 Task: Mix vocals in mono while adding stereo delay for a spacious effect.
Action: Mouse moved to (8, 11)
Screenshot: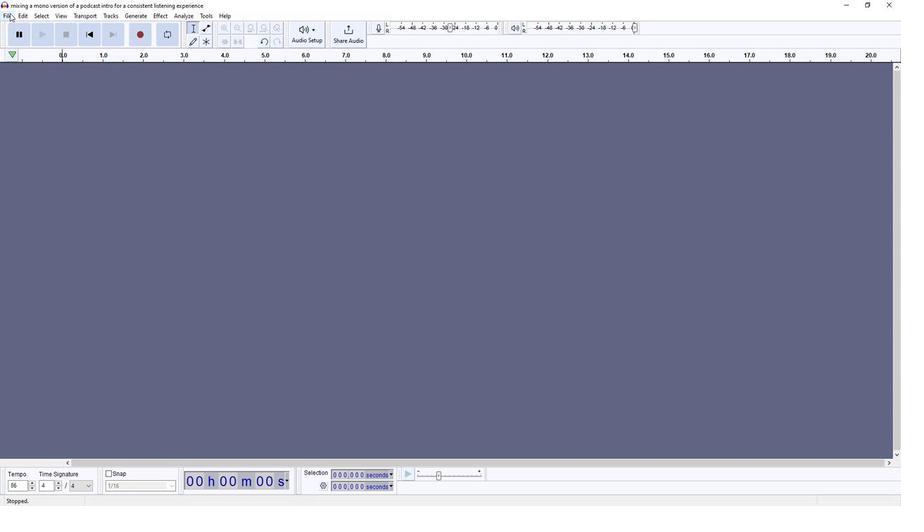 
Action: Mouse pressed left at (8, 11)
Screenshot: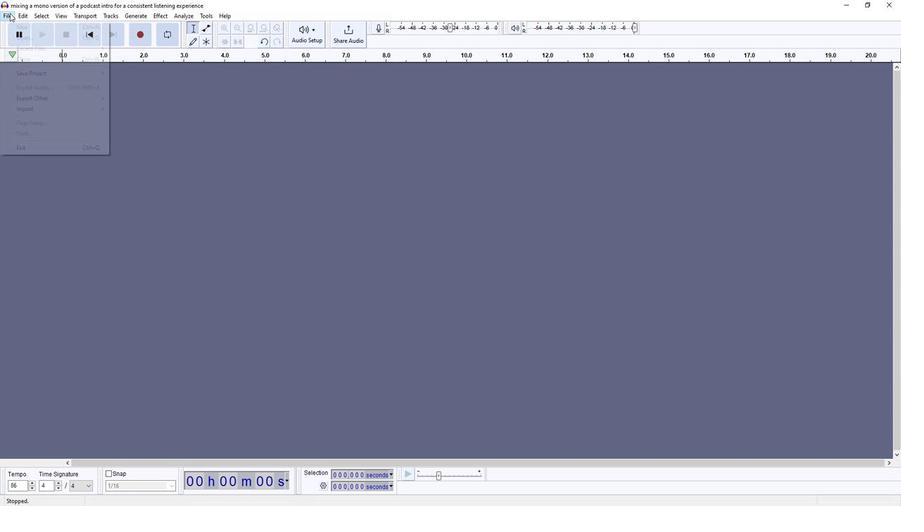 
Action: Mouse moved to (36, 109)
Screenshot: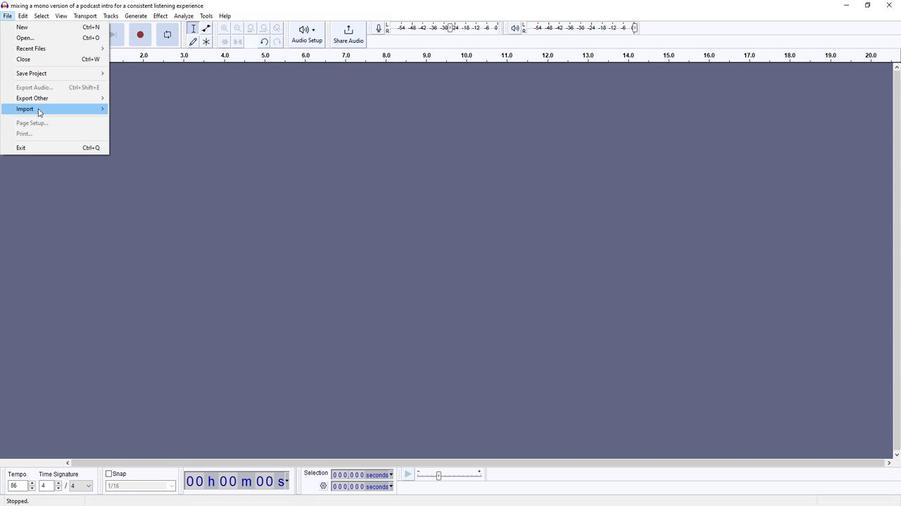 
Action: Mouse pressed left at (36, 109)
Screenshot: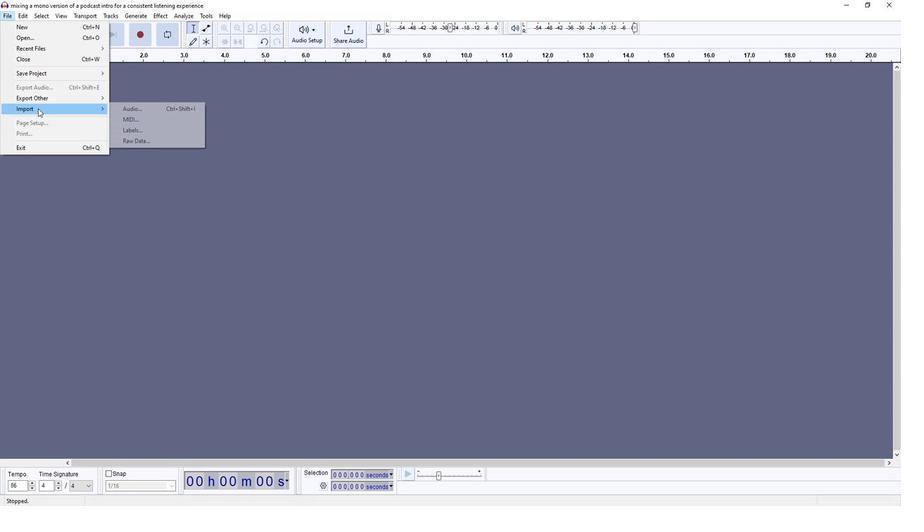 
Action: Mouse moved to (122, 112)
Screenshot: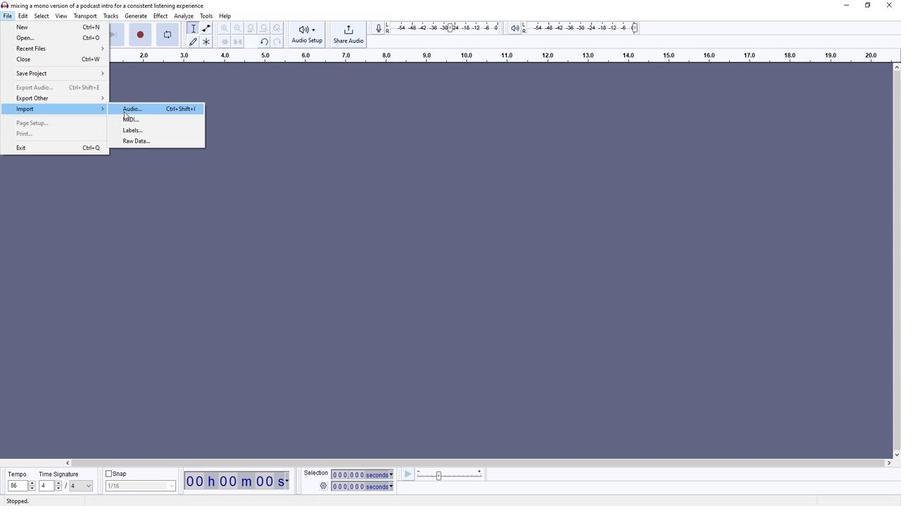 
Action: Mouse pressed left at (122, 112)
Screenshot: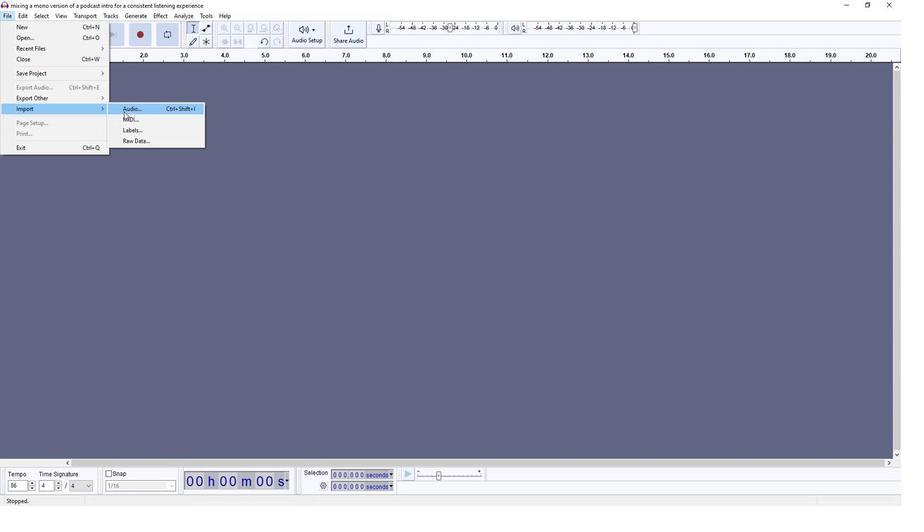 
Action: Mouse moved to (133, 81)
Screenshot: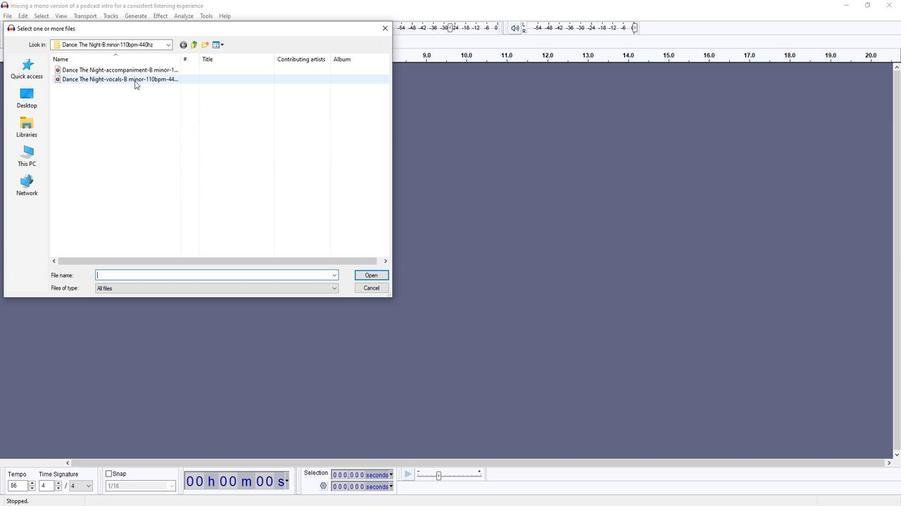 
Action: Mouse pressed left at (133, 81)
Screenshot: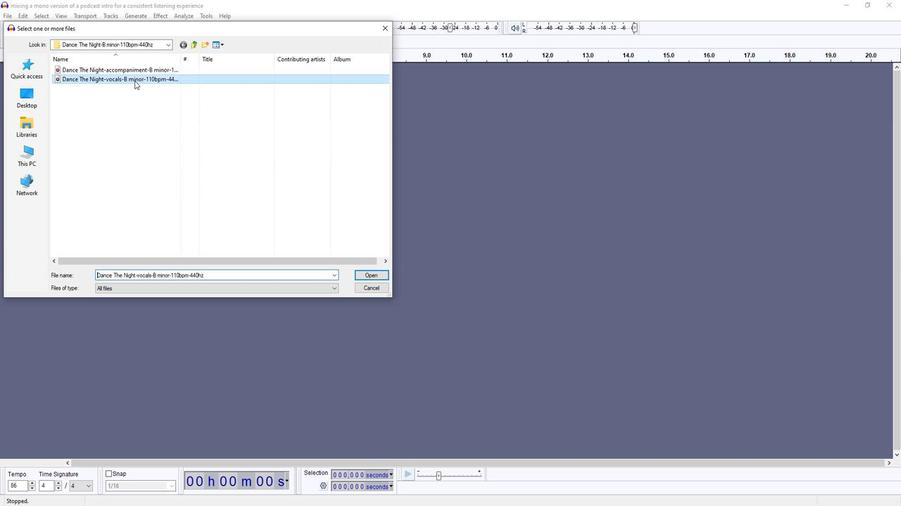 
Action: Mouse moved to (381, 278)
Screenshot: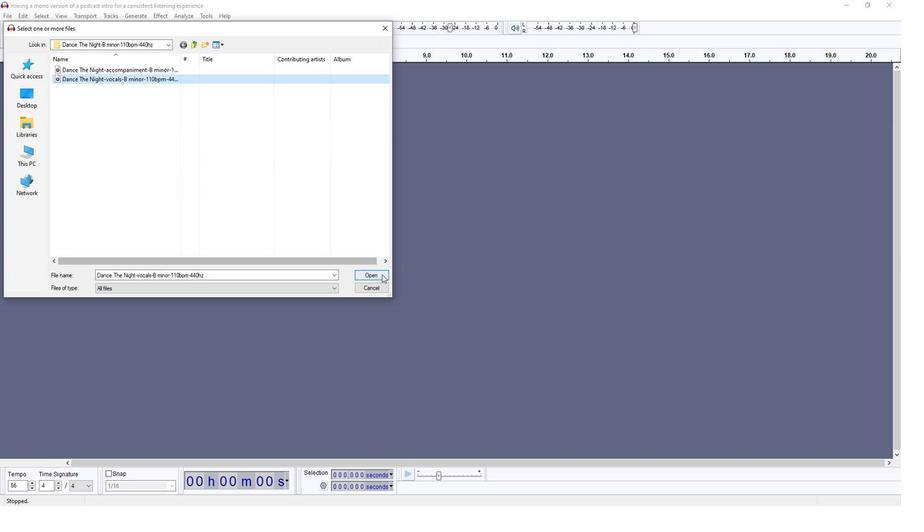 
Action: Mouse pressed left at (381, 278)
Screenshot: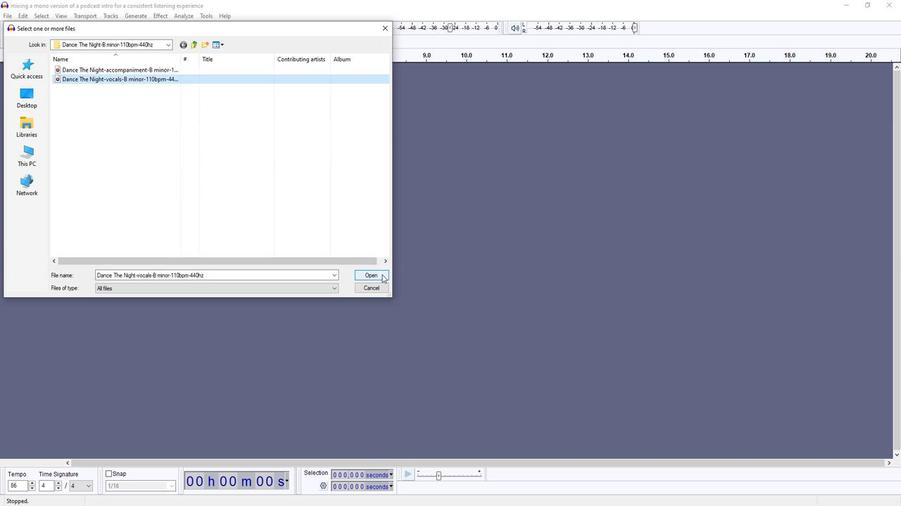 
Action: Mouse moved to (172, 116)
Screenshot: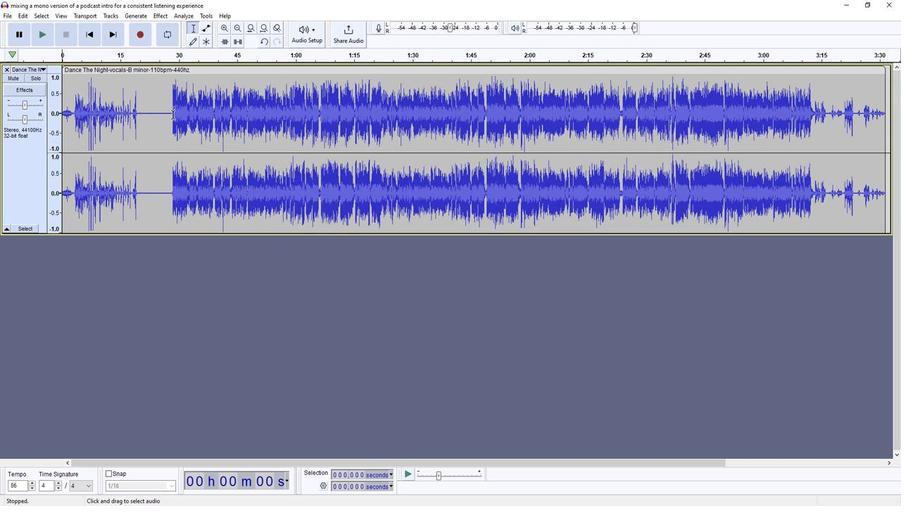 
Action: Mouse pressed left at (172, 116)
Screenshot: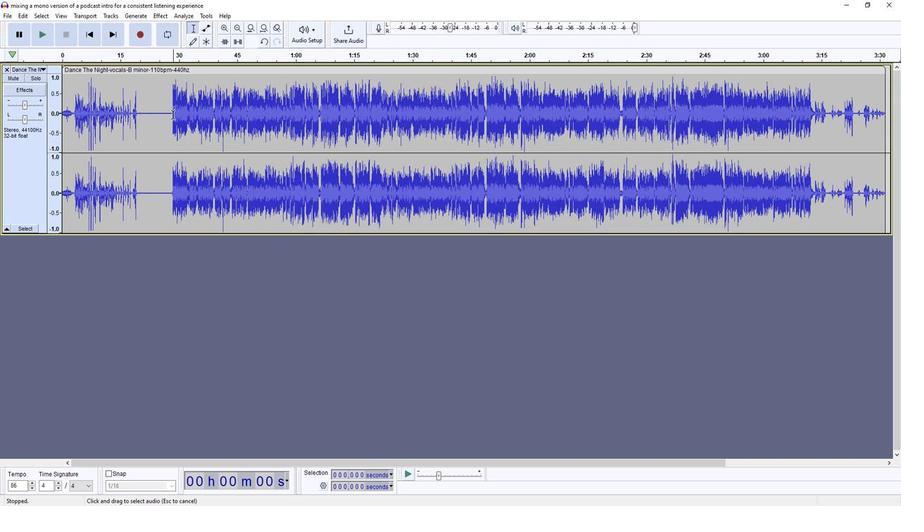 
Action: Mouse moved to (23, 14)
Screenshot: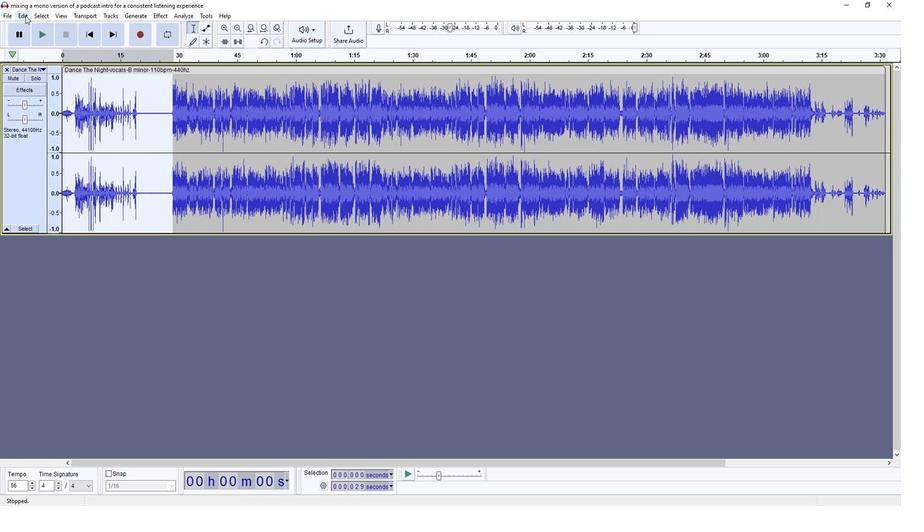
Action: Mouse pressed left at (23, 14)
Screenshot: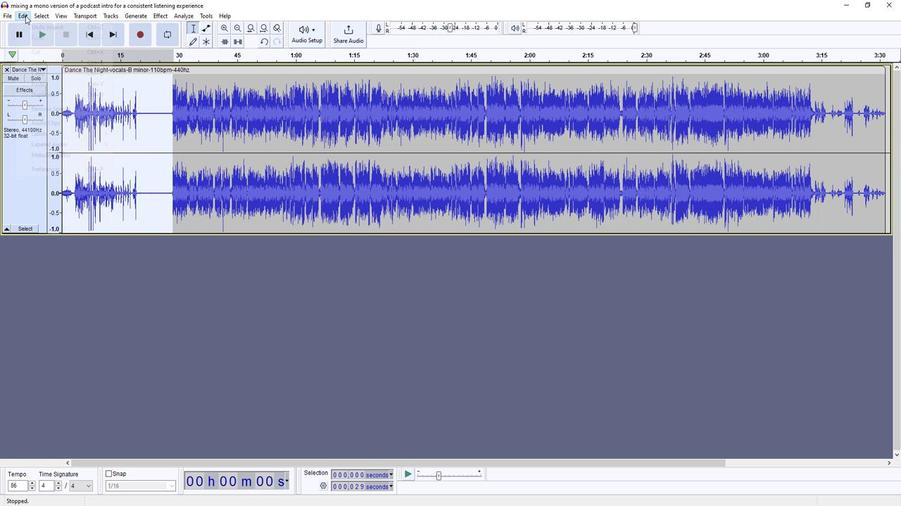 
Action: Mouse moved to (35, 52)
Screenshot: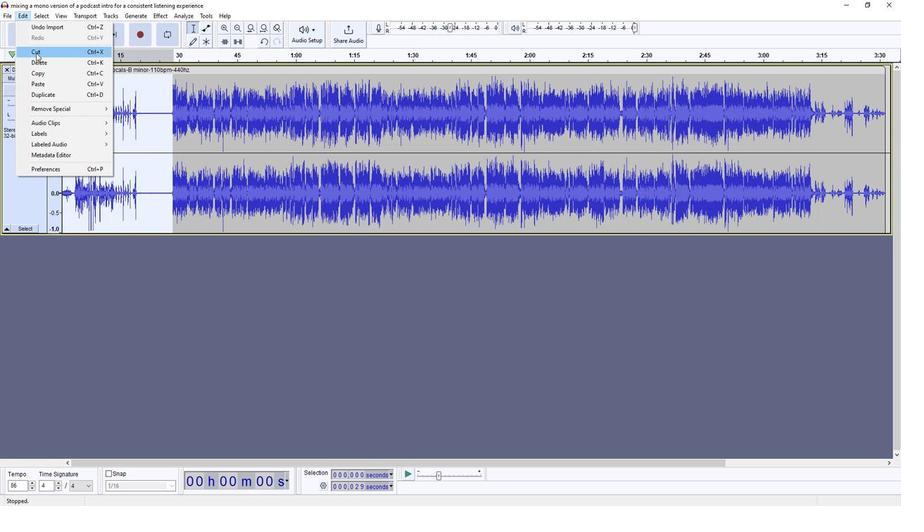 
Action: Mouse pressed left at (35, 52)
Screenshot: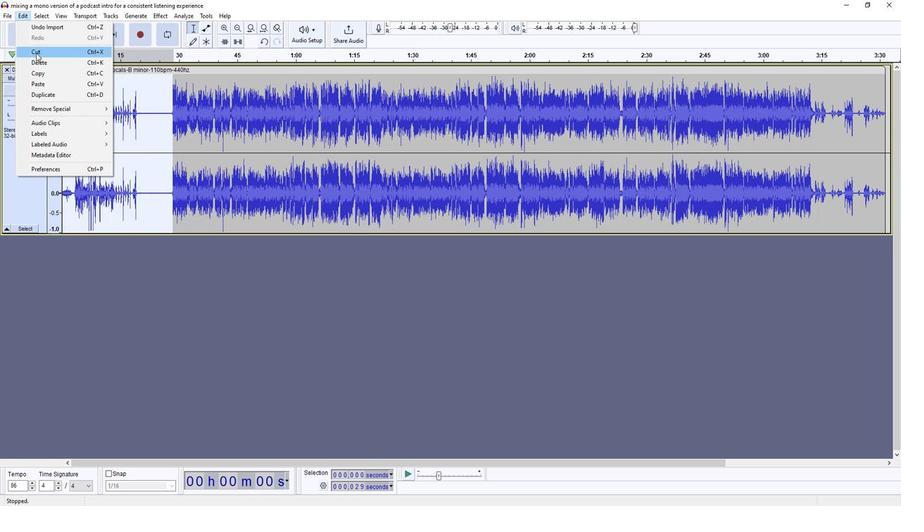 
Action: Mouse moved to (773, 86)
Screenshot: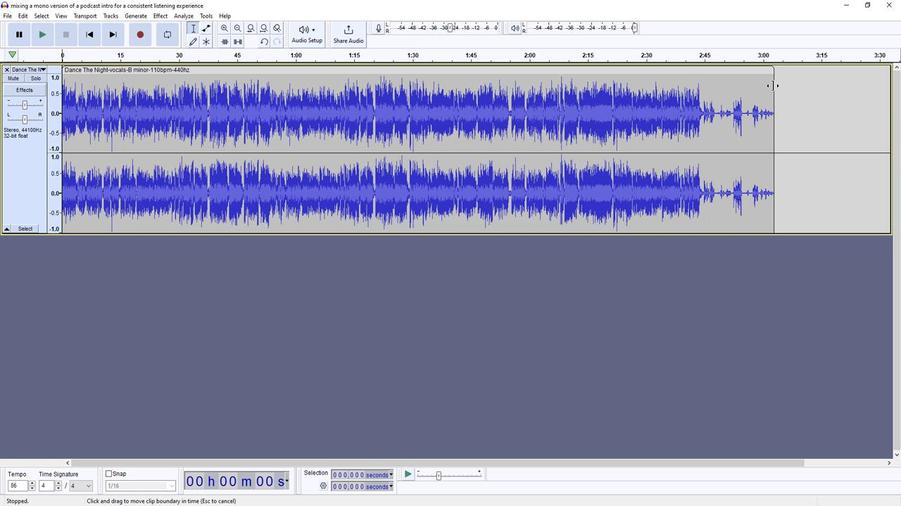 
Action: Mouse pressed left at (773, 86)
Screenshot: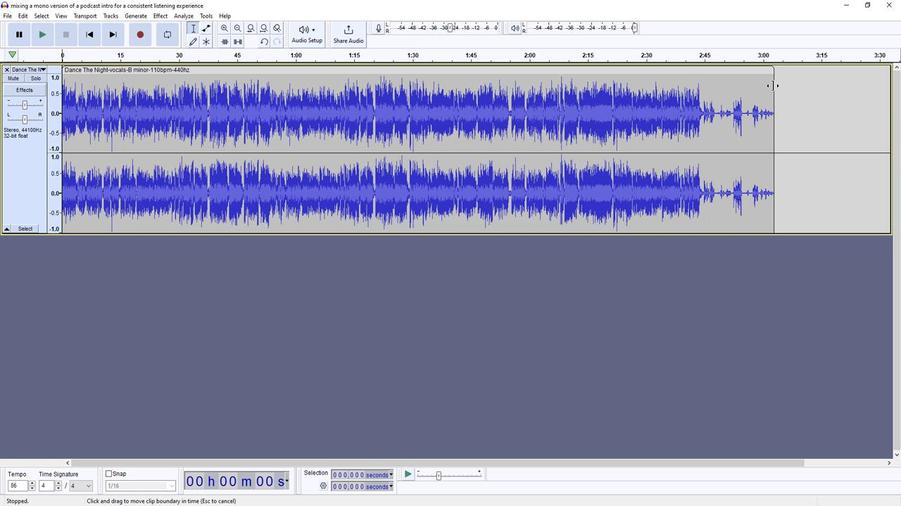 
Action: Mouse moved to (223, 23)
Screenshot: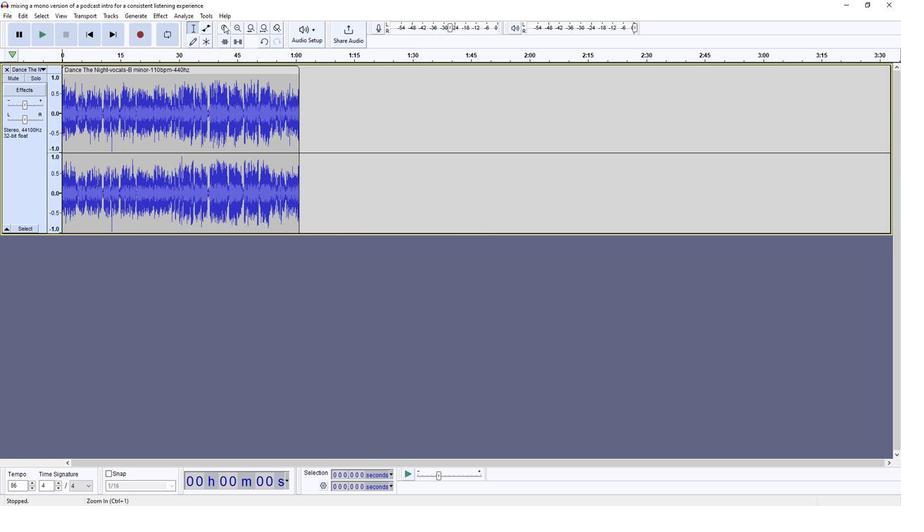 
Action: Mouse pressed left at (223, 23)
Screenshot: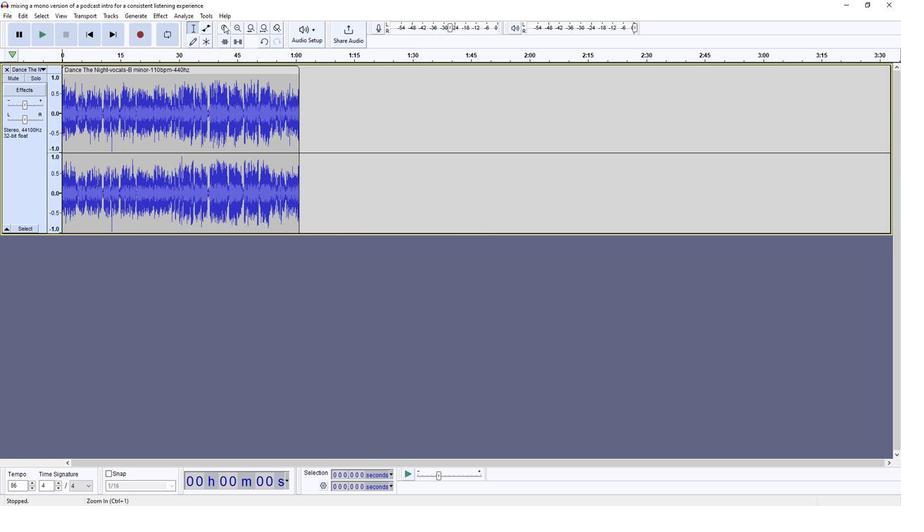 
Action: Mouse moved to (548, 210)
Screenshot: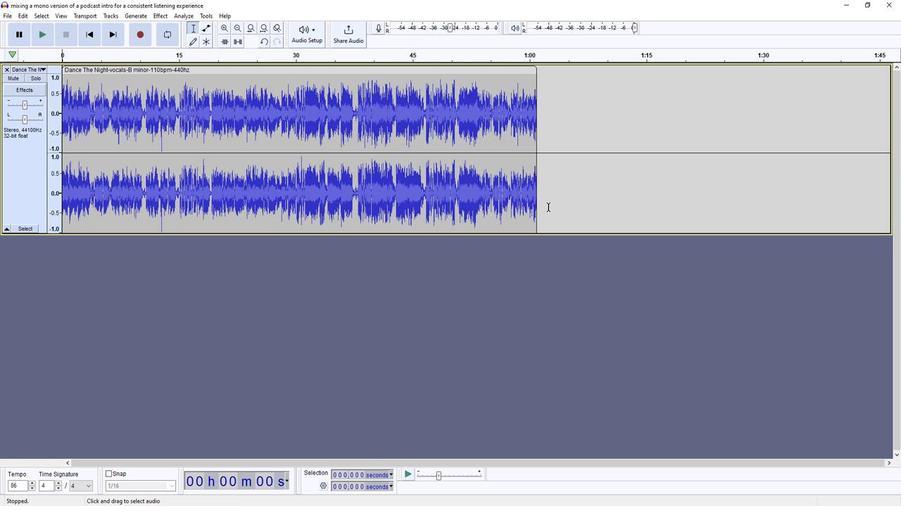 
Action: Mouse pressed left at (548, 210)
Screenshot: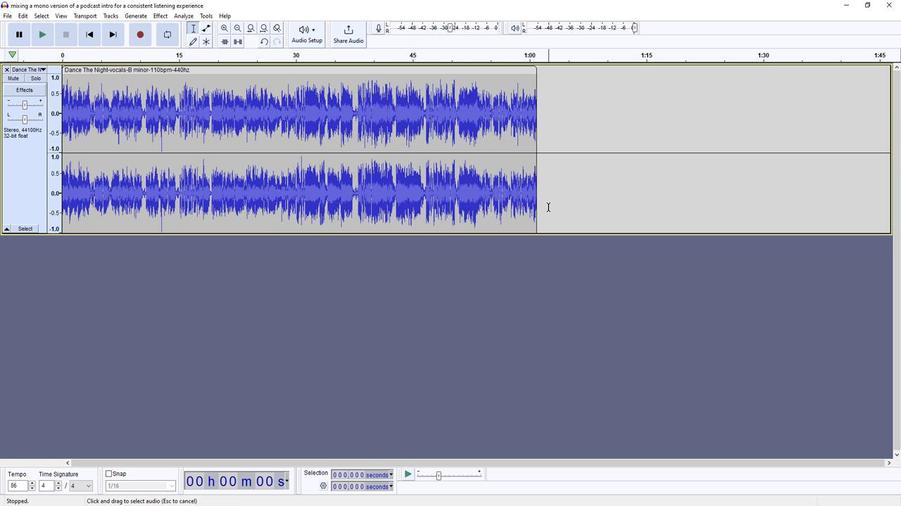 
Action: Mouse moved to (36, 26)
Screenshot: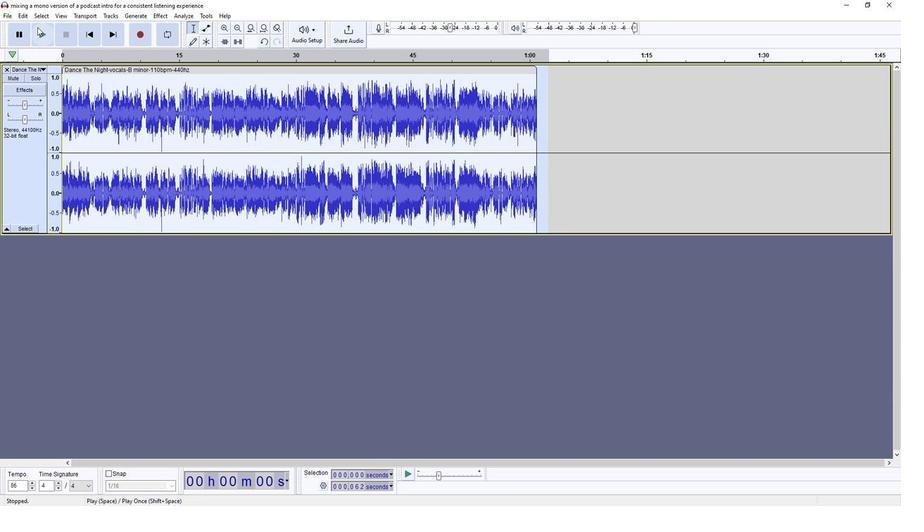 
Action: Mouse pressed left at (36, 26)
Screenshot: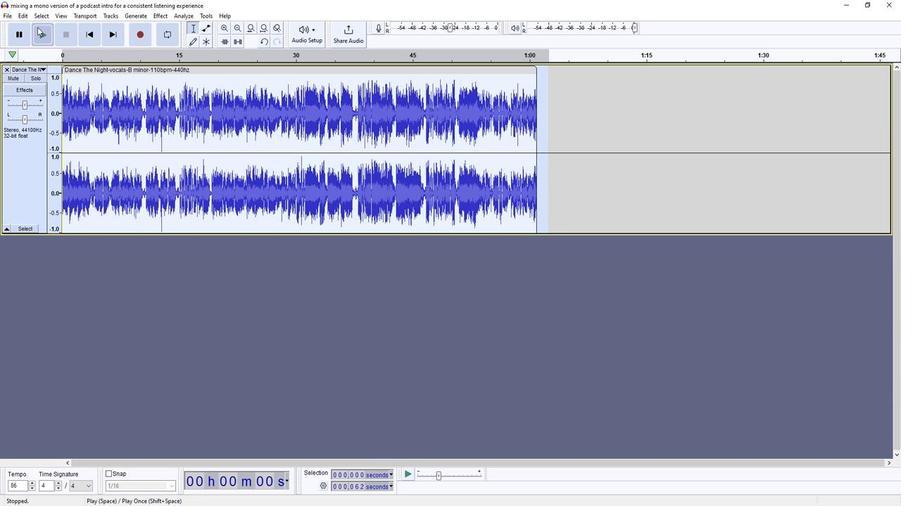 
Action: Mouse moved to (60, 26)
Screenshot: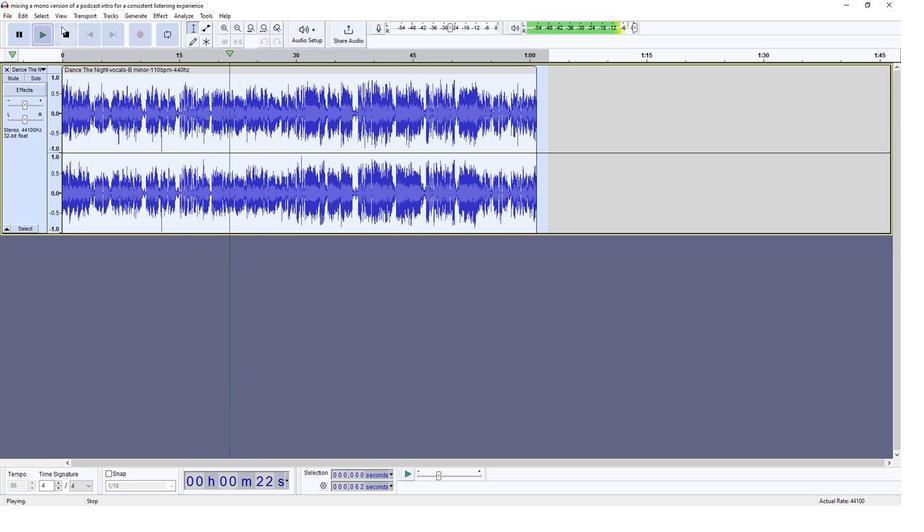 
Action: Mouse pressed left at (60, 26)
Screenshot: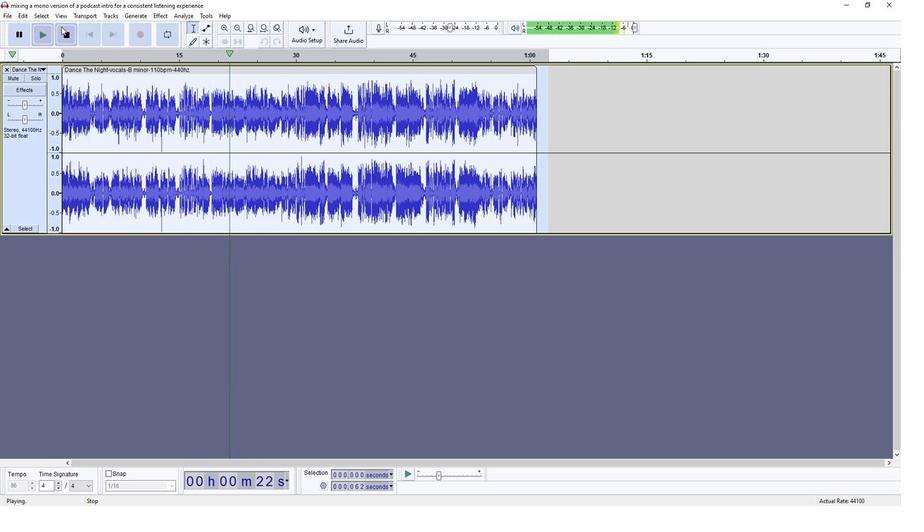 
Action: Mouse moved to (158, 14)
Screenshot: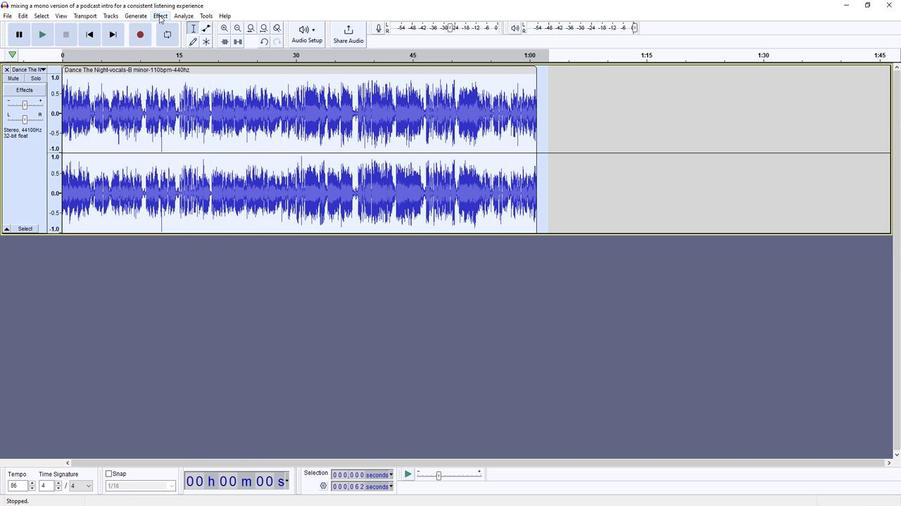 
Action: Mouse pressed left at (158, 14)
Screenshot: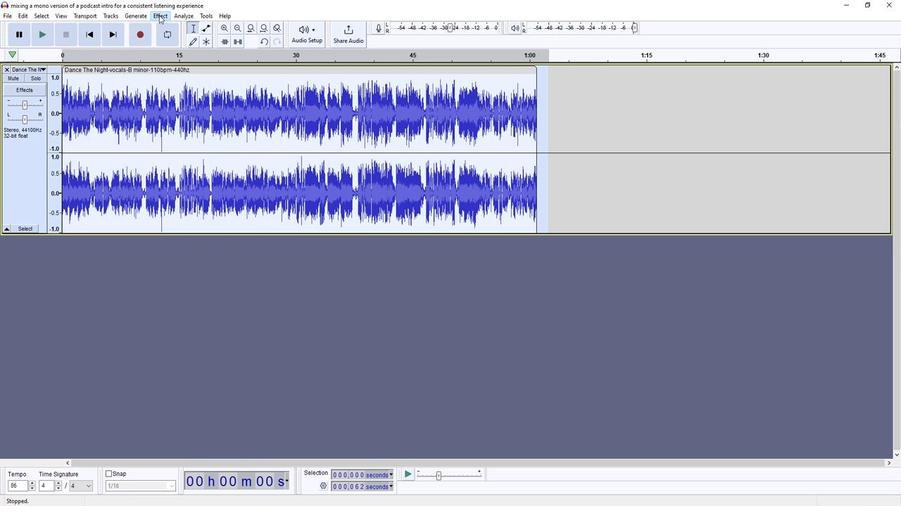 
Action: Mouse moved to (304, 113)
Screenshot: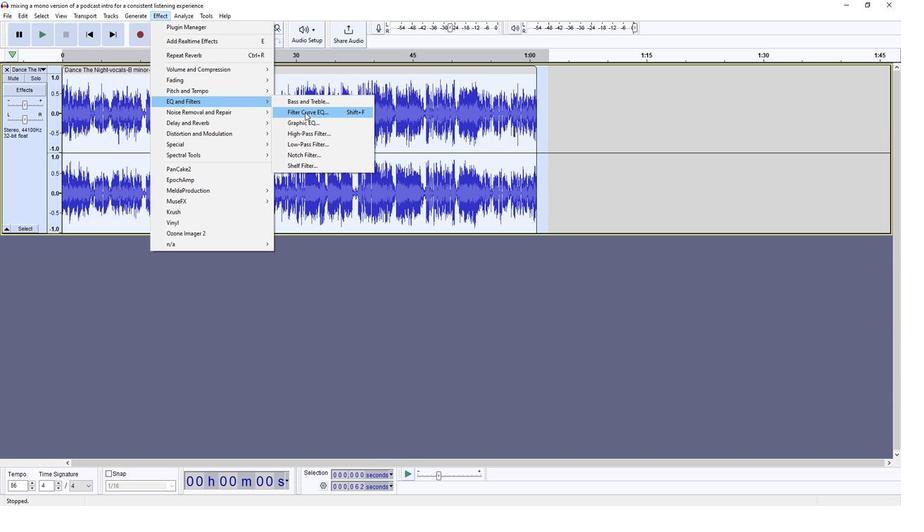 
Action: Mouse pressed left at (304, 113)
Screenshot: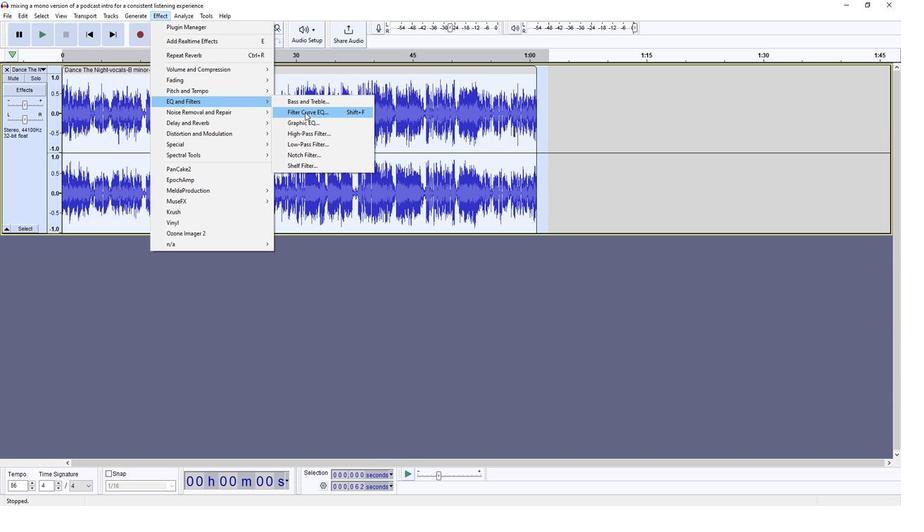 
Action: Mouse moved to (352, 257)
Screenshot: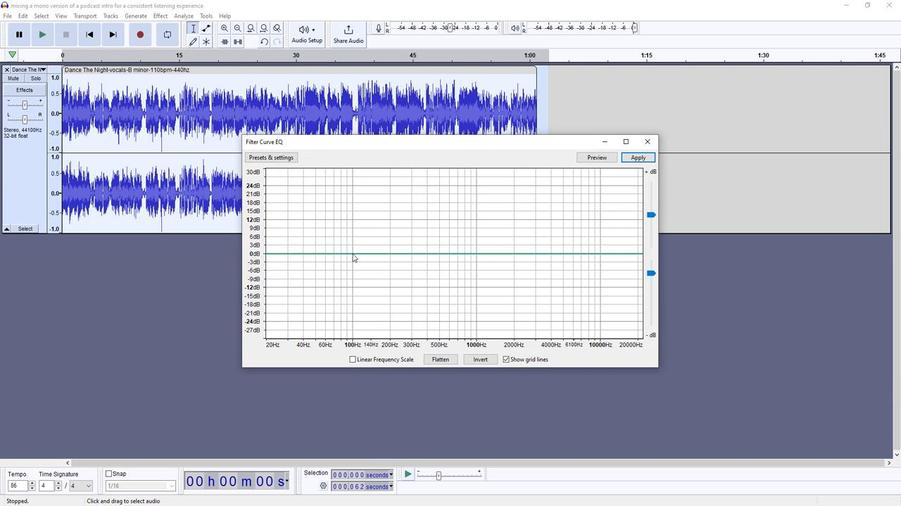 
Action: Mouse pressed left at (352, 257)
Screenshot: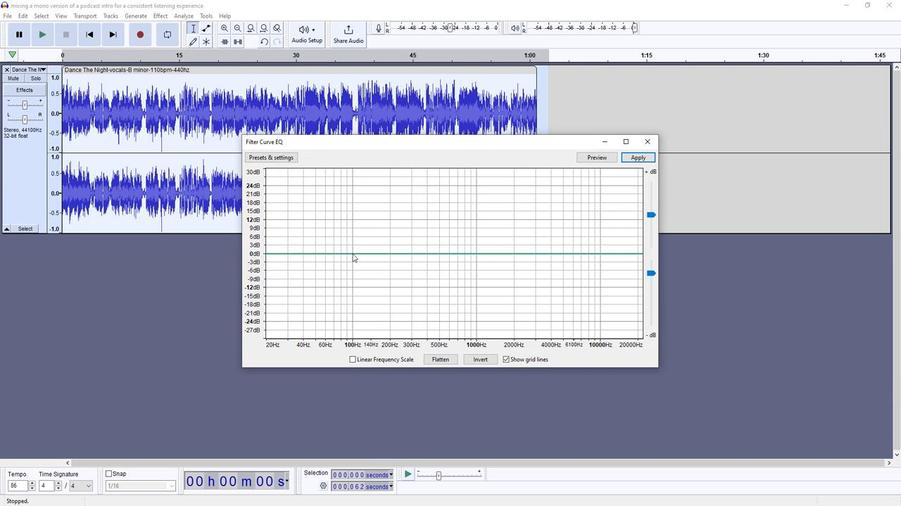 
Action: Mouse moved to (265, 258)
Screenshot: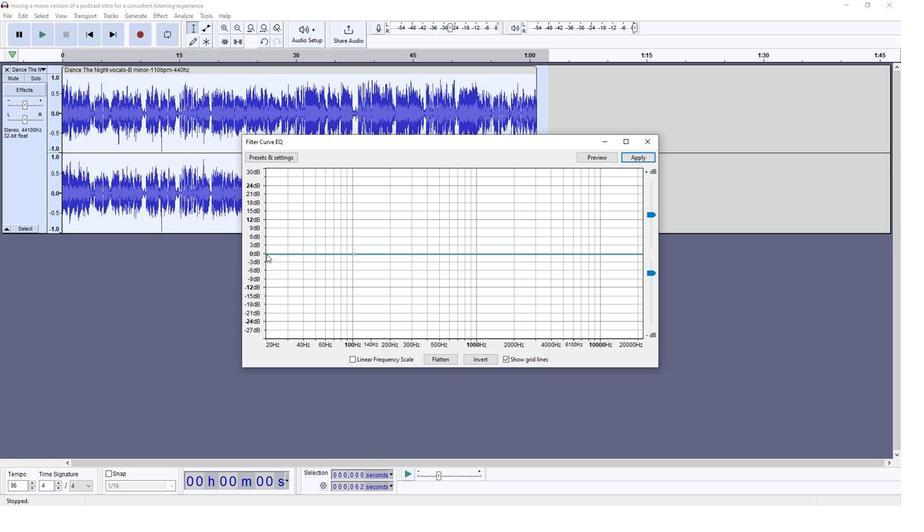 
Action: Mouse pressed left at (265, 258)
Screenshot: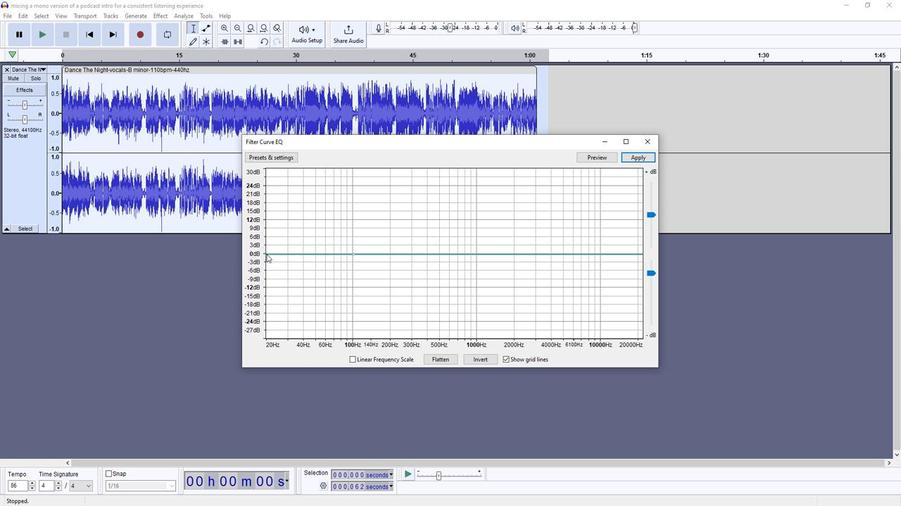 
Action: Mouse moved to (352, 259)
Screenshot: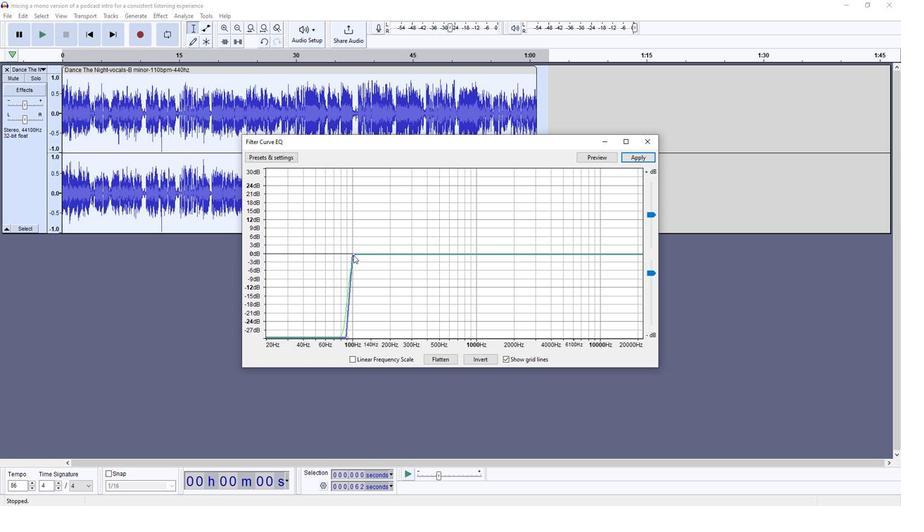
Action: Mouse pressed left at (352, 259)
Screenshot: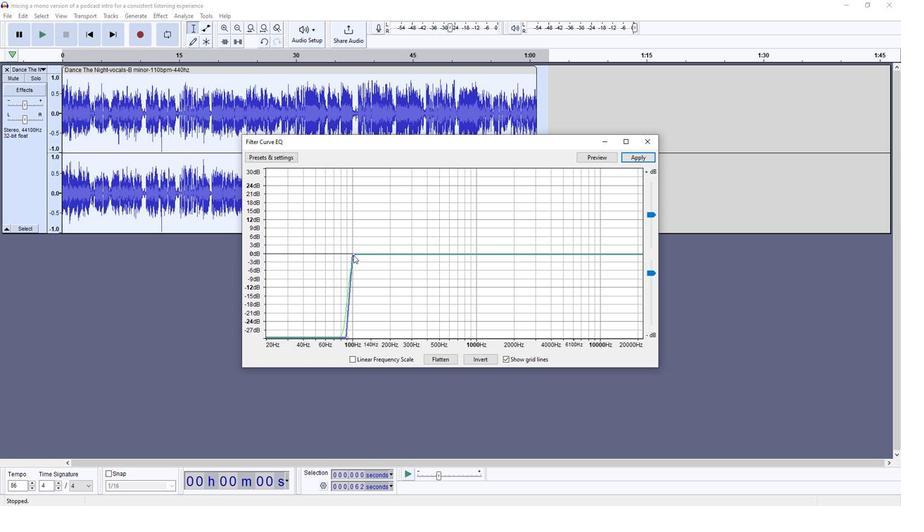 
Action: Mouse moved to (364, 256)
Screenshot: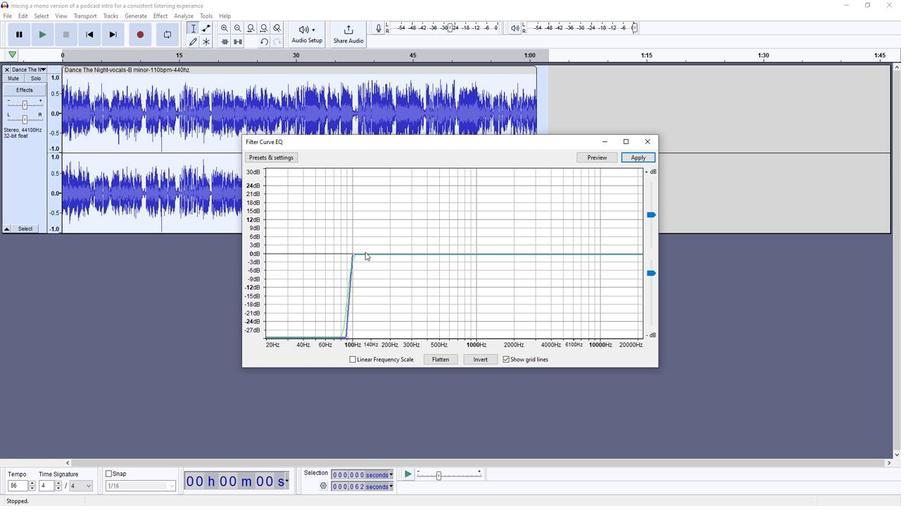 
Action: Mouse pressed left at (364, 256)
Screenshot: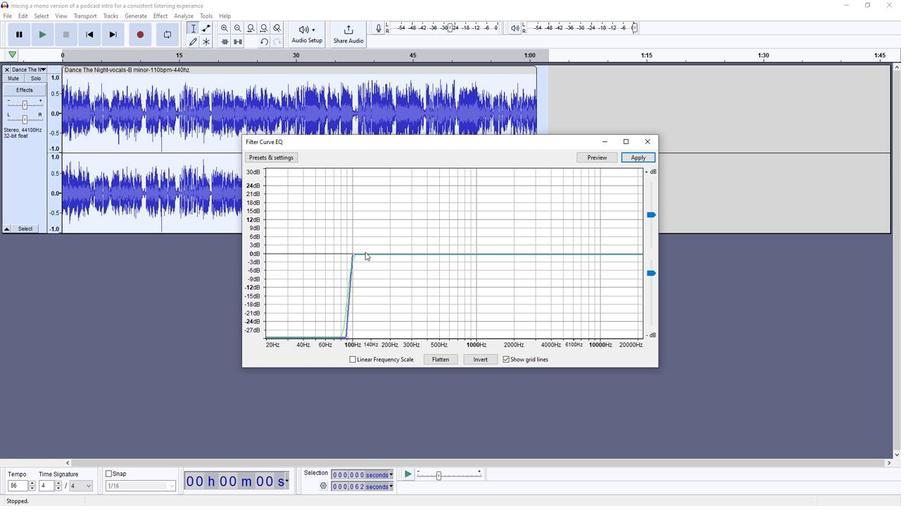
Action: Mouse moved to (391, 256)
Screenshot: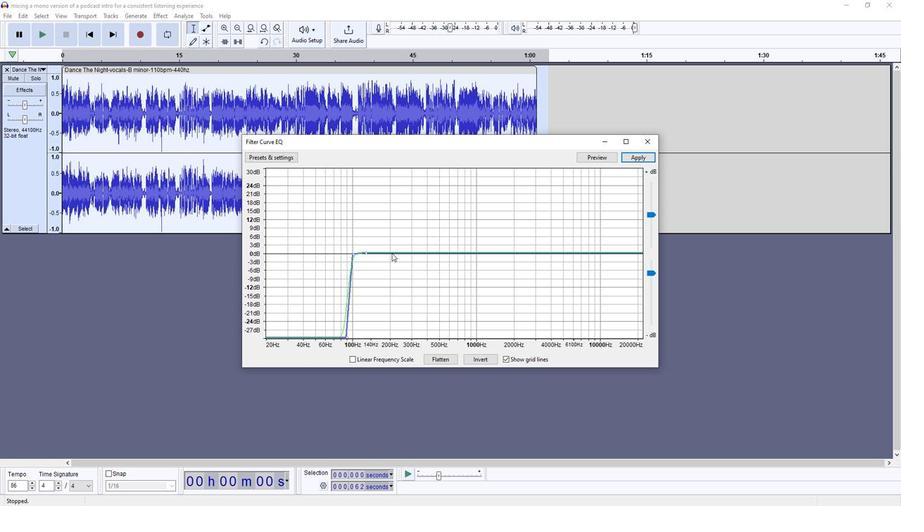 
Action: Mouse pressed left at (391, 256)
Screenshot: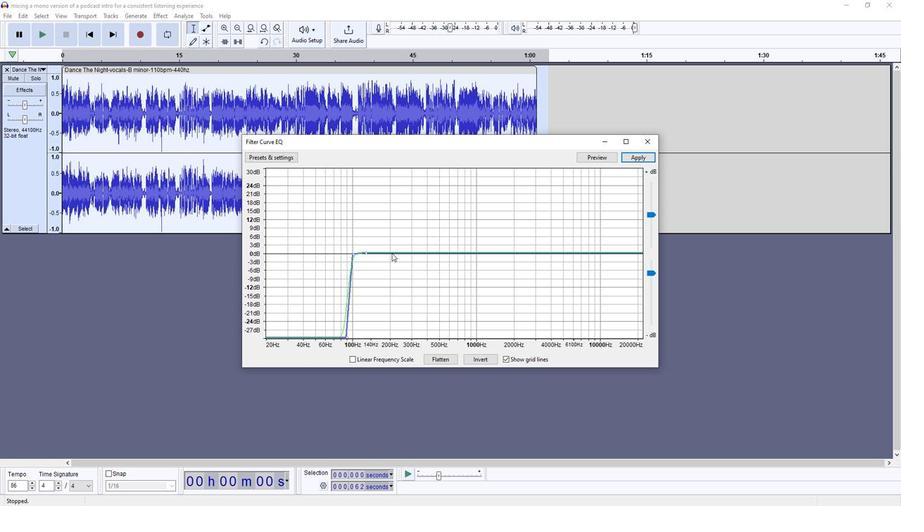 
Action: Mouse moved to (377, 255)
Screenshot: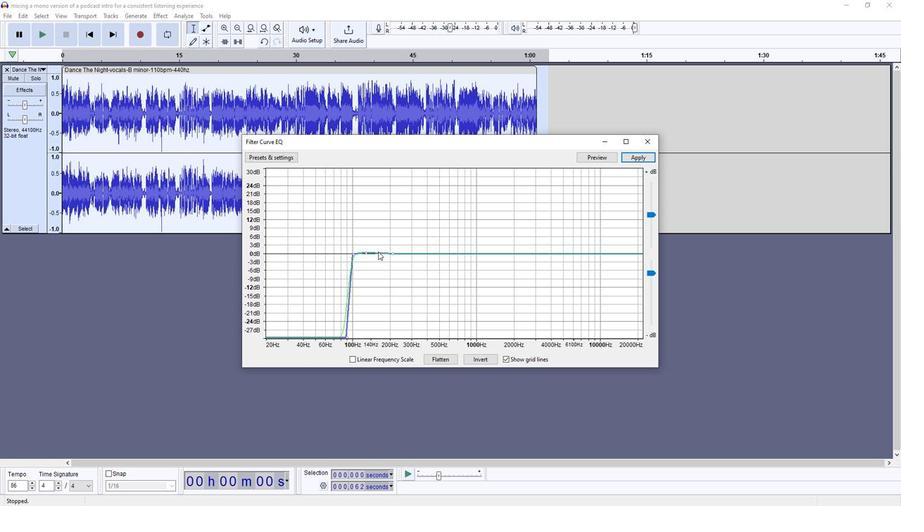 
Action: Mouse pressed left at (377, 255)
Screenshot: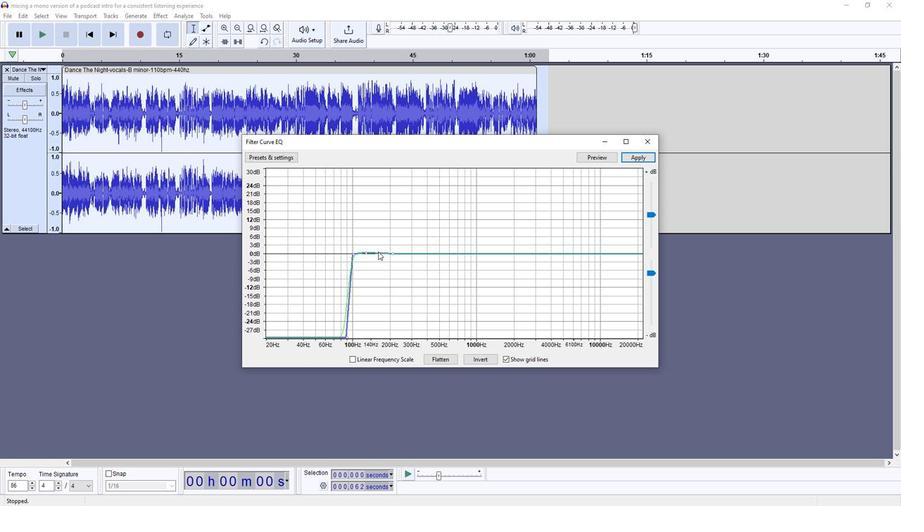 
Action: Mouse moved to (384, 261)
Screenshot: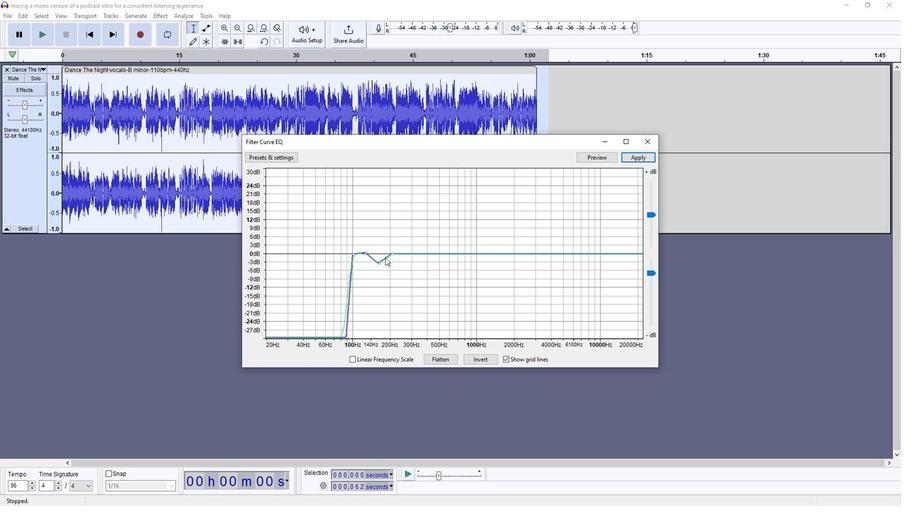 
Action: Mouse pressed left at (384, 261)
Screenshot: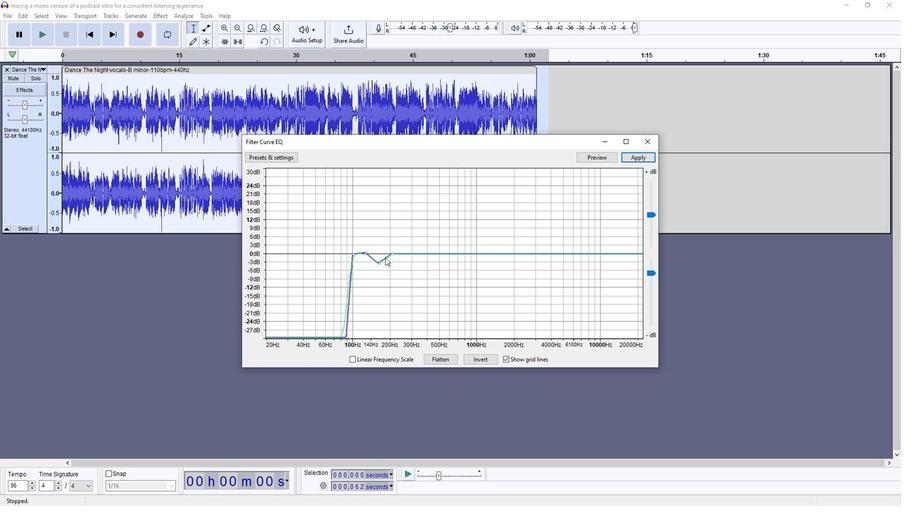 
Action: Mouse moved to (370, 260)
Screenshot: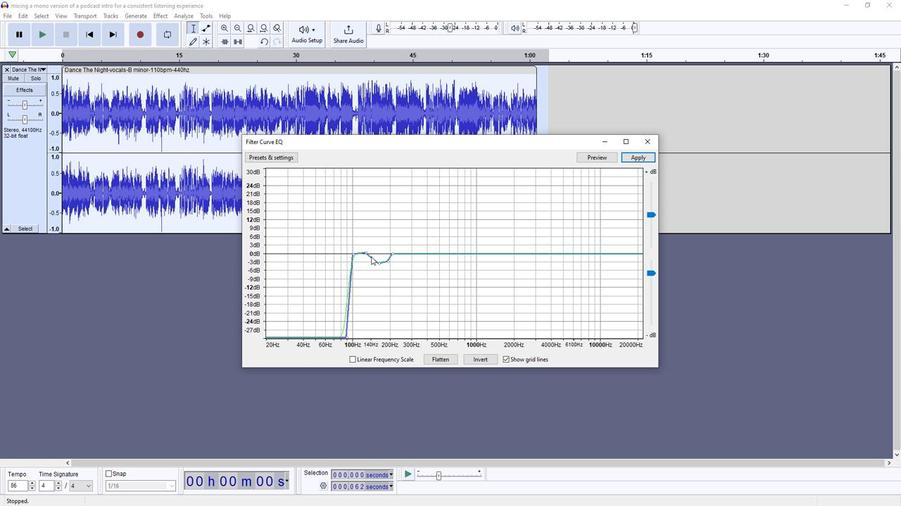 
Action: Mouse pressed left at (370, 260)
Screenshot: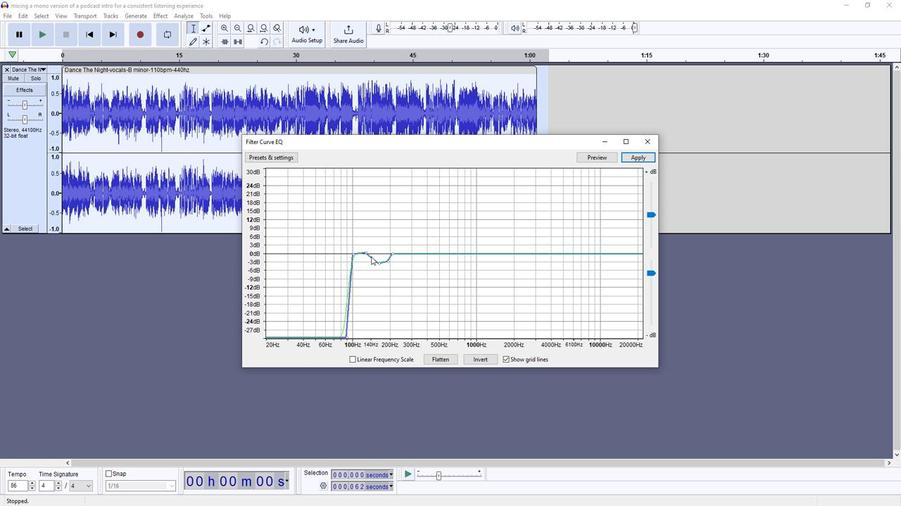 
Action: Mouse moved to (391, 257)
Screenshot: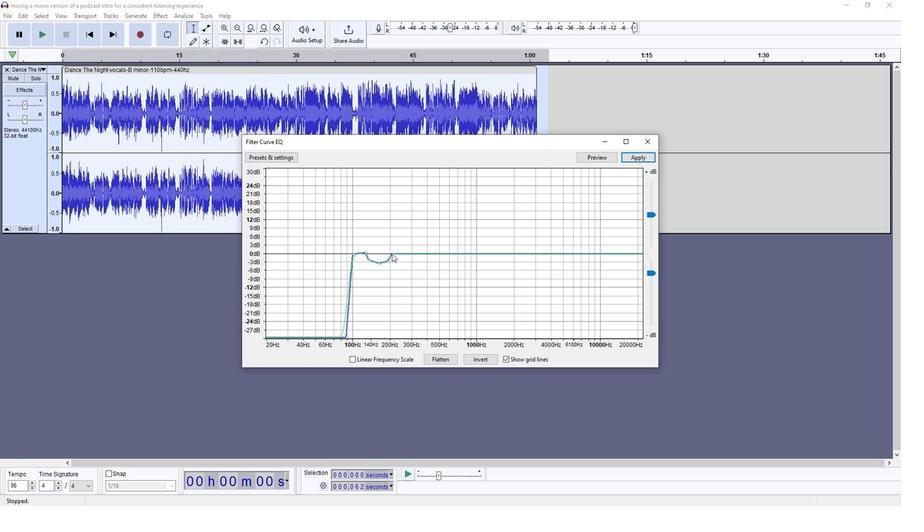 
Action: Mouse pressed left at (391, 257)
Screenshot: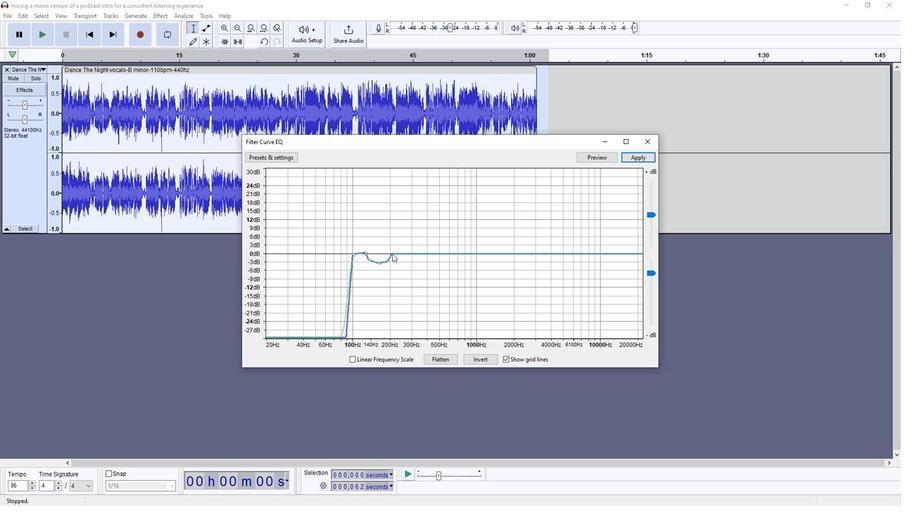 
Action: Mouse moved to (364, 256)
Screenshot: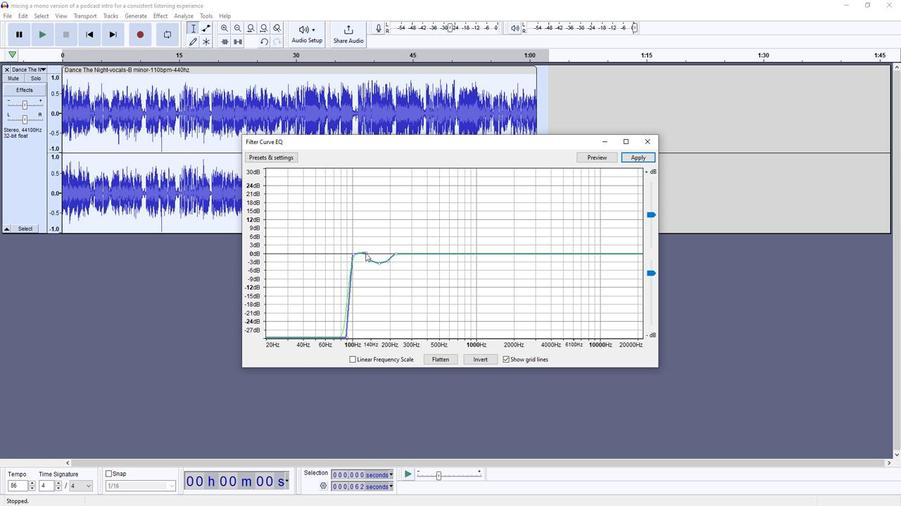 
Action: Mouse pressed left at (364, 256)
Screenshot: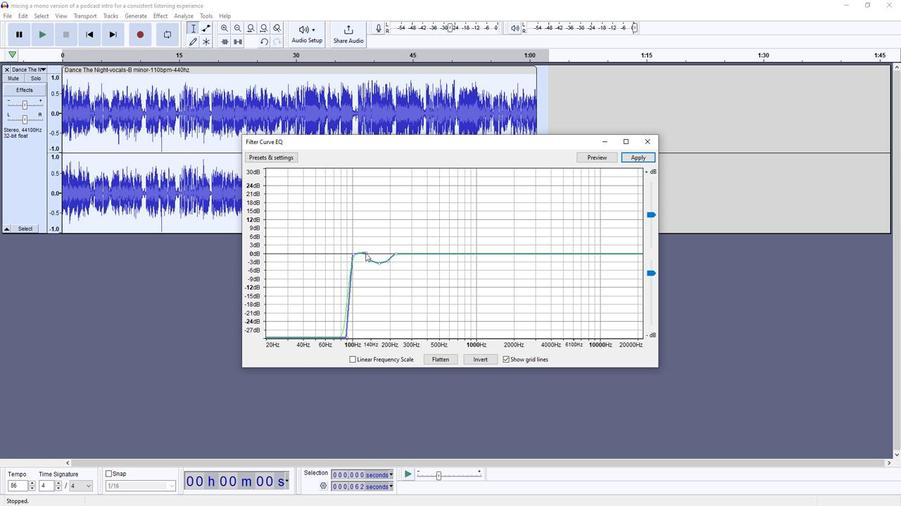 
Action: Mouse moved to (378, 266)
Screenshot: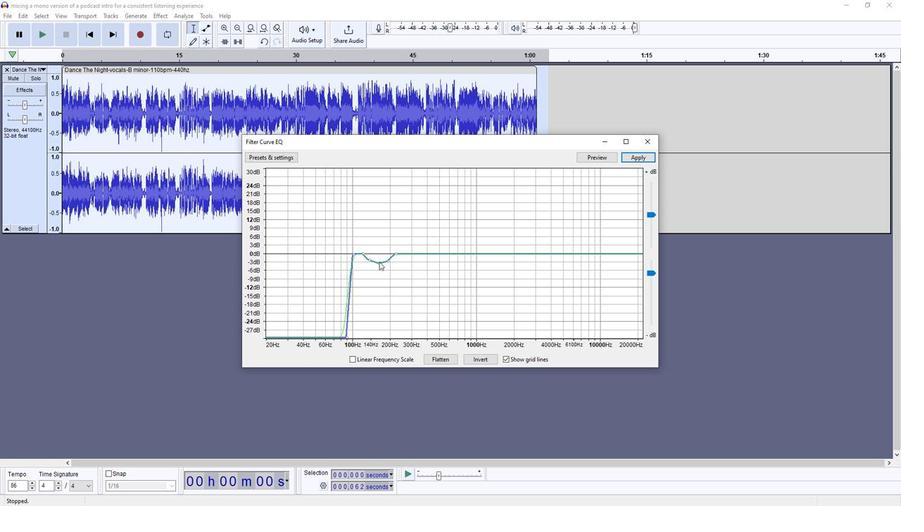 
Action: Mouse pressed left at (378, 266)
Screenshot: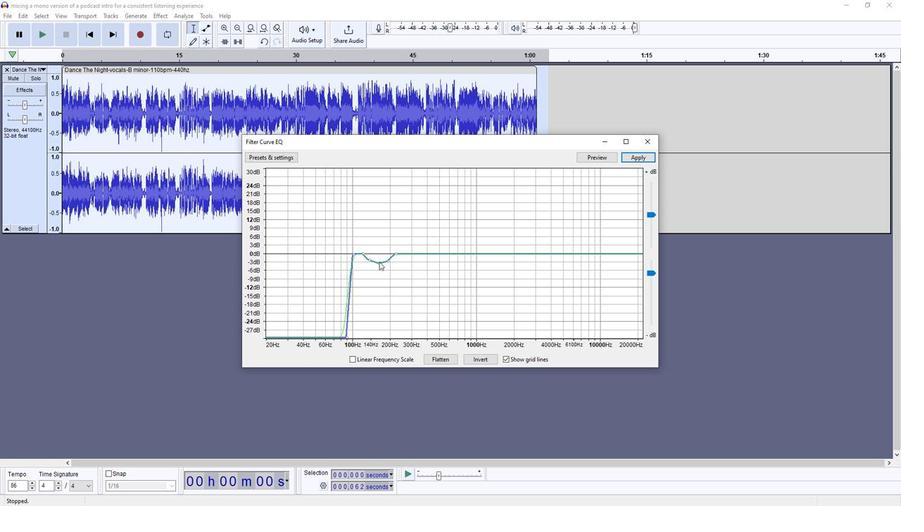 
Action: Mouse moved to (385, 264)
Screenshot: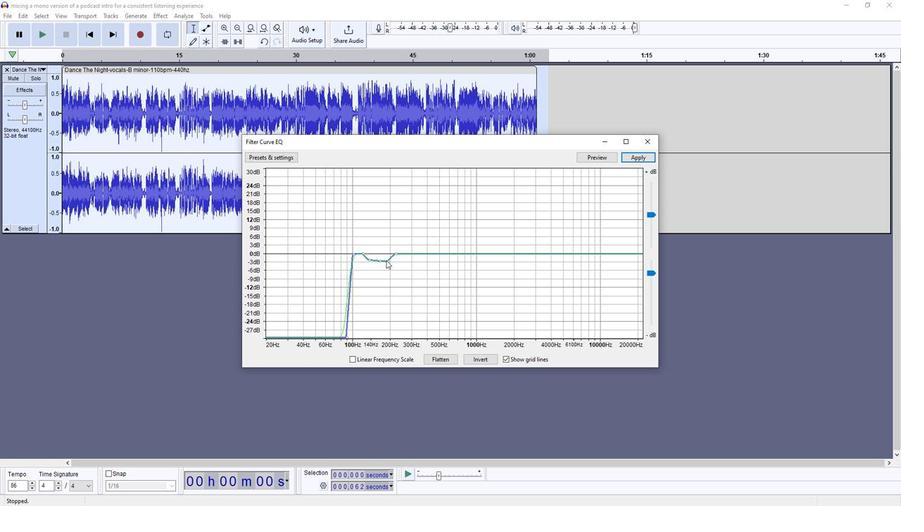 
Action: Mouse pressed left at (385, 264)
Screenshot: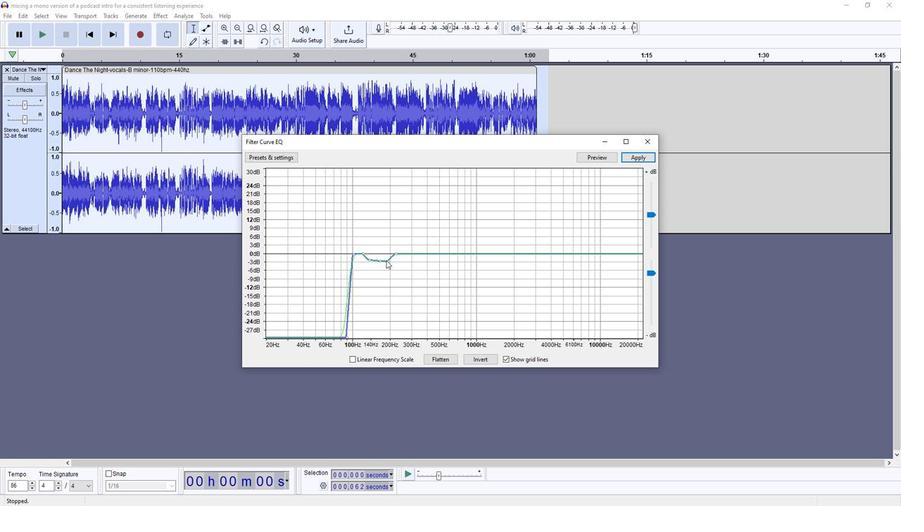 
Action: Mouse moved to (580, 258)
Screenshot: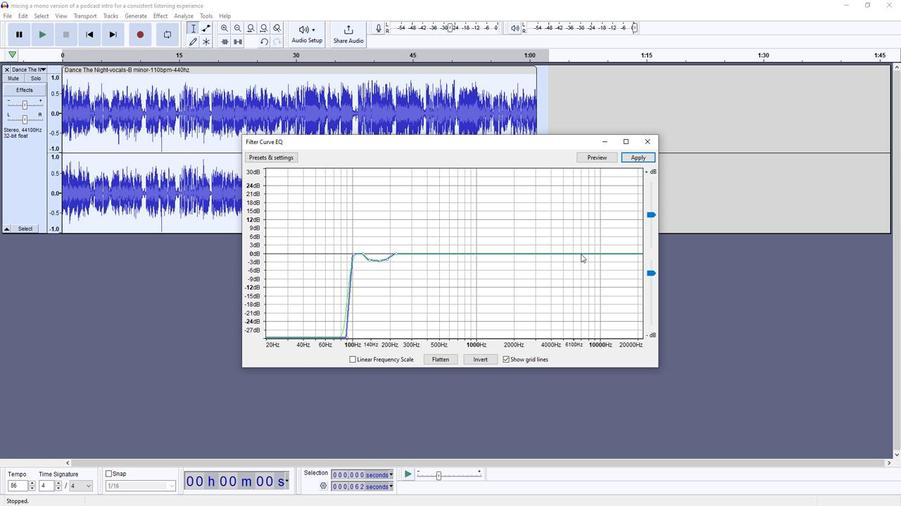 
Action: Mouse pressed left at (580, 258)
Screenshot: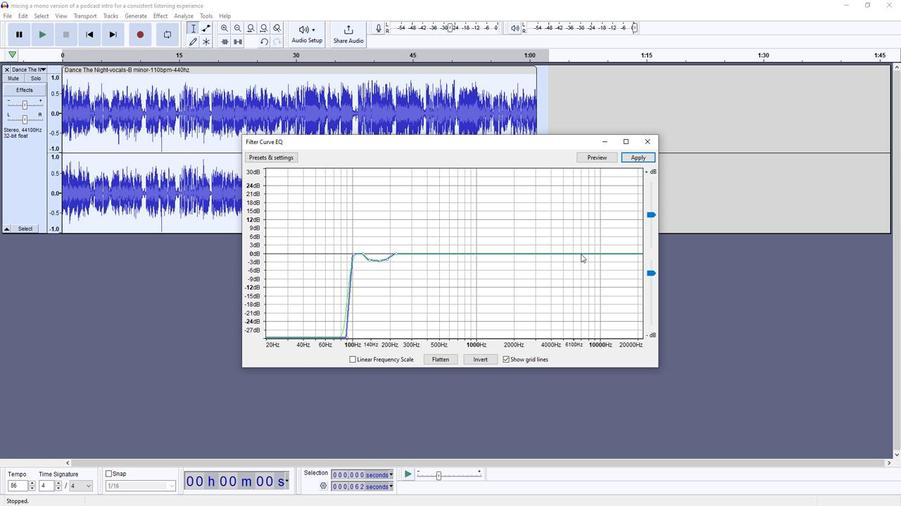 
Action: Mouse moved to (583, 258)
Screenshot: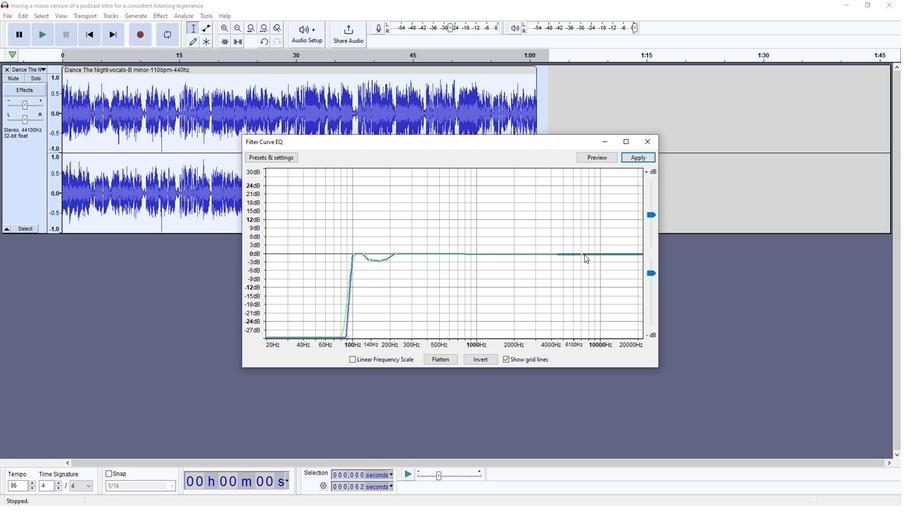 
Action: Mouse pressed left at (583, 258)
Screenshot: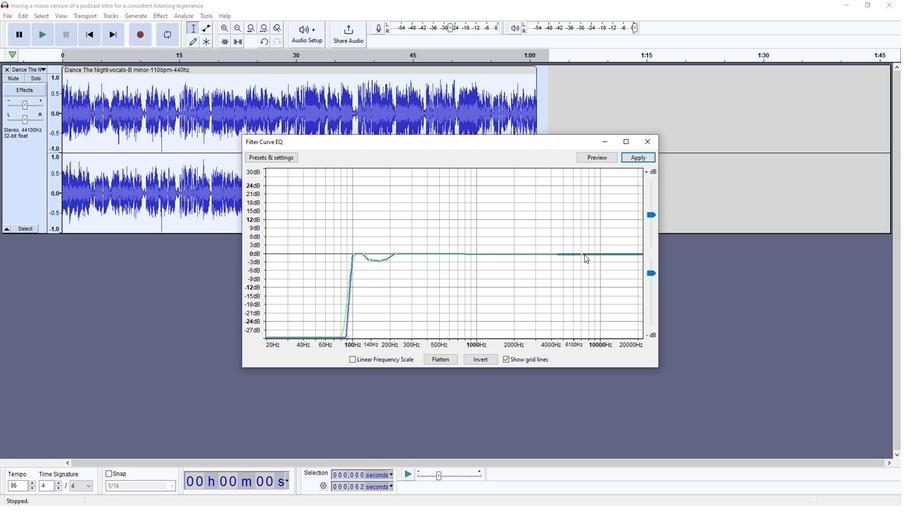 
Action: Mouse moved to (585, 258)
Screenshot: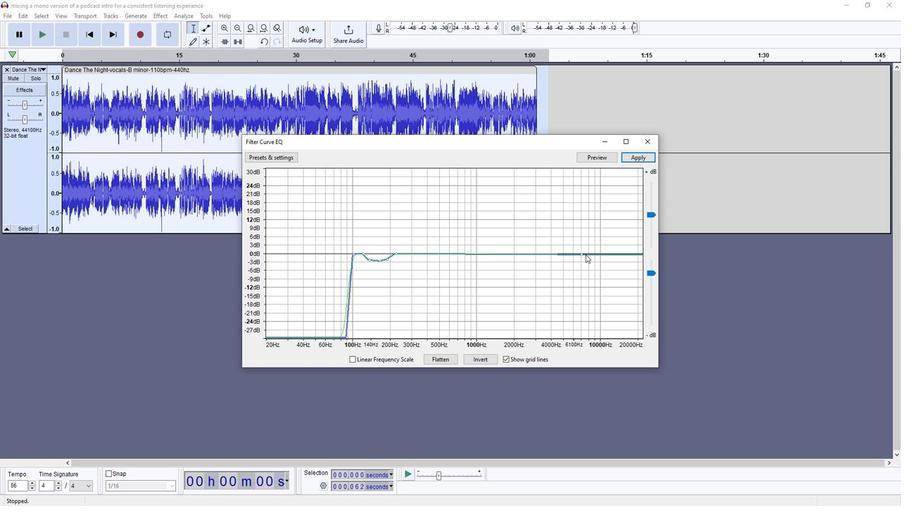 
Action: Mouse pressed left at (585, 258)
Screenshot: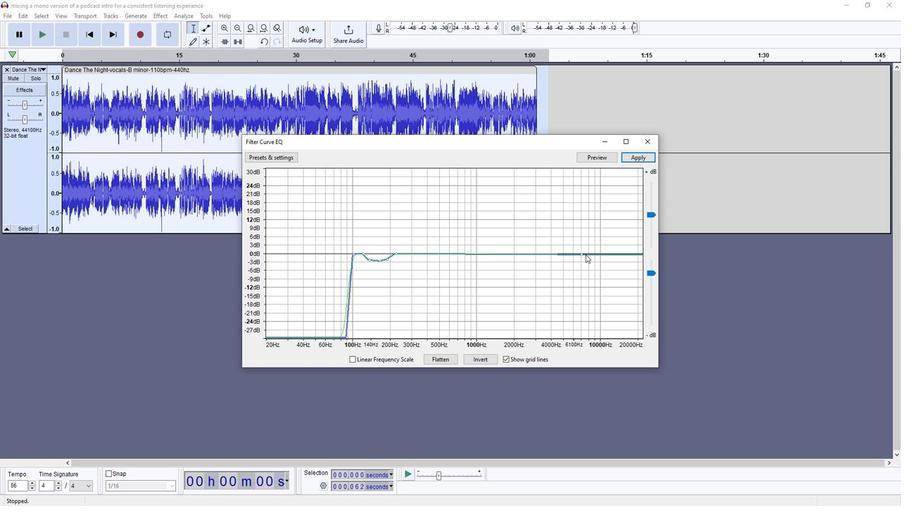 
Action: Mouse moved to (587, 258)
Screenshot: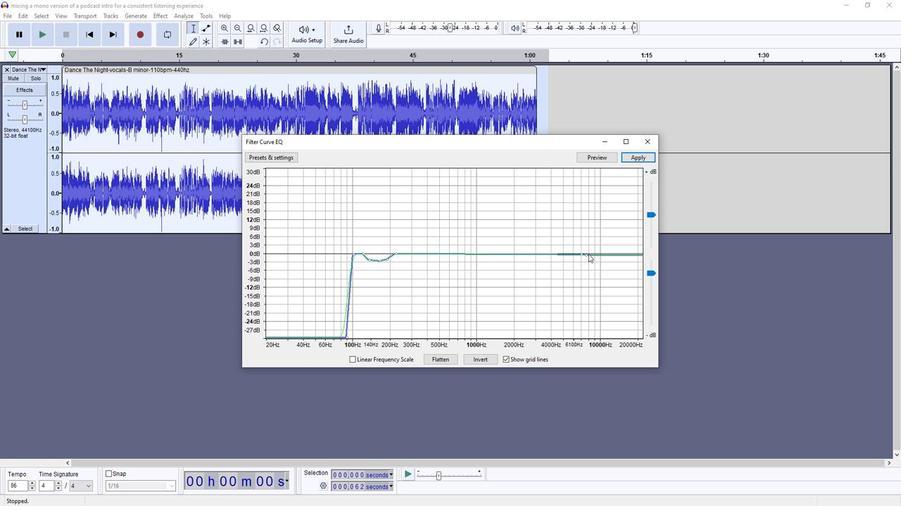 
Action: Mouse pressed left at (587, 258)
Screenshot: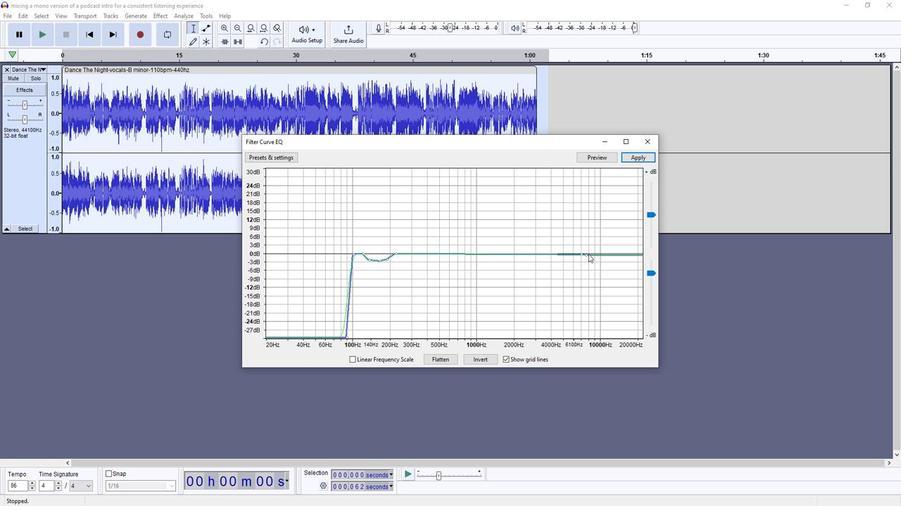 
Action: Mouse moved to (589, 258)
Screenshot: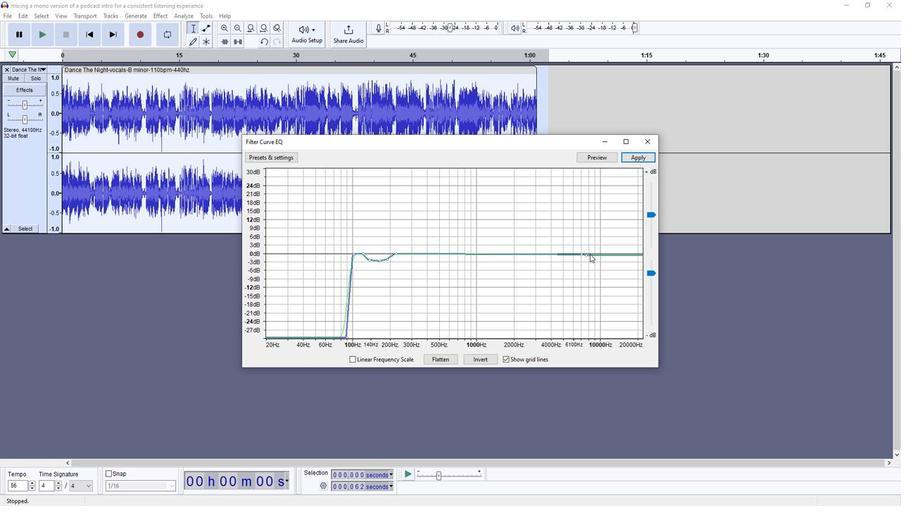 
Action: Mouse pressed left at (589, 258)
Screenshot: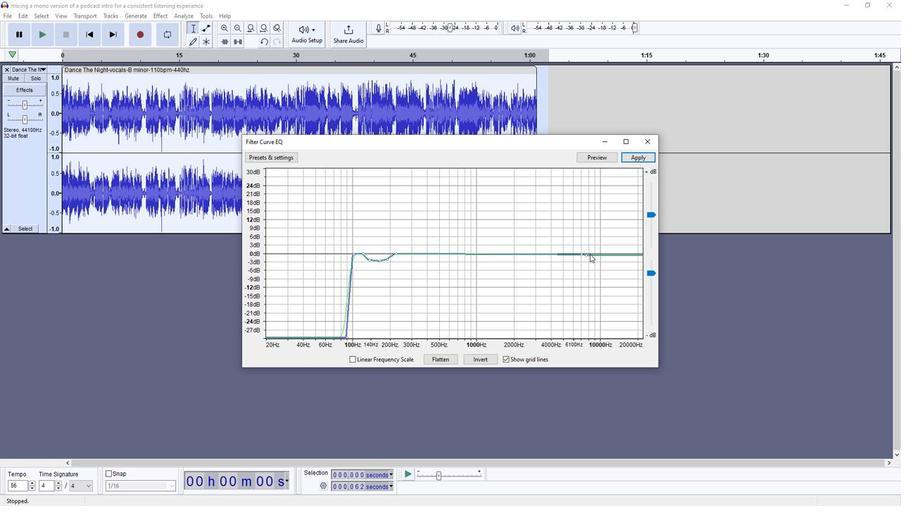 
Action: Mouse pressed left at (589, 258)
Screenshot: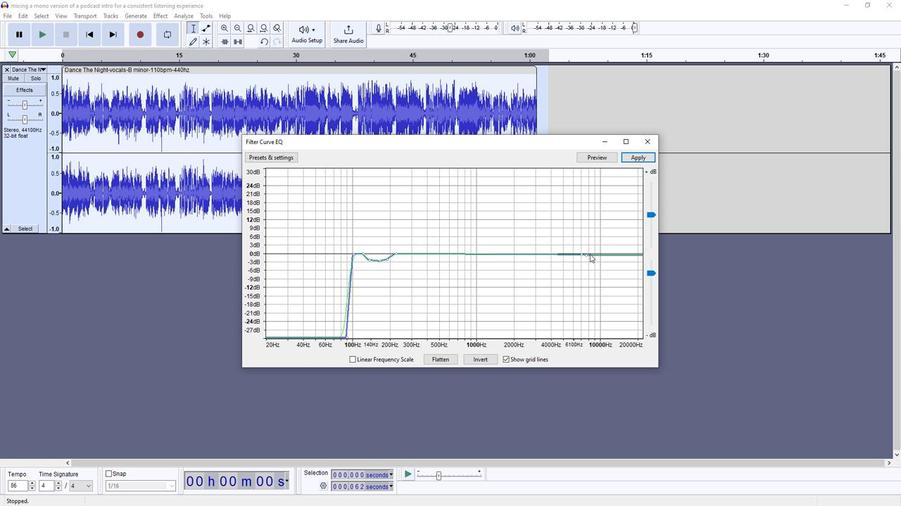 
Action: Mouse moved to (589, 258)
Screenshot: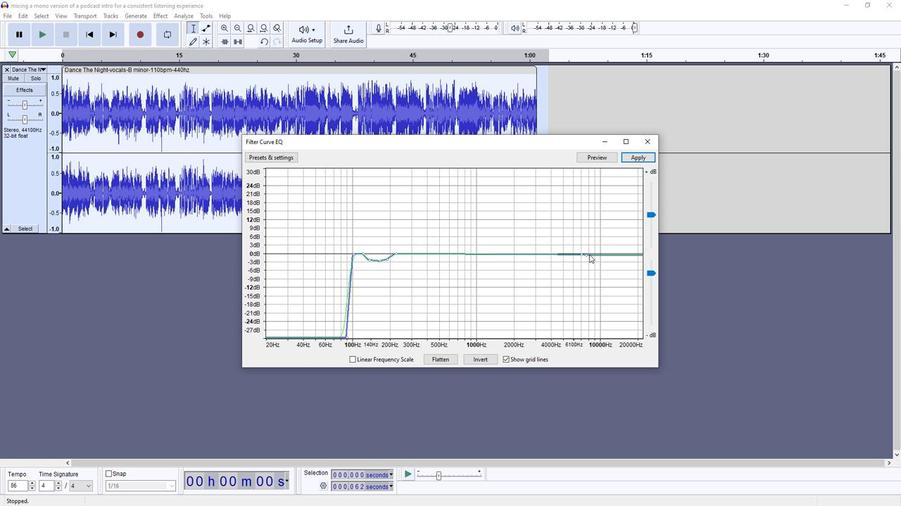
Action: Mouse pressed left at (589, 258)
Screenshot: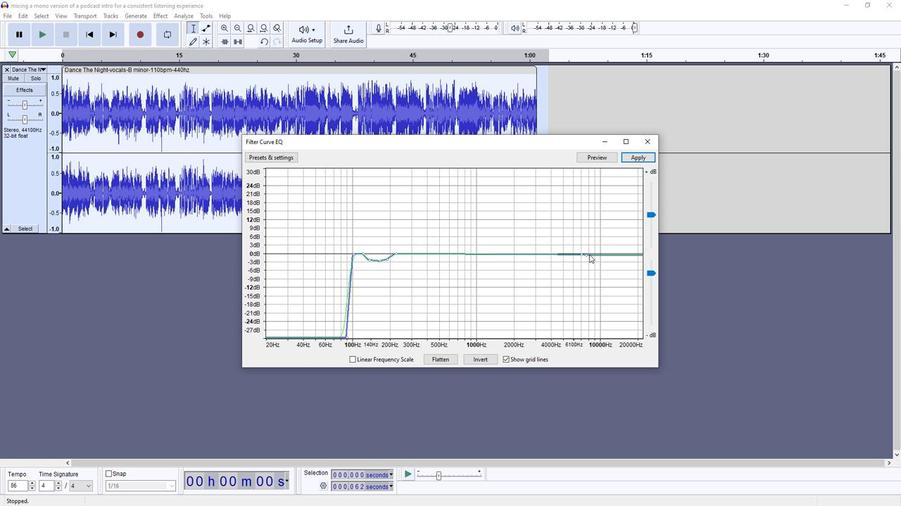
Action: Mouse moved to (591, 258)
Screenshot: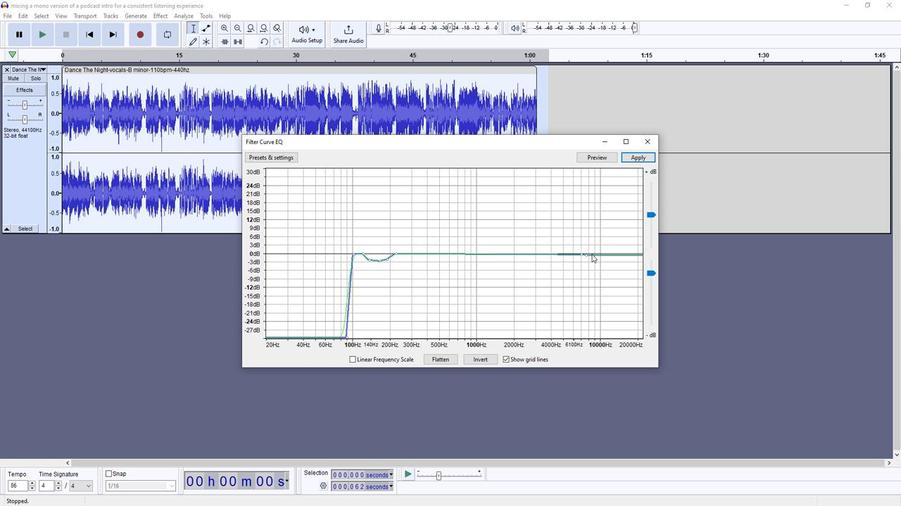 
Action: Mouse pressed left at (591, 258)
Screenshot: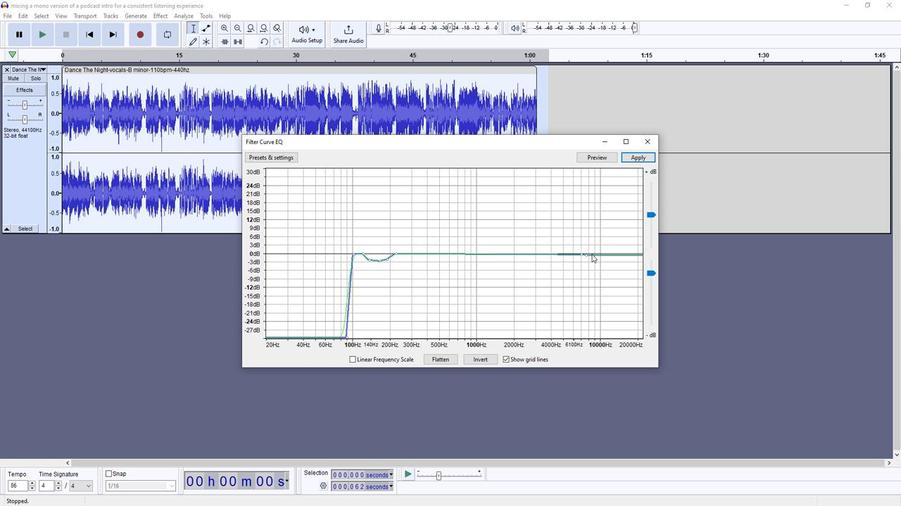 
Action: Mouse moved to (586, 258)
Screenshot: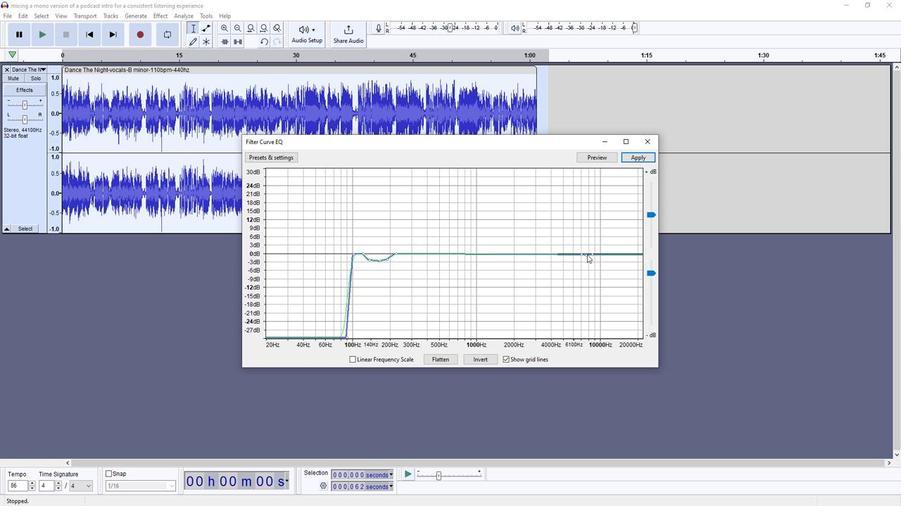 
Action: Mouse pressed left at (586, 258)
Screenshot: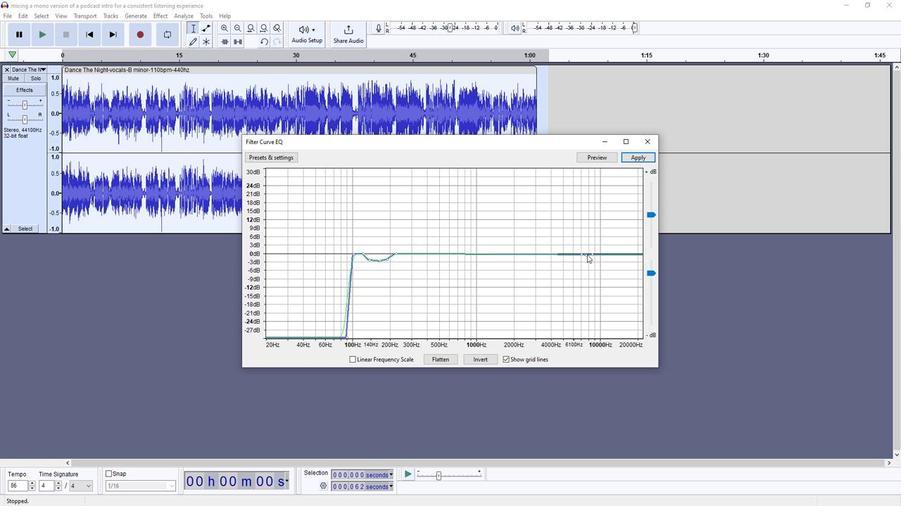 
Action: Mouse moved to (592, 258)
Screenshot: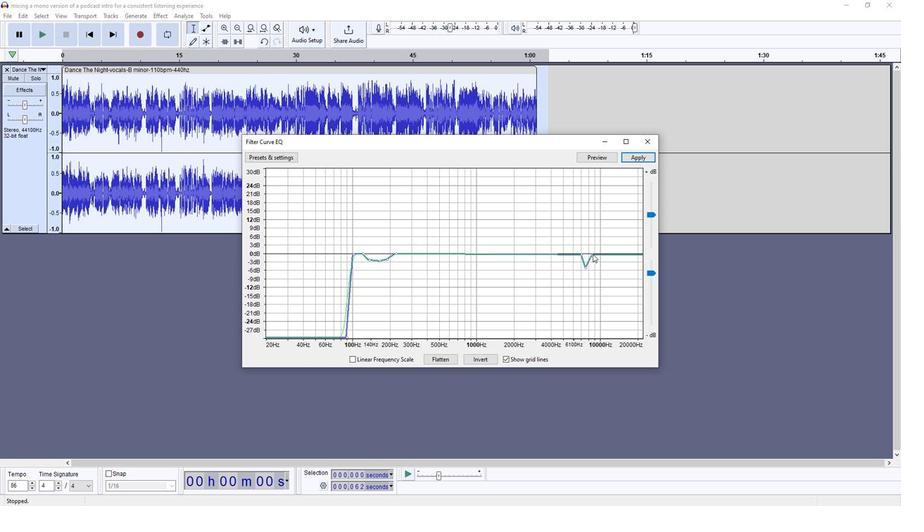 
Action: Mouse pressed left at (592, 258)
Screenshot: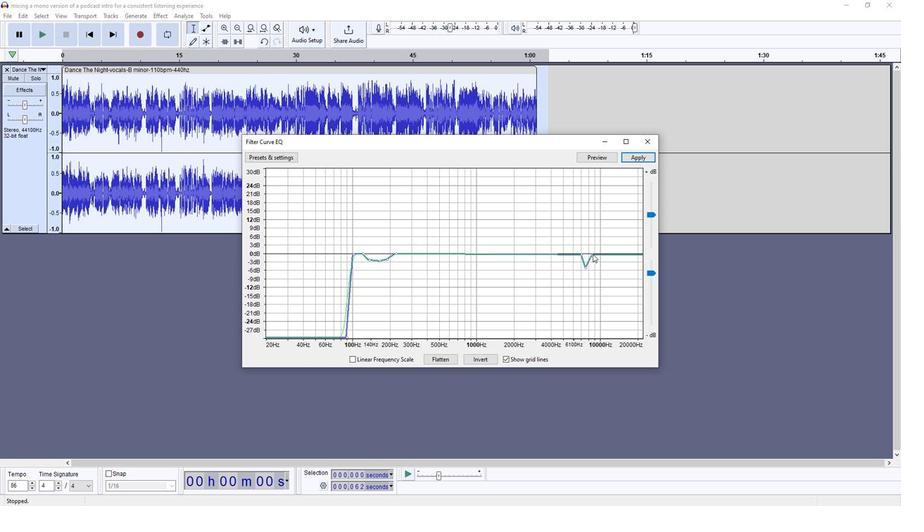 
Action: Mouse moved to (599, 257)
Screenshot: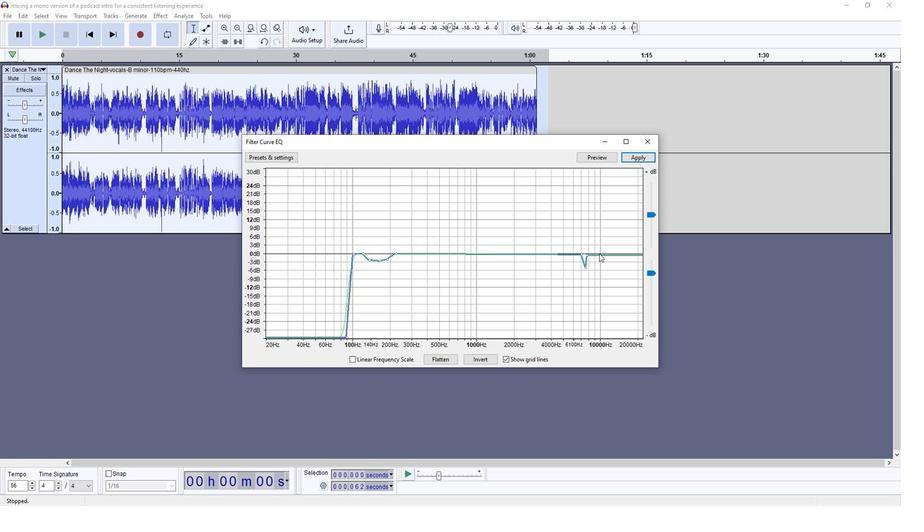
Action: Mouse pressed left at (599, 257)
Screenshot: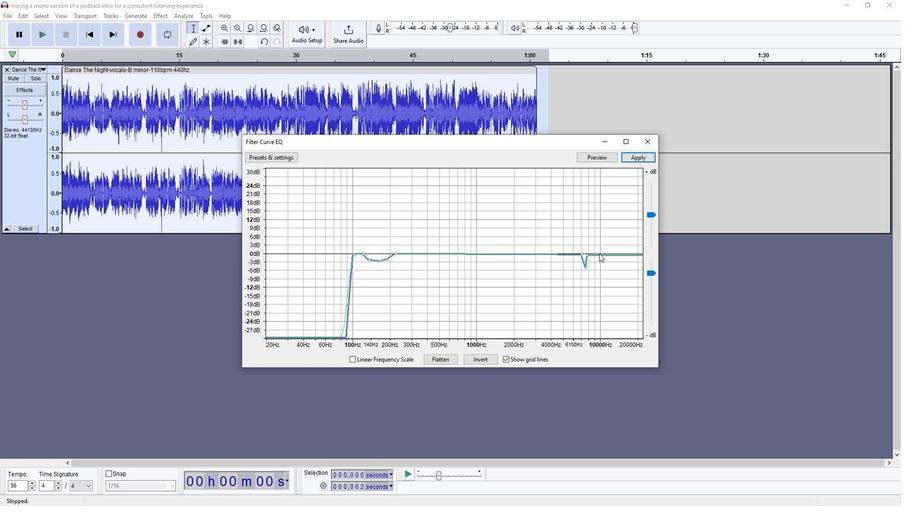 
Action: Mouse moved to (639, 256)
Screenshot: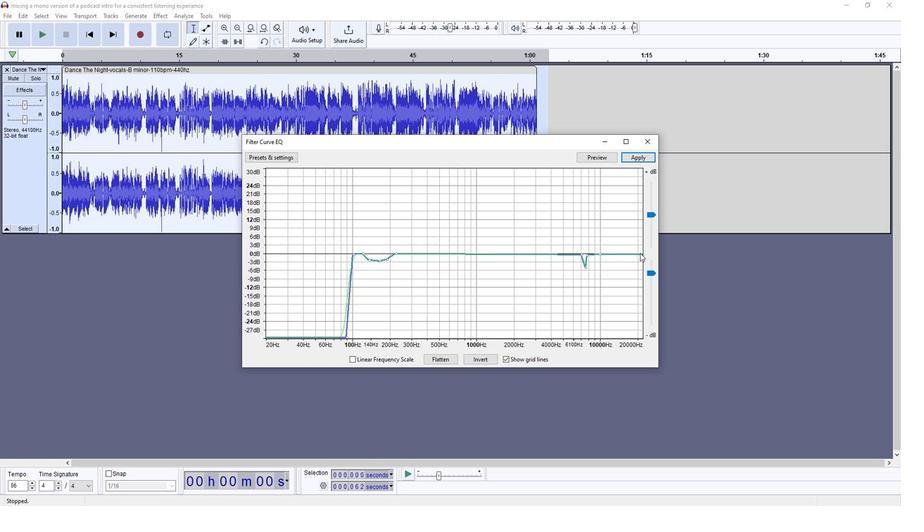 
Action: Mouse pressed left at (639, 256)
Screenshot: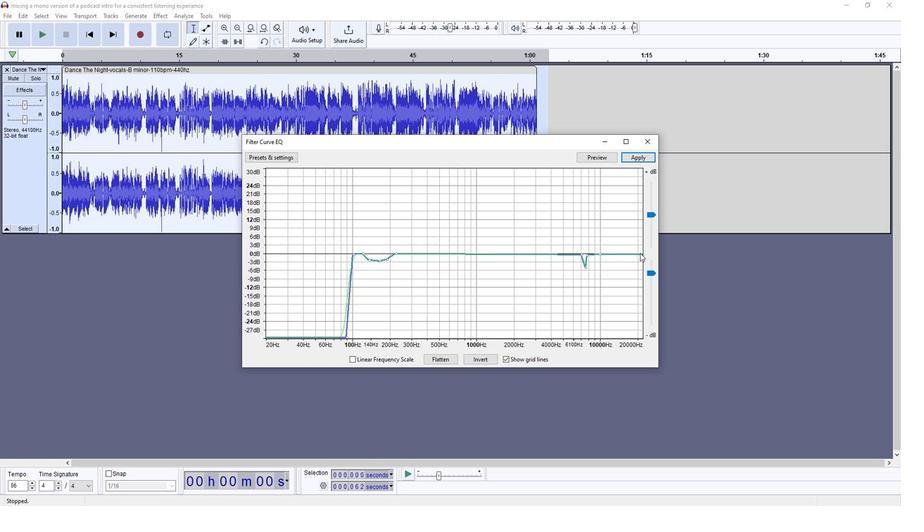 
Action: Mouse moved to (595, 157)
Screenshot: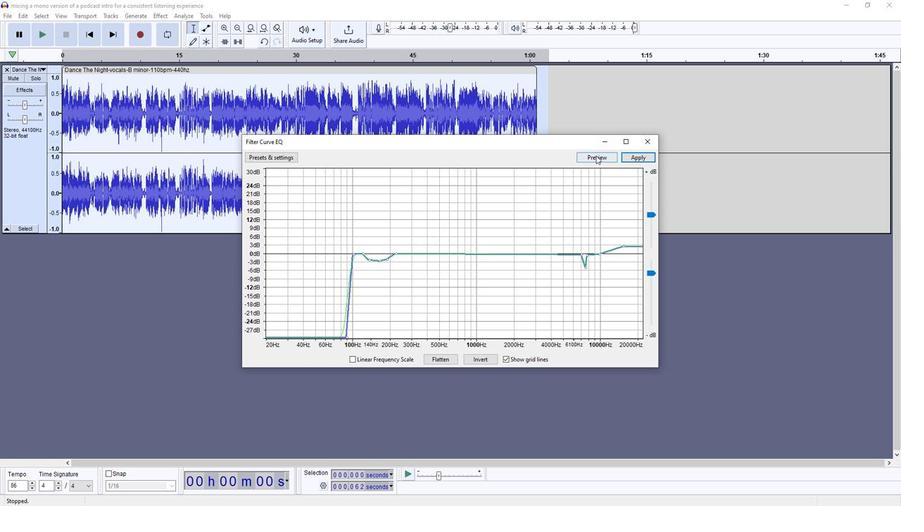 
Action: Mouse pressed left at (595, 157)
Screenshot: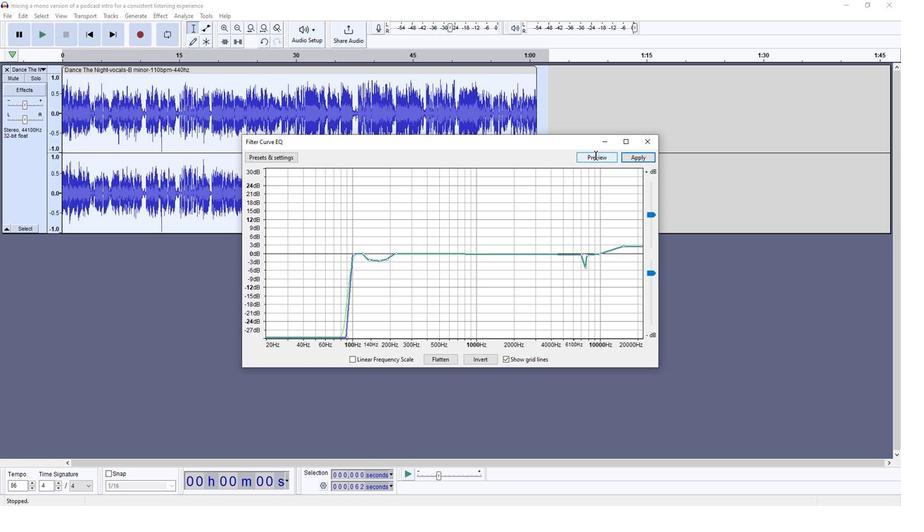 
Action: Mouse moved to (634, 159)
Screenshot: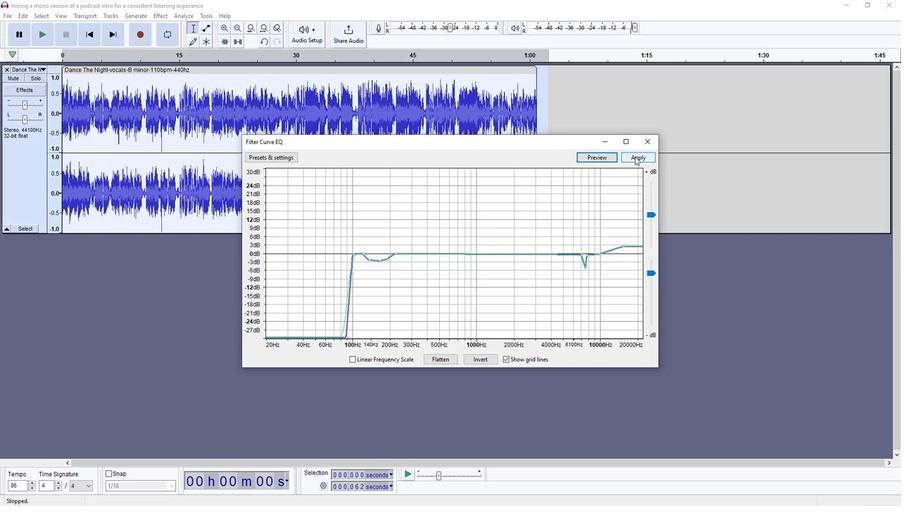 
Action: Mouse pressed left at (634, 159)
Screenshot: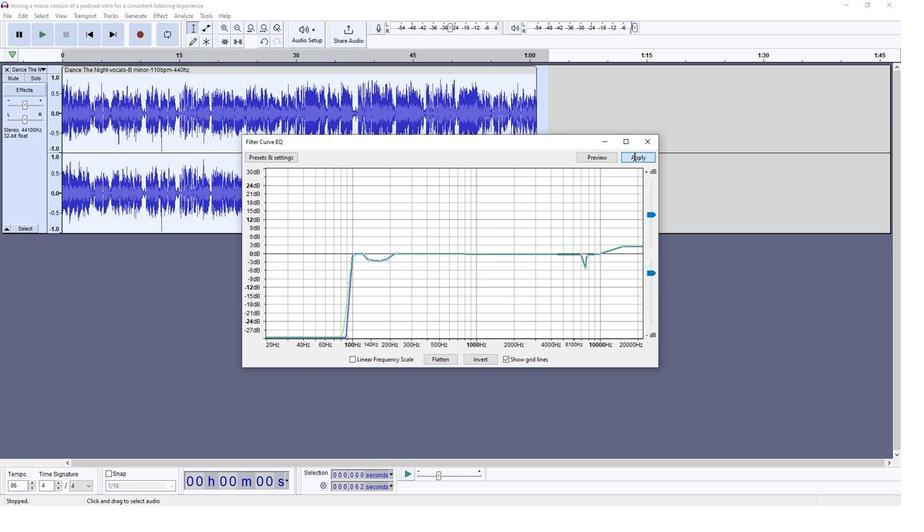 
Action: Mouse moved to (156, 11)
Screenshot: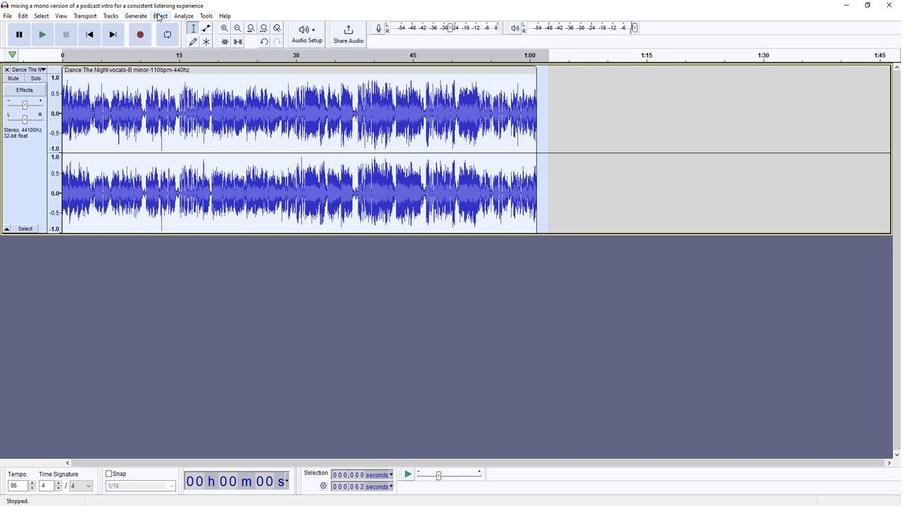 
Action: Mouse pressed left at (156, 11)
Screenshot: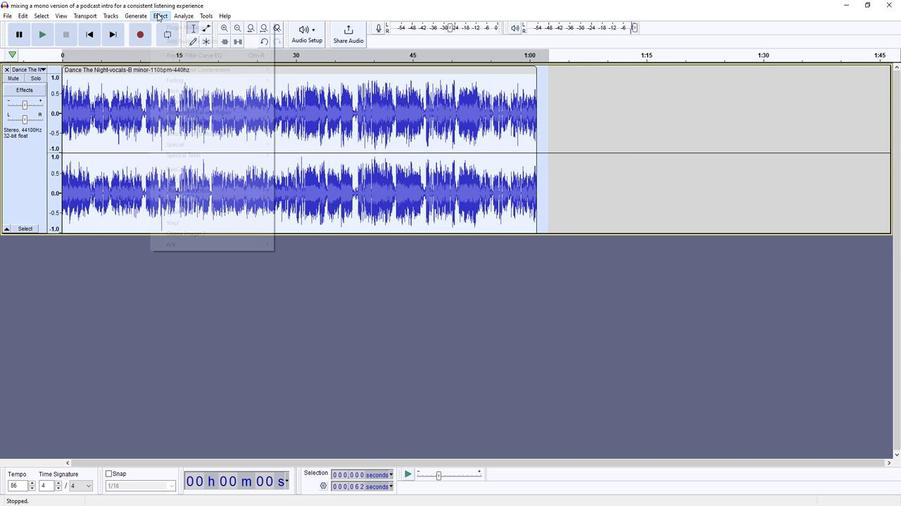 
Action: Mouse moved to (287, 88)
Screenshot: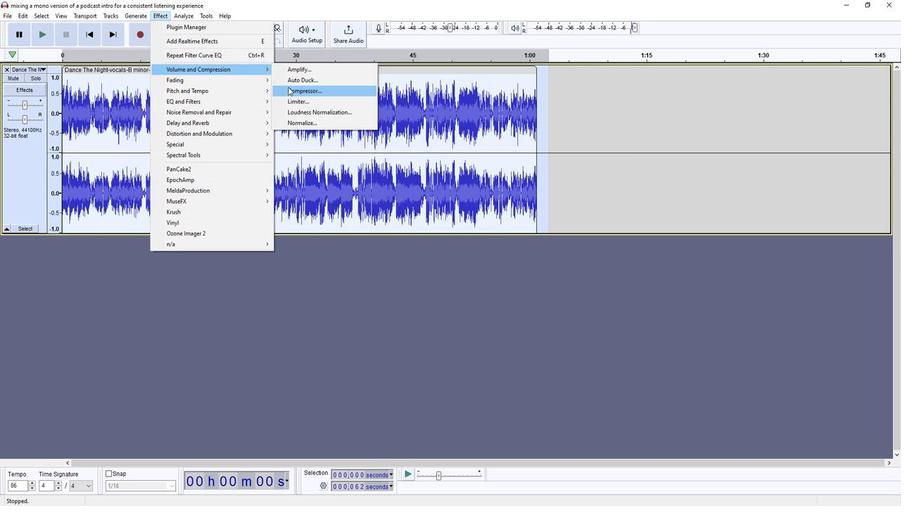 
Action: Mouse pressed left at (287, 88)
Screenshot: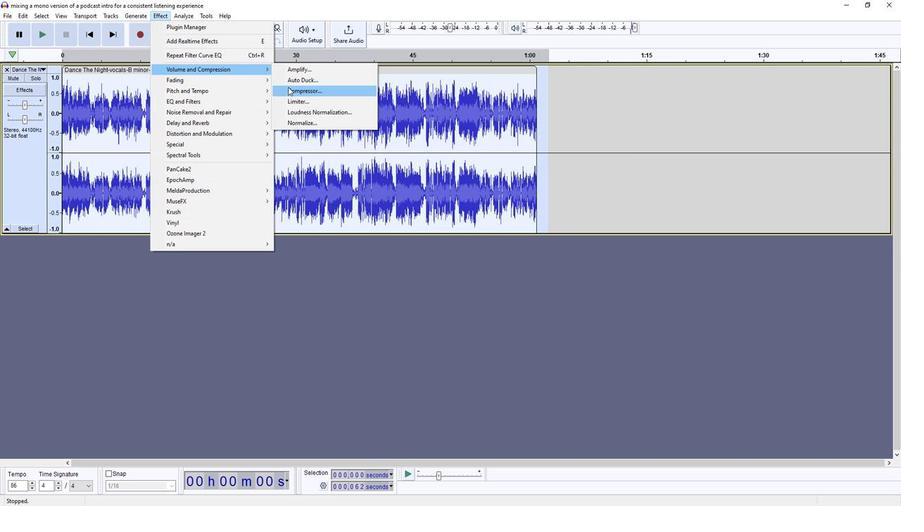 
Action: Mouse moved to (491, 288)
Screenshot: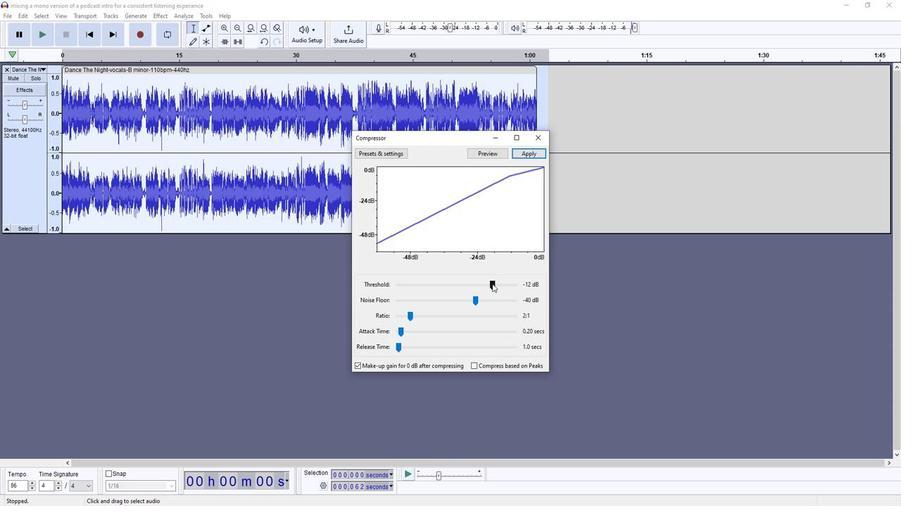 
Action: Mouse pressed left at (491, 288)
Screenshot: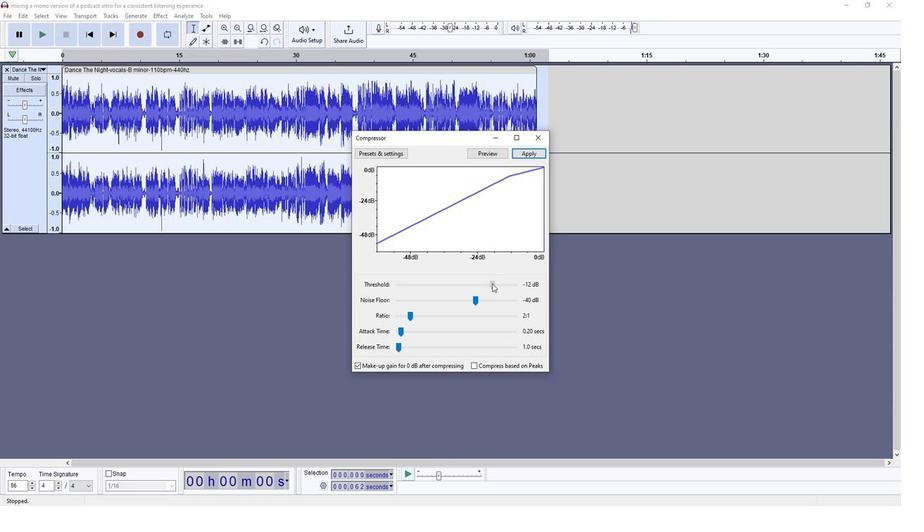 
Action: Mouse moved to (396, 352)
Screenshot: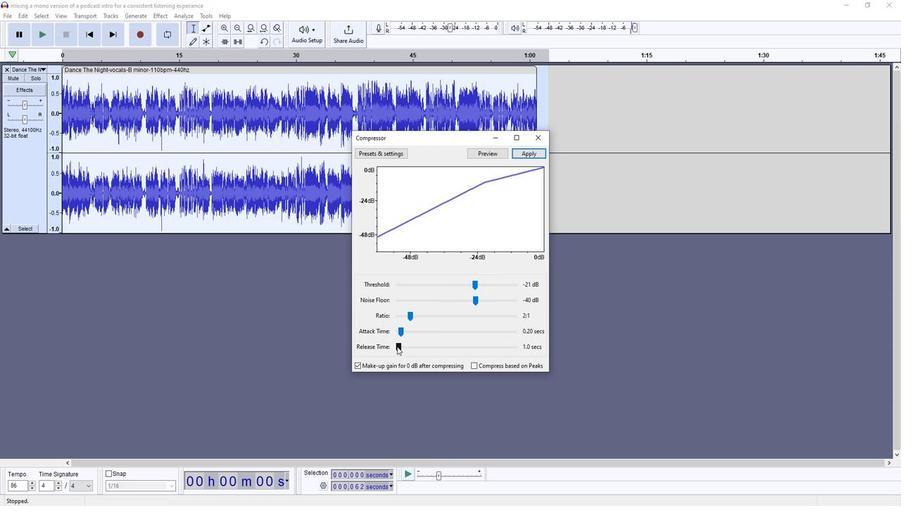 
Action: Mouse pressed left at (396, 352)
Screenshot: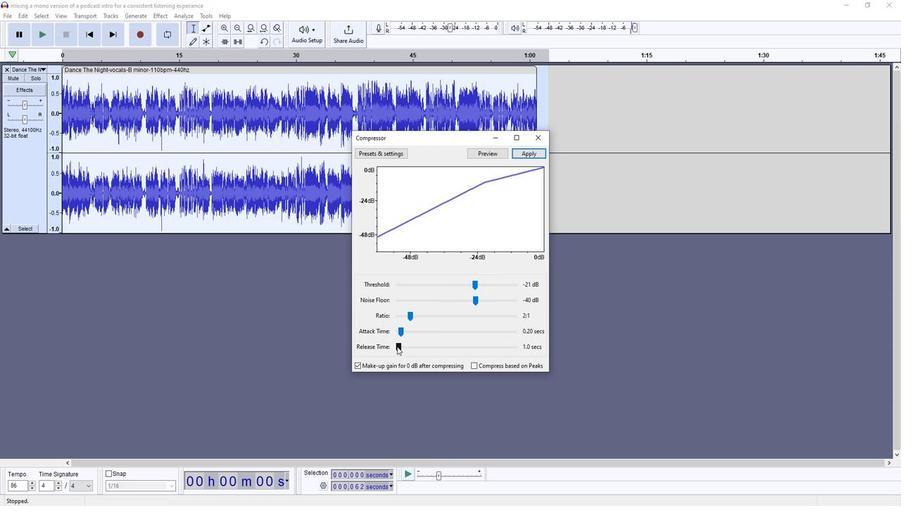 
Action: Mouse moved to (473, 371)
Screenshot: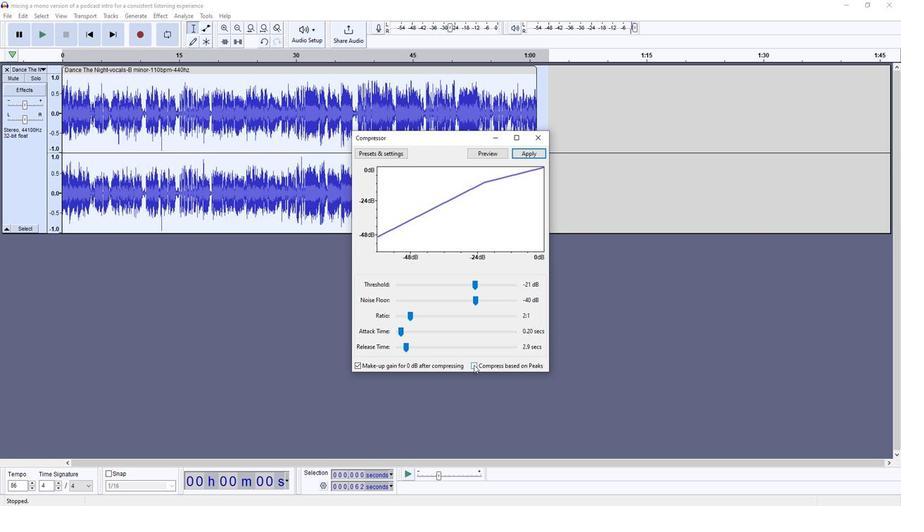 
Action: Mouse pressed left at (473, 371)
Screenshot: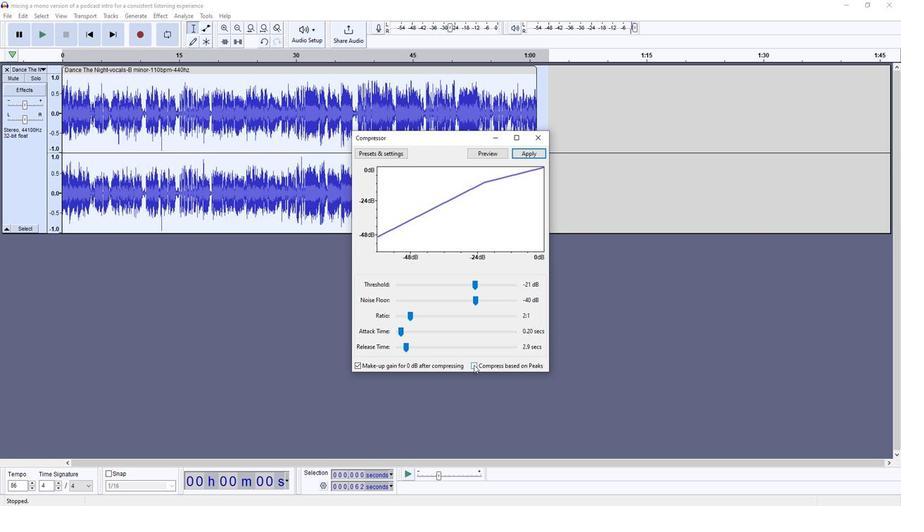 
Action: Mouse moved to (494, 155)
Screenshot: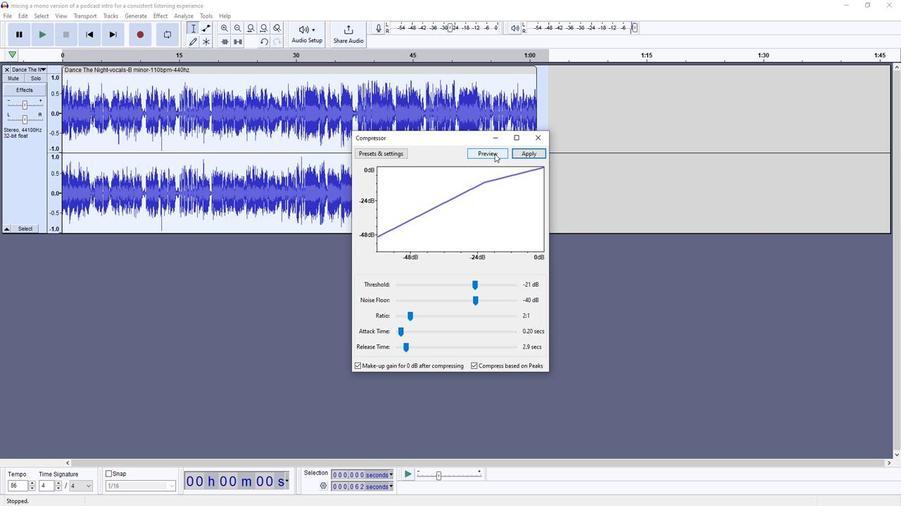 
Action: Mouse pressed left at (494, 155)
Screenshot: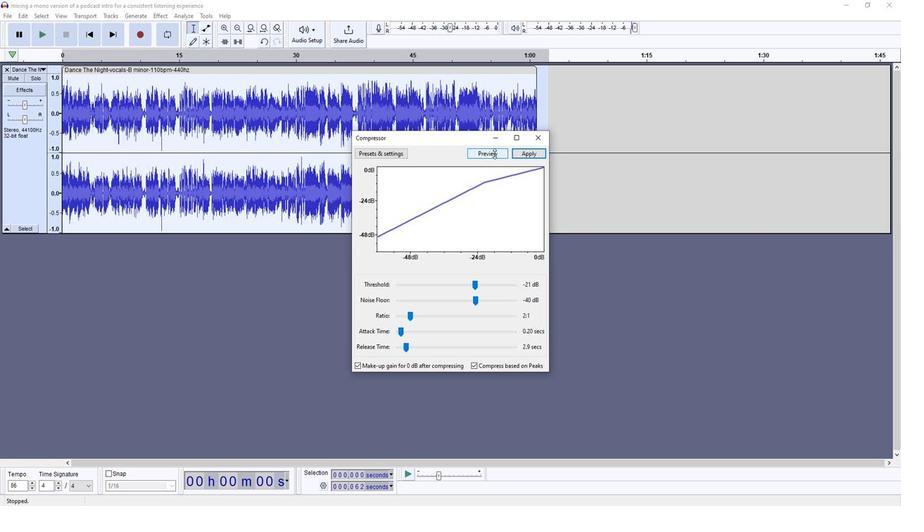 
Action: Mouse moved to (525, 152)
Screenshot: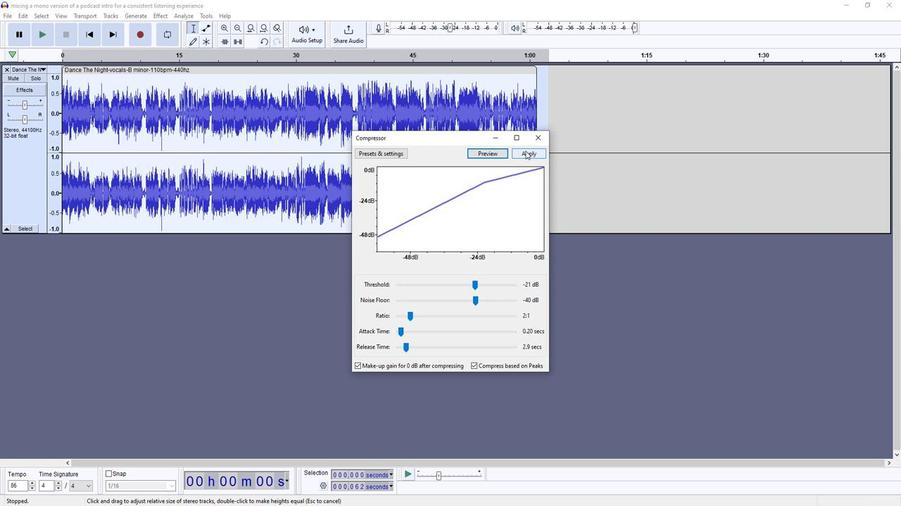 
Action: Mouse pressed left at (525, 152)
Screenshot: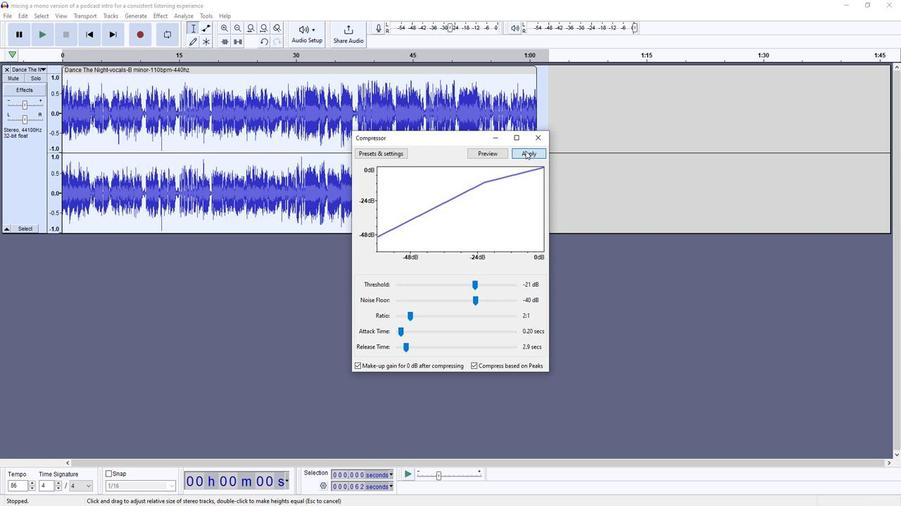 
Action: Mouse moved to (157, 13)
Screenshot: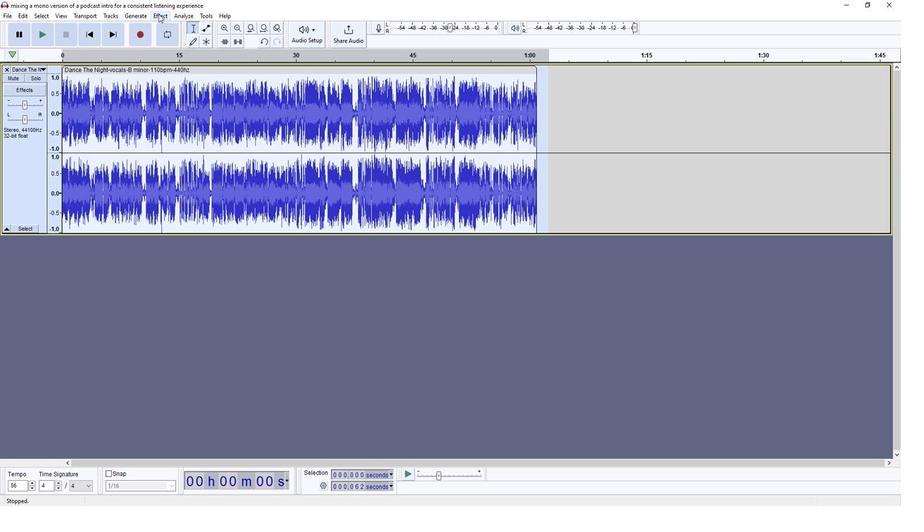 
Action: Mouse pressed left at (157, 13)
Screenshot: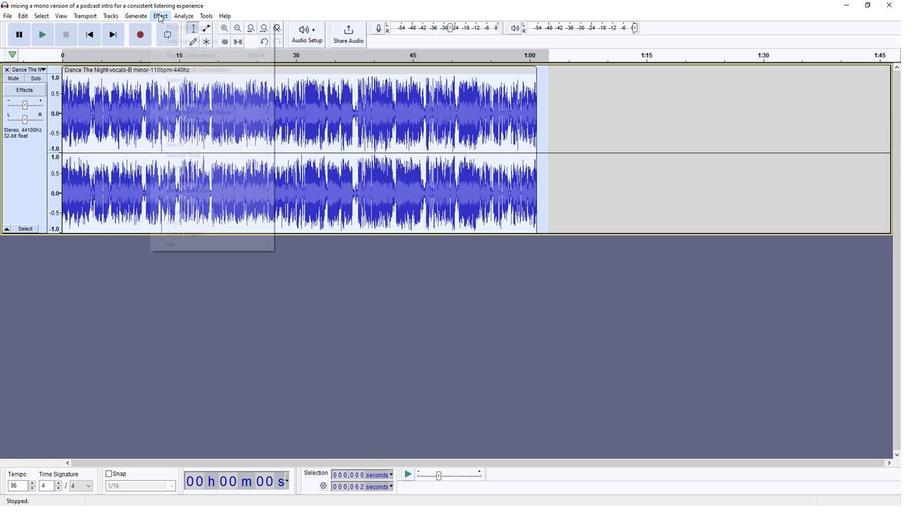 
Action: Mouse moved to (179, 234)
Screenshot: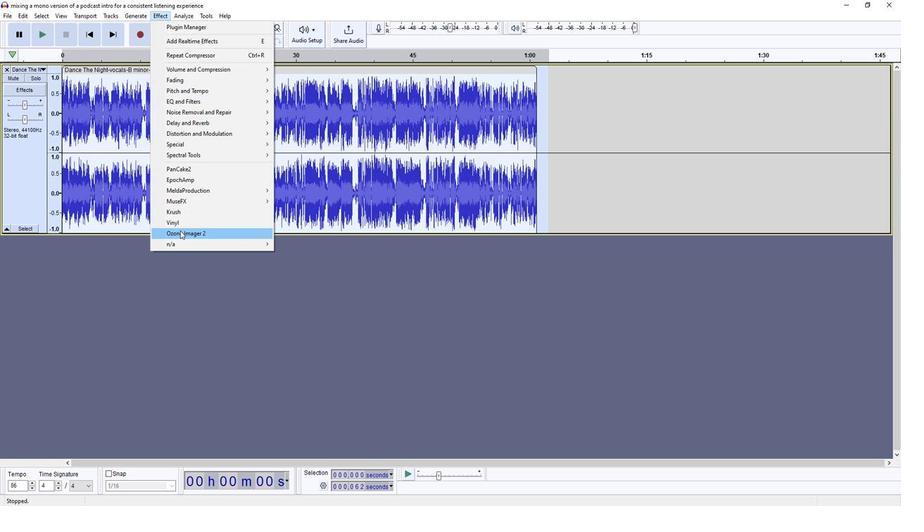 
Action: Mouse pressed left at (179, 234)
Screenshot: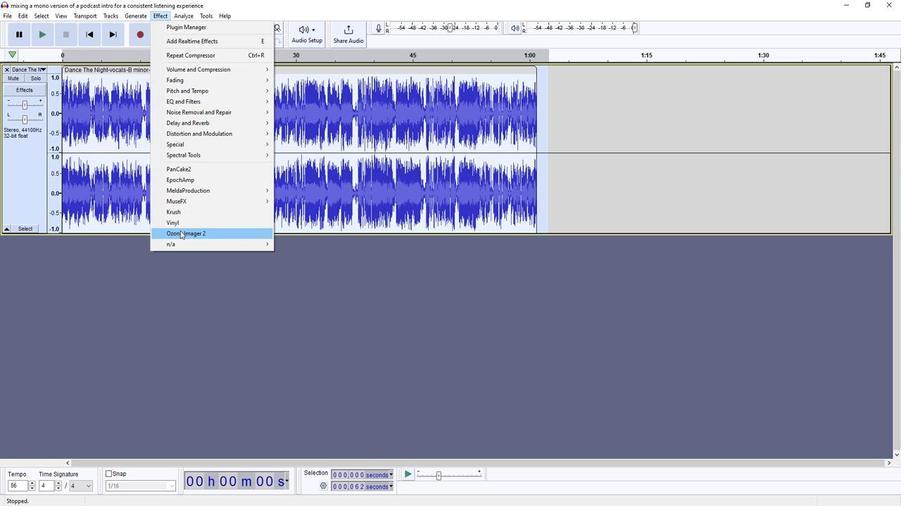 
Action: Mouse moved to (566, 283)
Screenshot: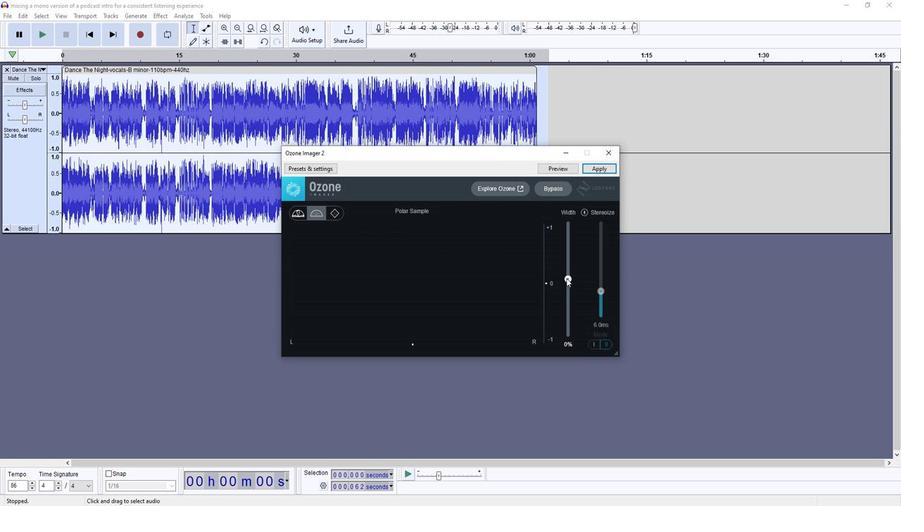 
Action: Mouse pressed left at (566, 283)
Screenshot: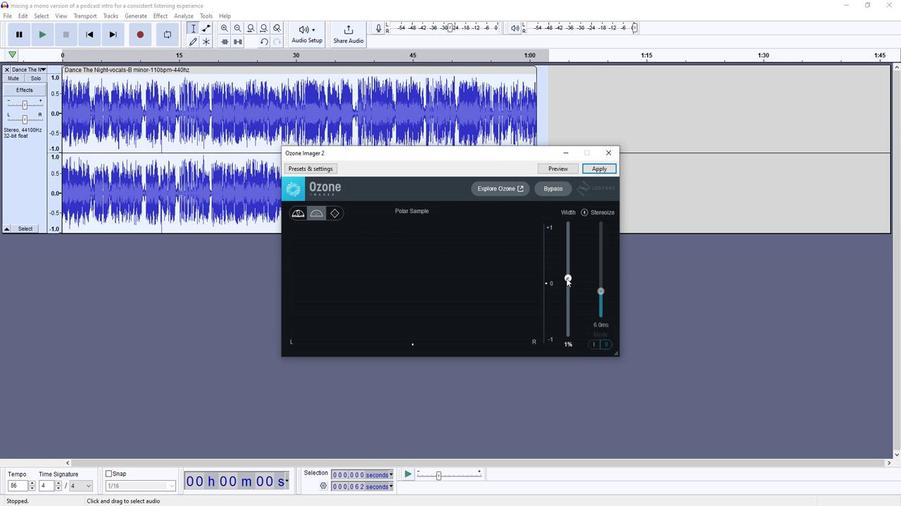 
Action: Mouse moved to (568, 323)
Screenshot: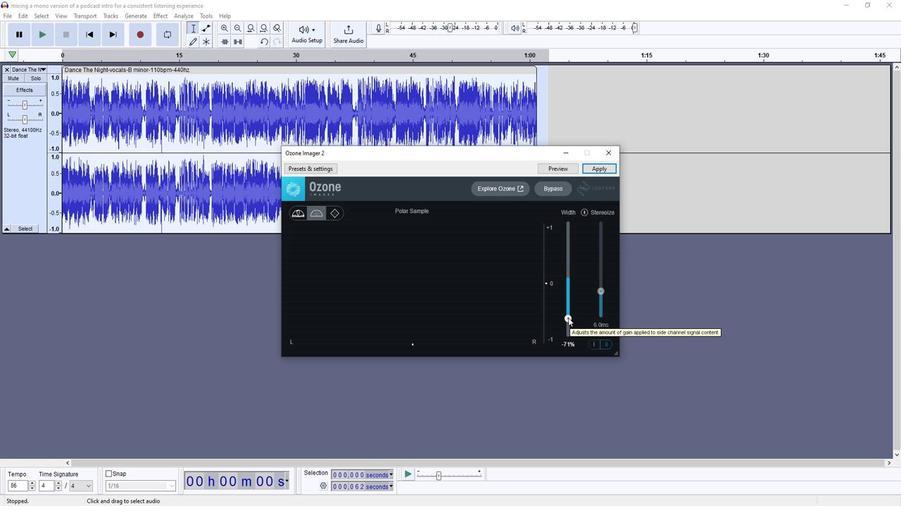 
Action: Mouse pressed left at (568, 323)
Screenshot: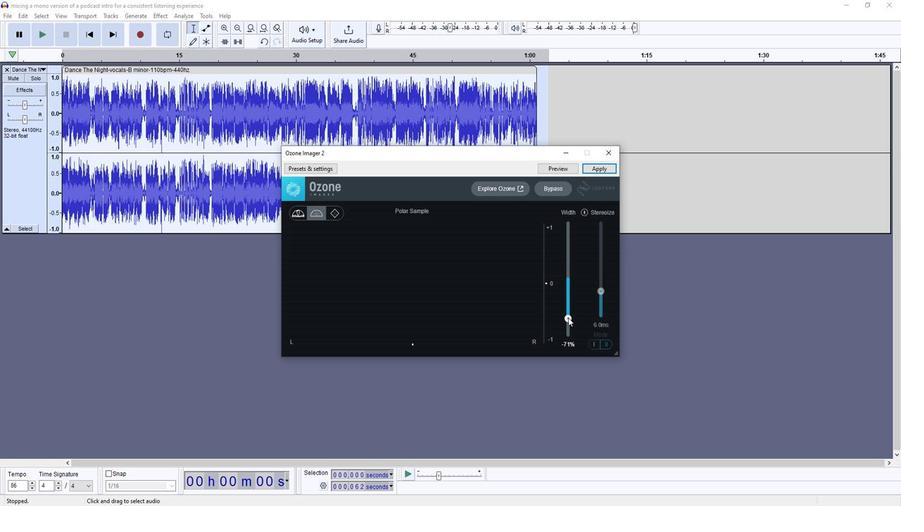 
Action: Mouse moved to (561, 166)
Screenshot: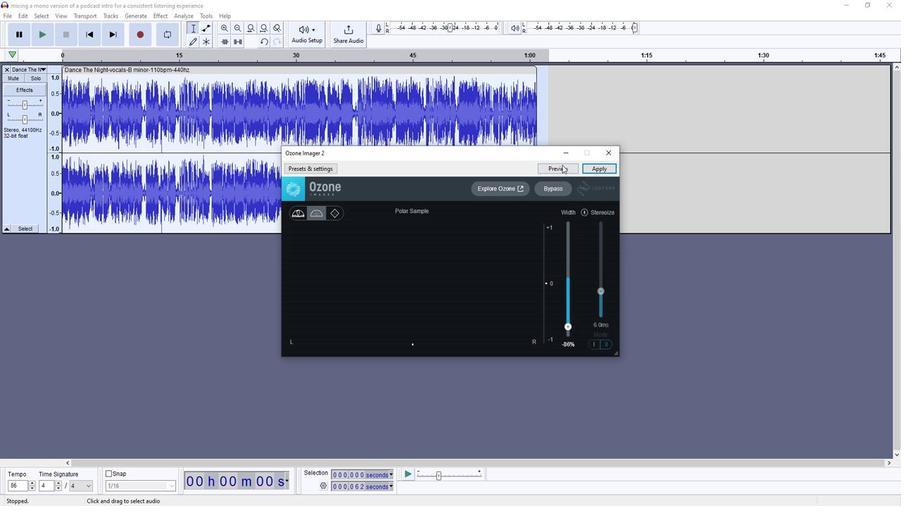 
Action: Mouse pressed left at (561, 166)
Screenshot: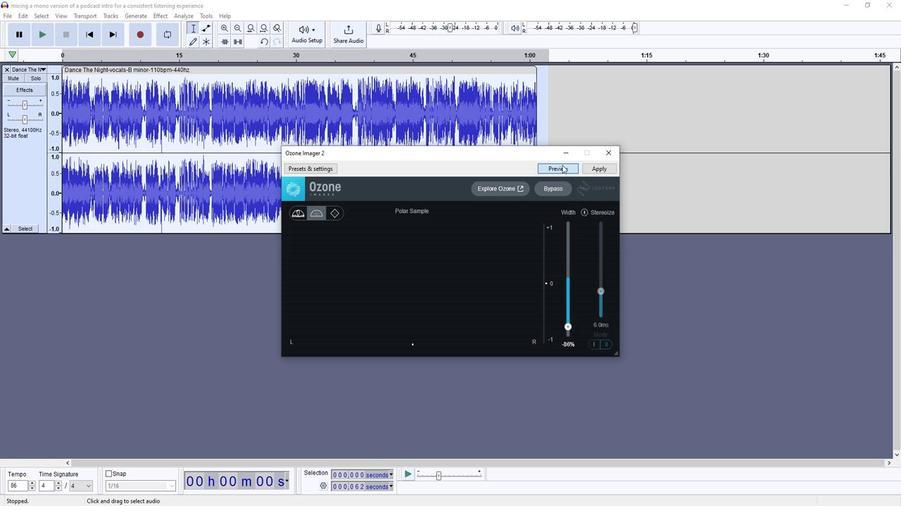 
Action: Mouse moved to (604, 171)
Screenshot: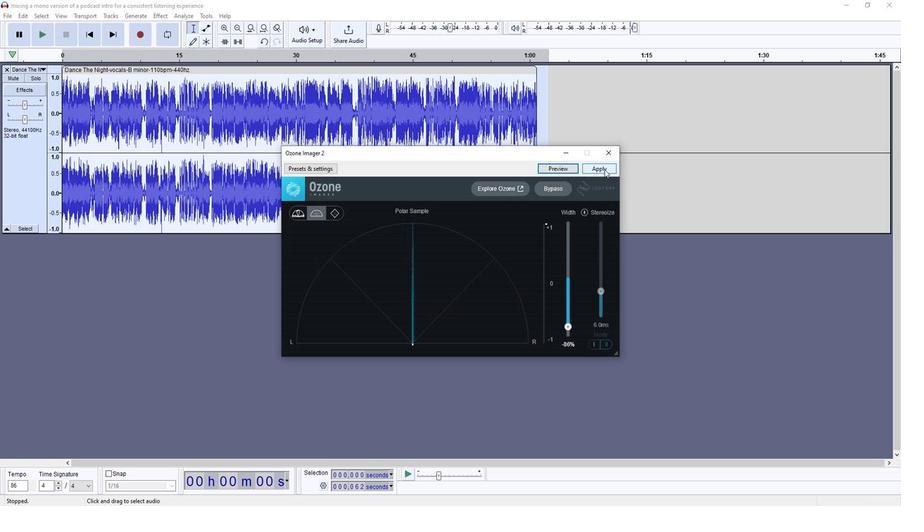 
Action: Mouse pressed left at (604, 171)
Screenshot: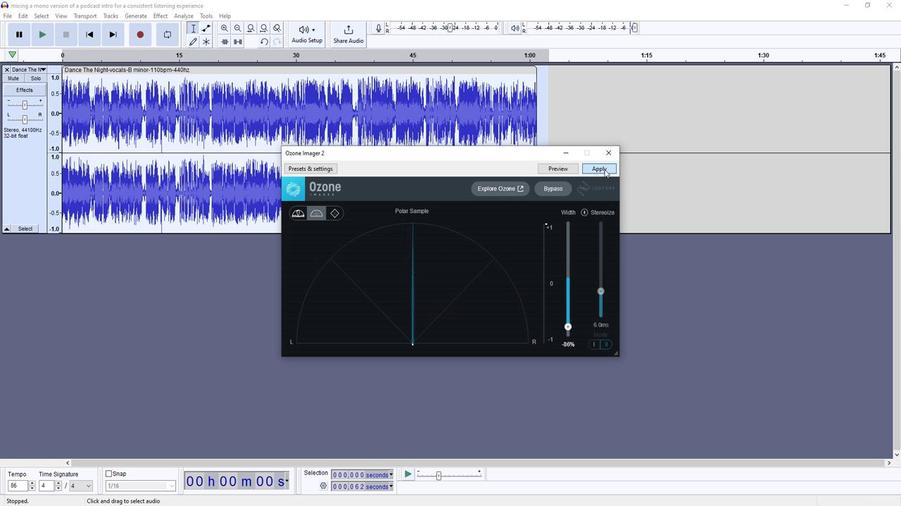 
Action: Mouse moved to (162, 16)
Screenshot: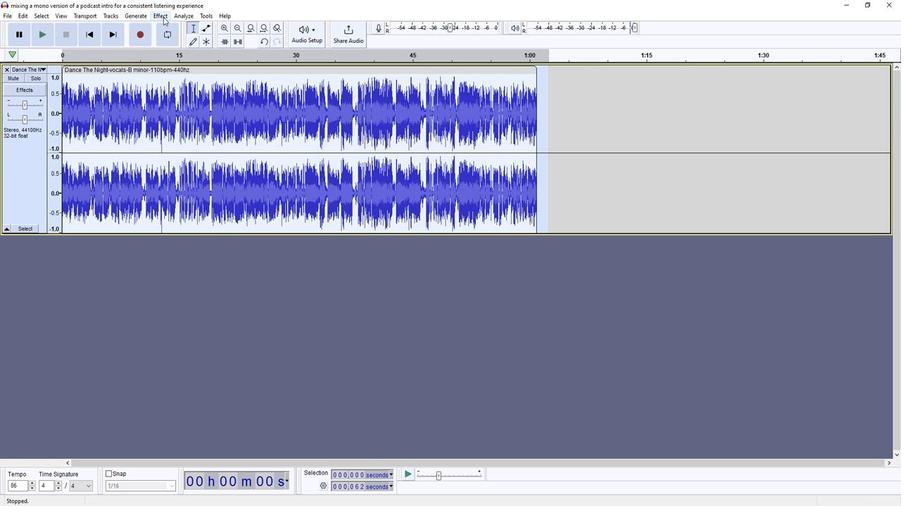
Action: Mouse pressed left at (162, 16)
Screenshot: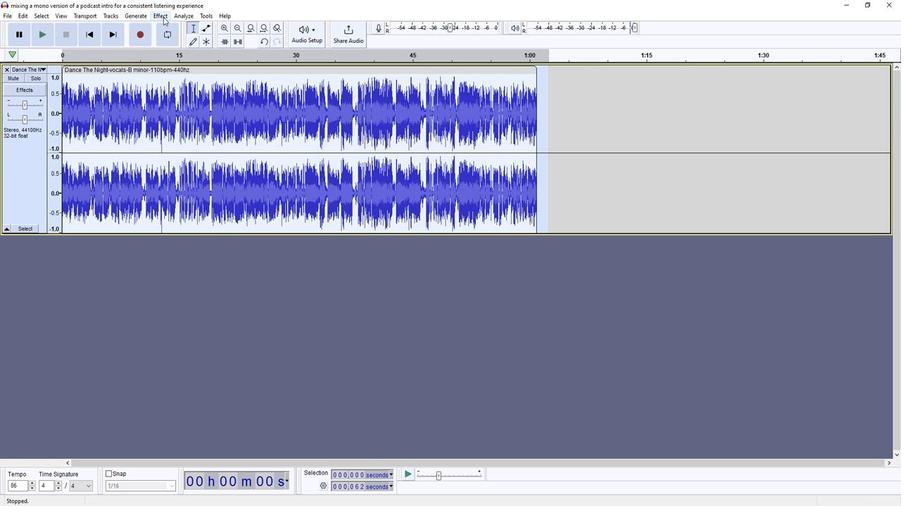 
Action: Mouse moved to (299, 126)
Screenshot: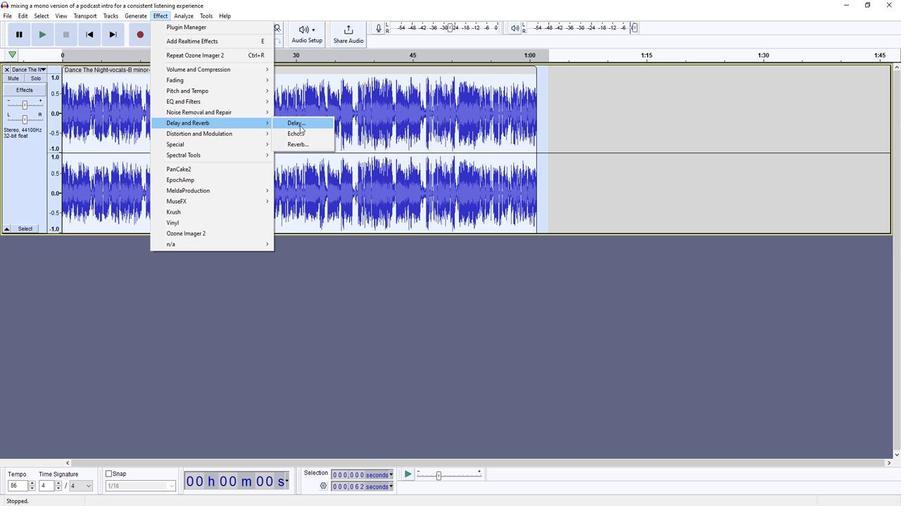 
Action: Mouse pressed left at (299, 126)
Screenshot: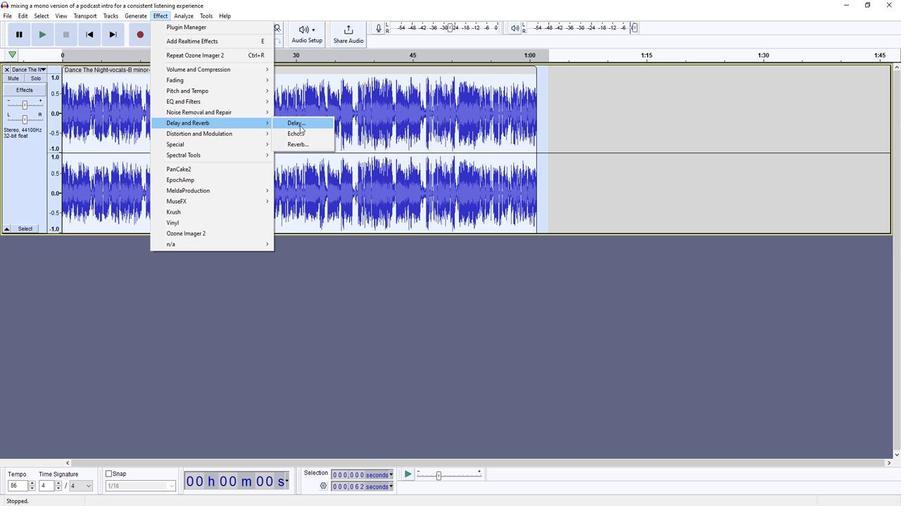 
Action: Mouse moved to (447, 235)
Screenshot: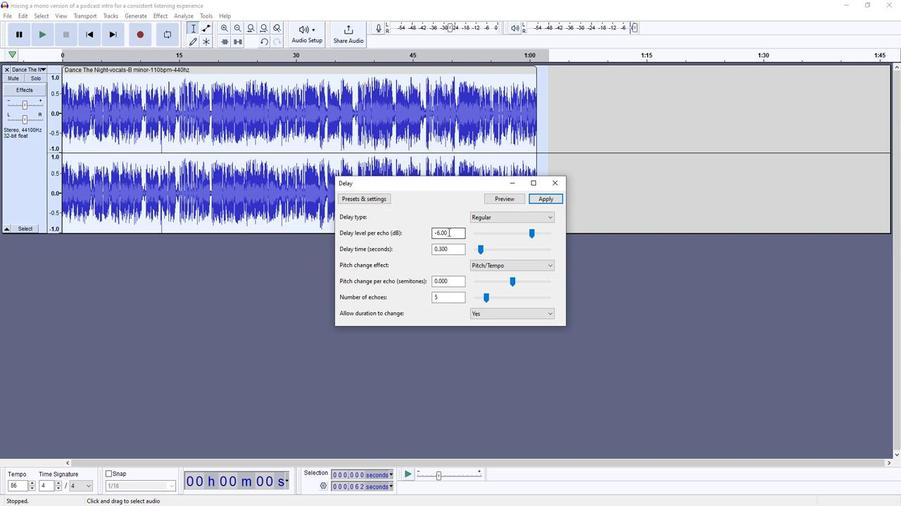 
Action: Mouse pressed left at (447, 235)
Screenshot: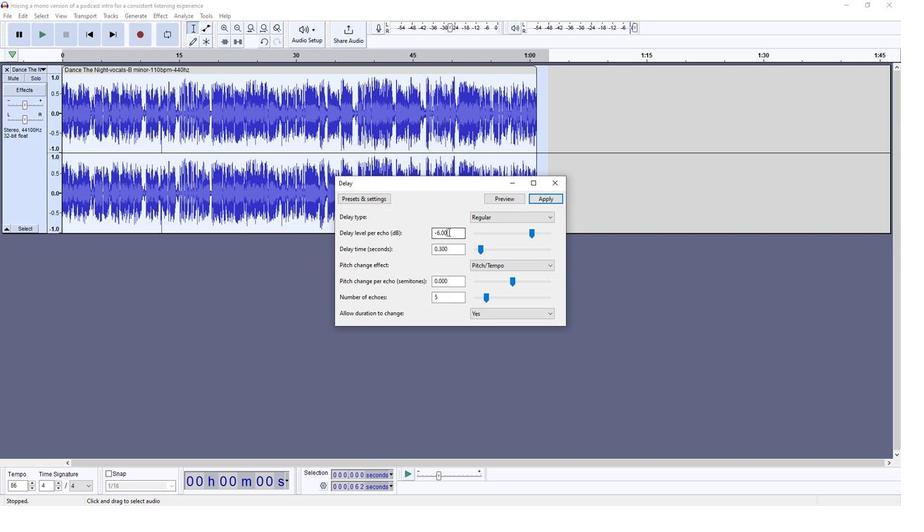 
Action: Mouse moved to (453, 178)
Screenshot: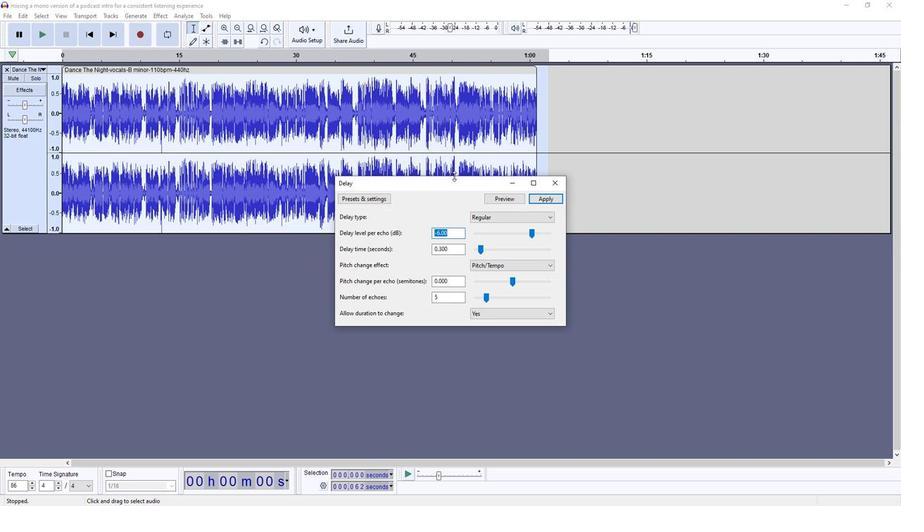 
Action: Key pressed -14.40
Screenshot: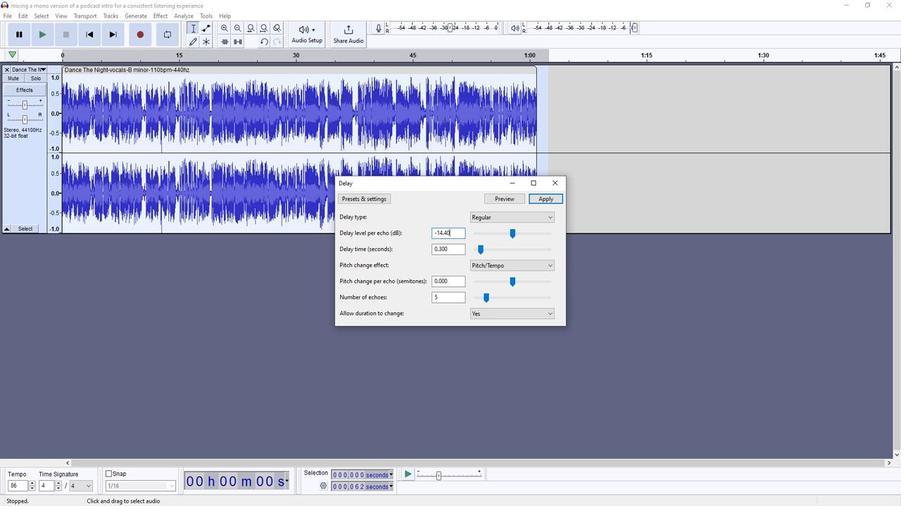 
Action: Mouse moved to (505, 202)
Screenshot: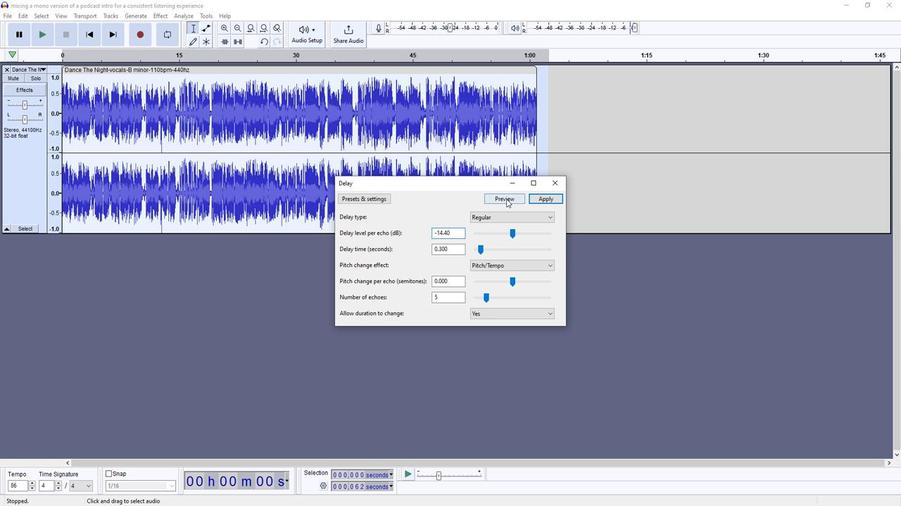 
Action: Mouse pressed left at (505, 202)
Screenshot: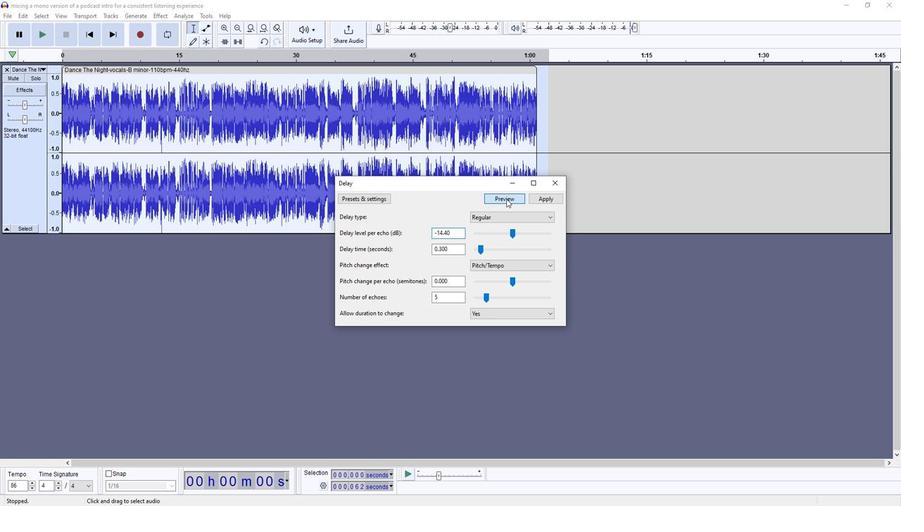
Action: Mouse moved to (506, 215)
Screenshot: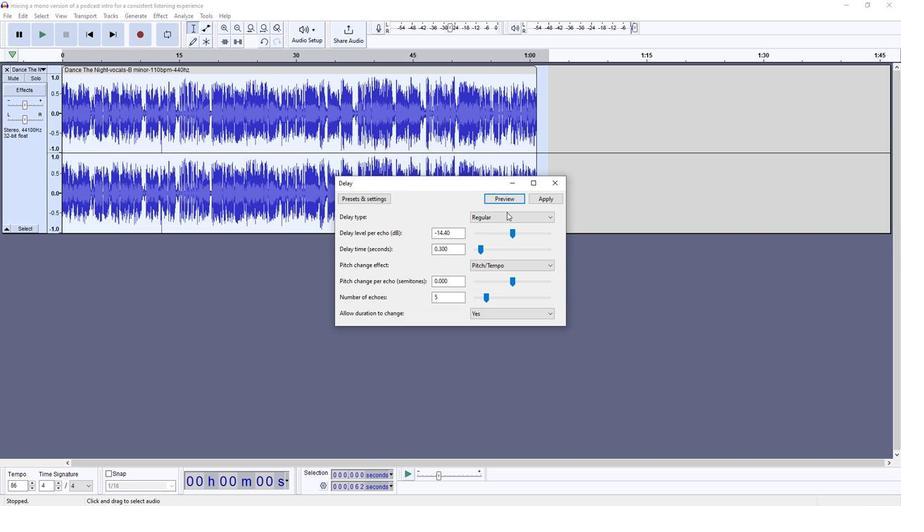 
Action: Mouse pressed left at (506, 215)
Screenshot: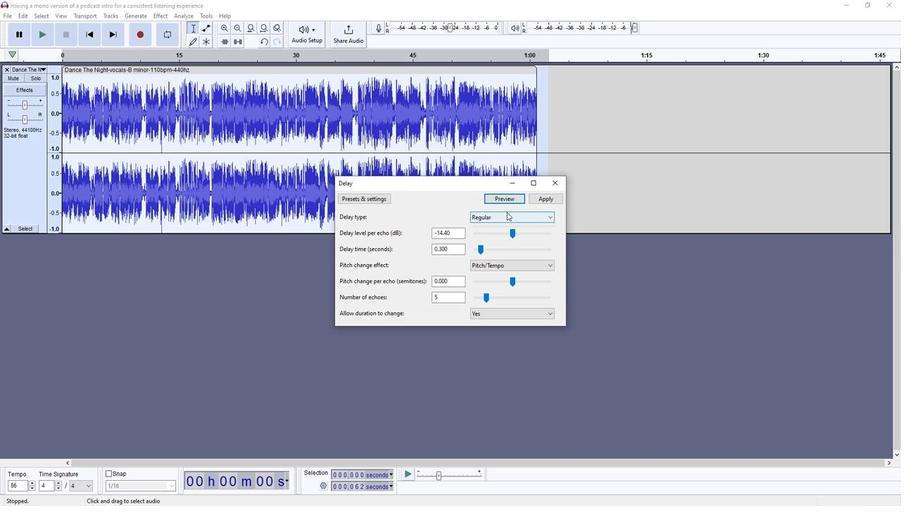 
Action: Mouse moved to (504, 234)
Screenshot: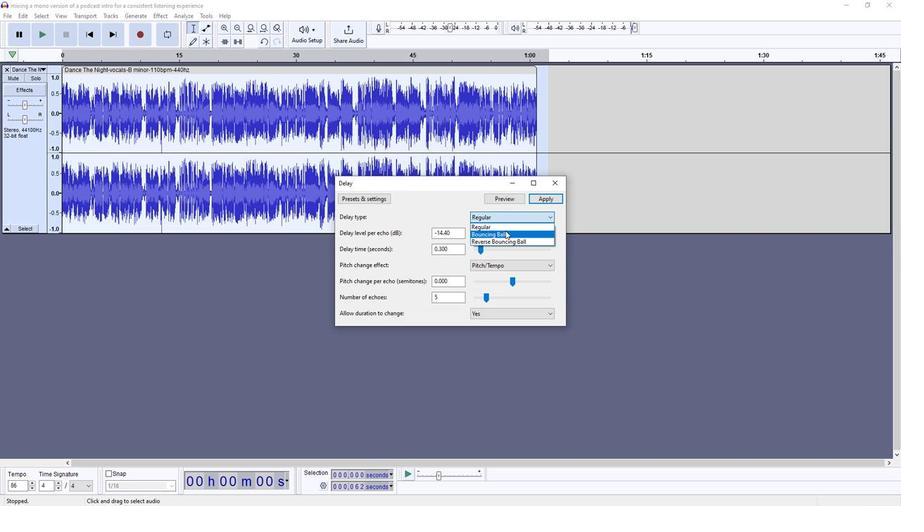 
Action: Mouse pressed left at (504, 234)
Screenshot: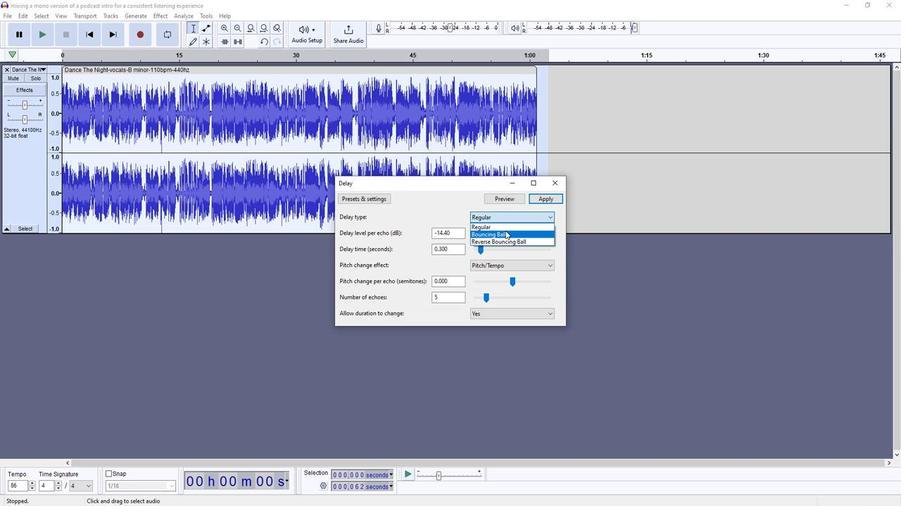 
Action: Mouse moved to (516, 200)
Screenshot: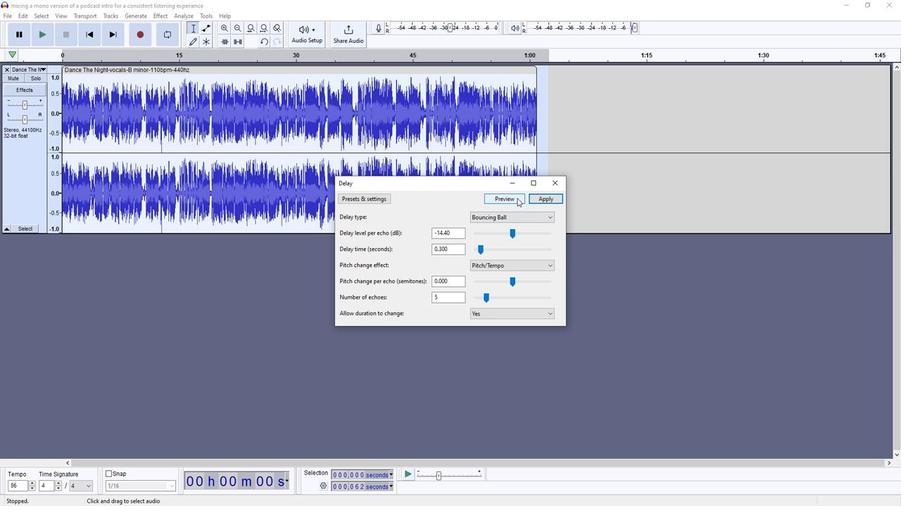 
Action: Mouse pressed left at (516, 200)
Screenshot: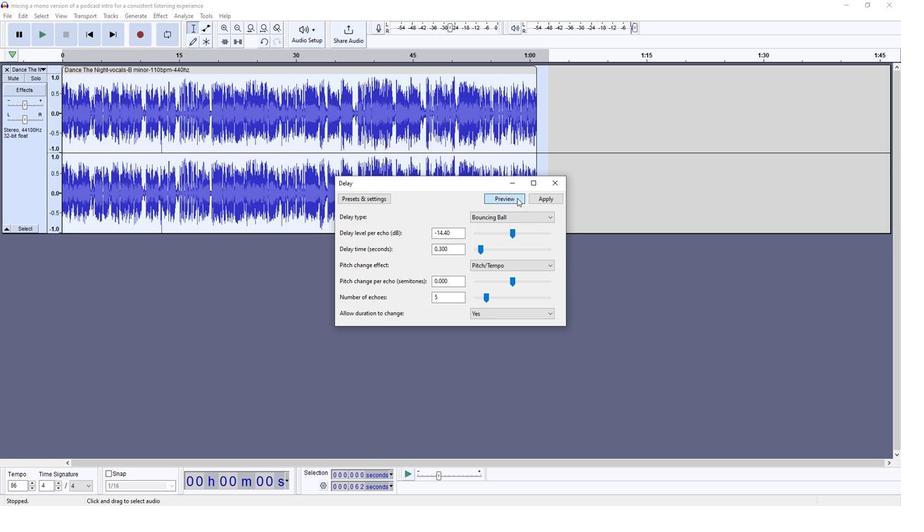 
Action: Mouse moved to (547, 199)
Screenshot: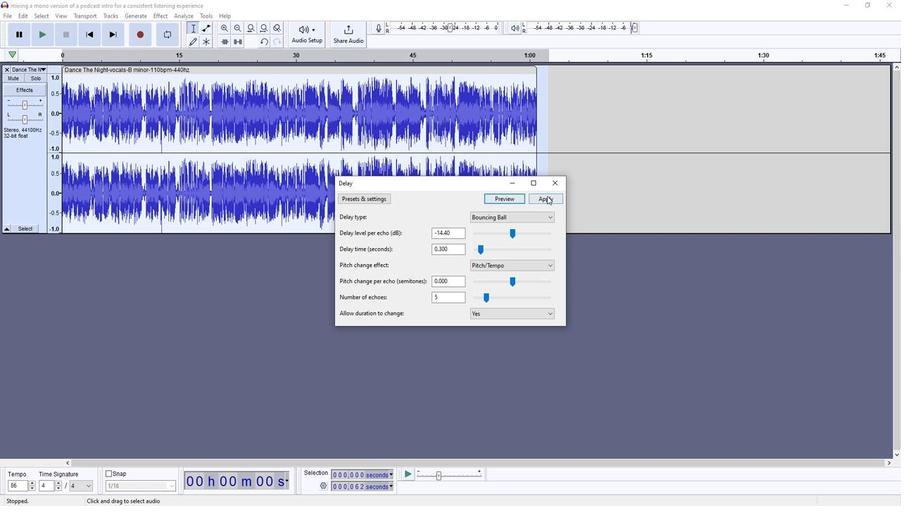 
Action: Mouse pressed left at (547, 199)
Screenshot: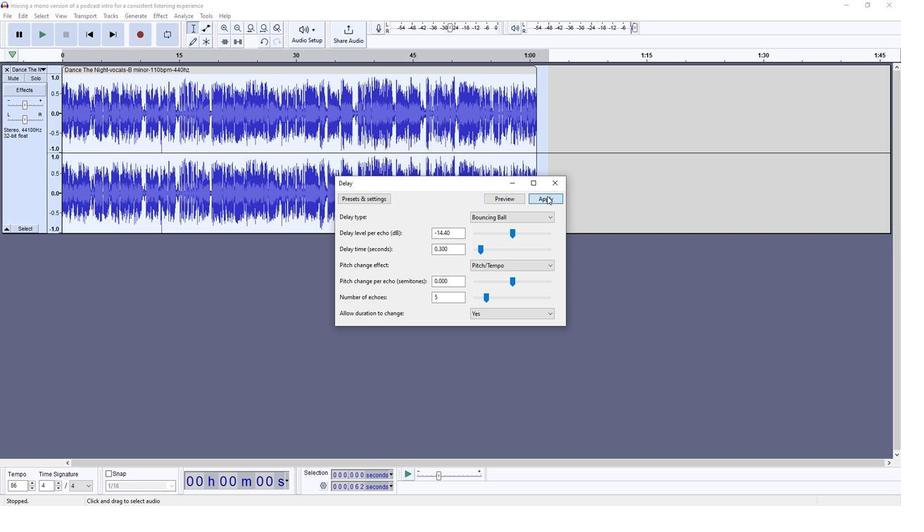 
Action: Mouse moved to (161, 15)
Screenshot: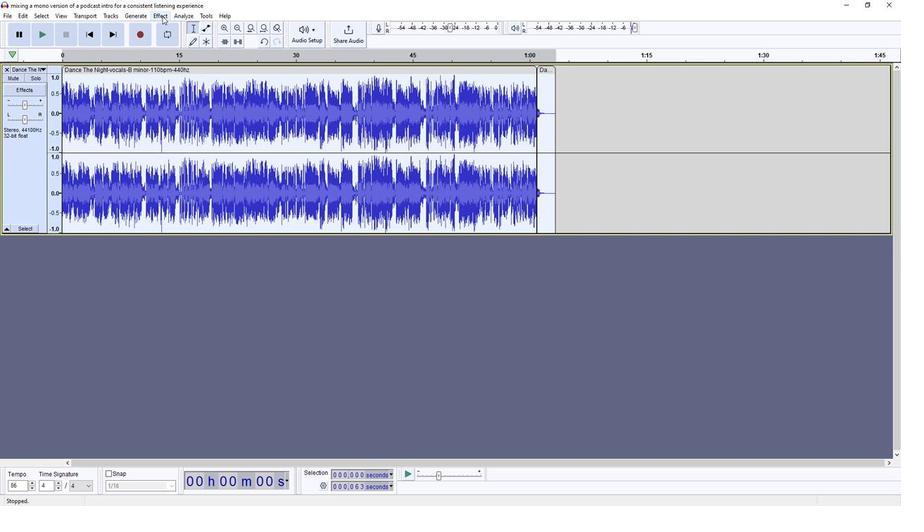 
Action: Mouse pressed left at (161, 15)
Screenshot: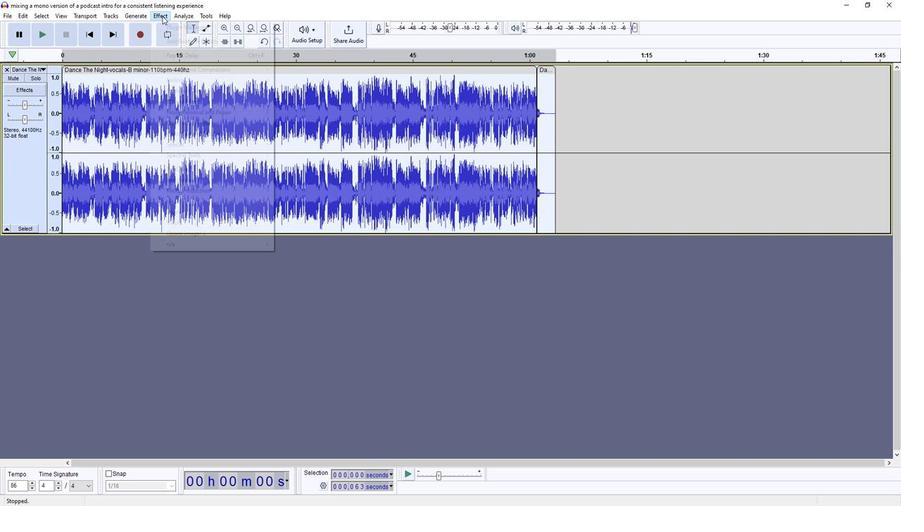 
Action: Mouse moved to (290, 144)
Screenshot: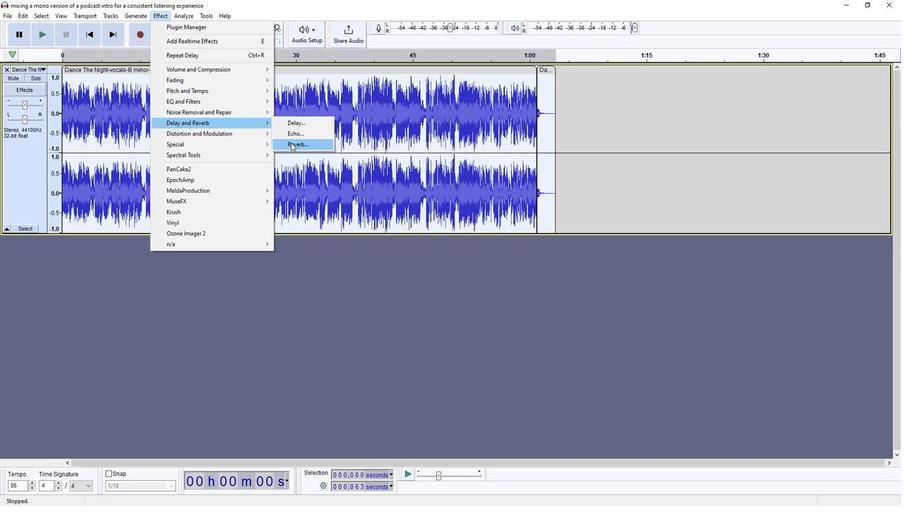 
Action: Mouse pressed left at (290, 144)
Screenshot: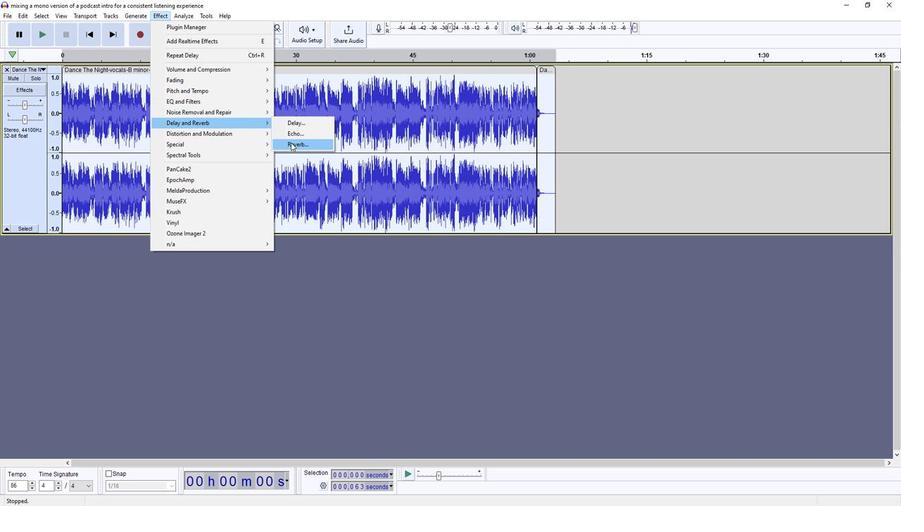 
Action: Mouse moved to (498, 199)
Screenshot: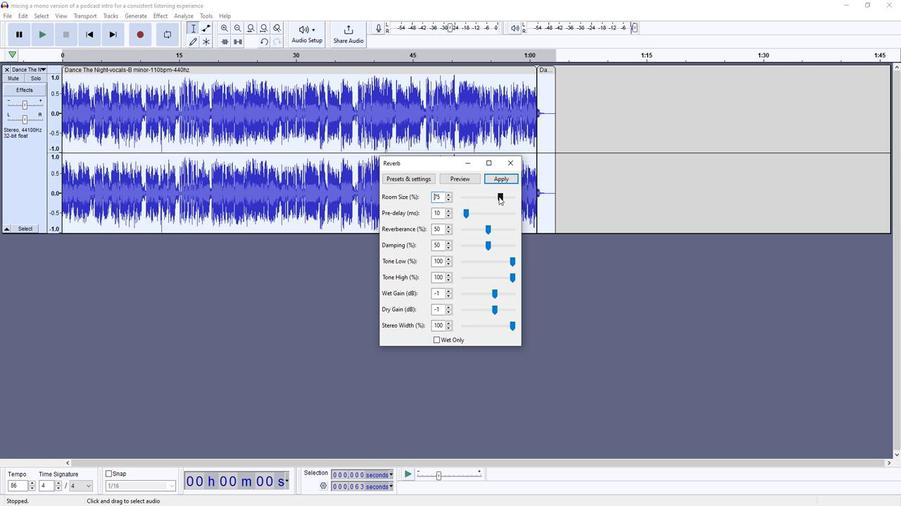 
Action: Mouse pressed left at (498, 199)
Screenshot: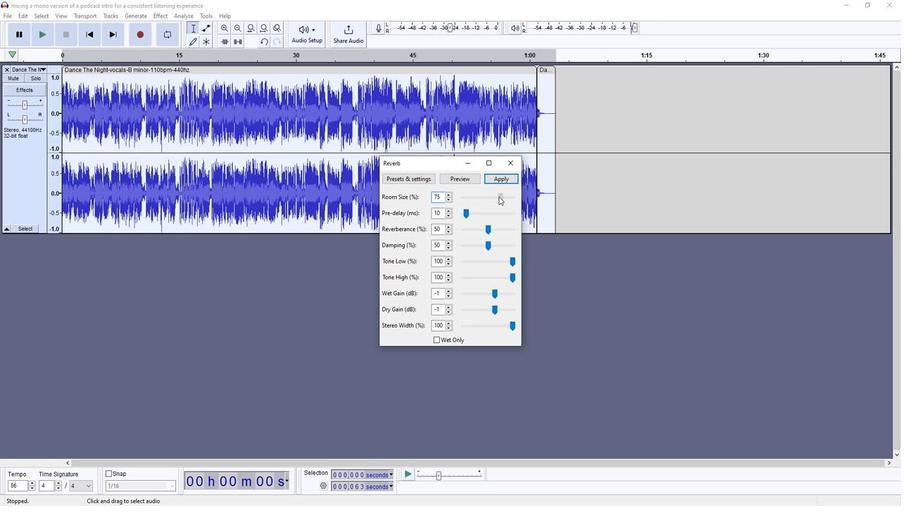 
Action: Mouse moved to (466, 214)
Screenshot: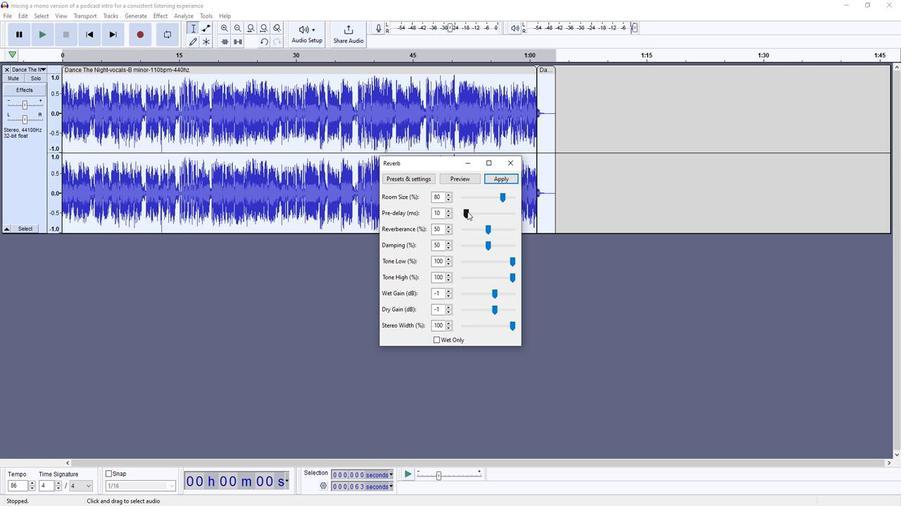 
Action: Mouse pressed left at (466, 214)
Screenshot: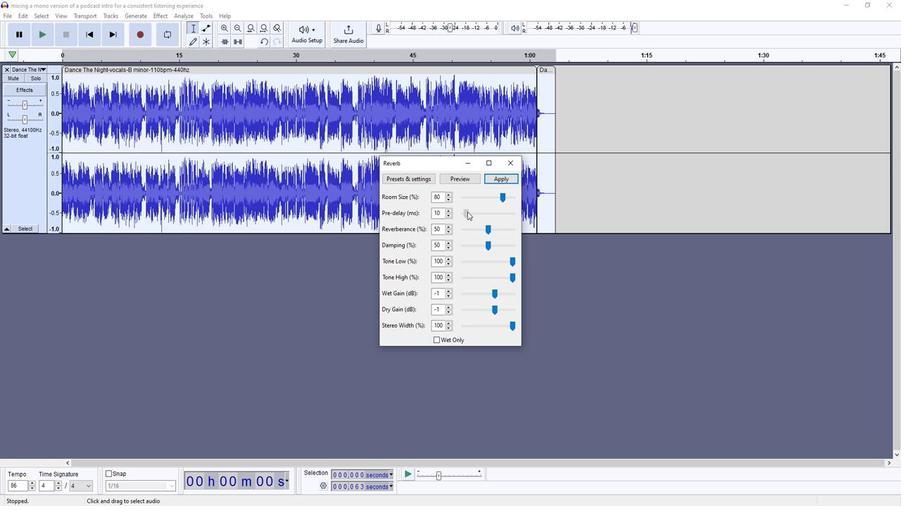 
Action: Mouse moved to (487, 233)
Screenshot: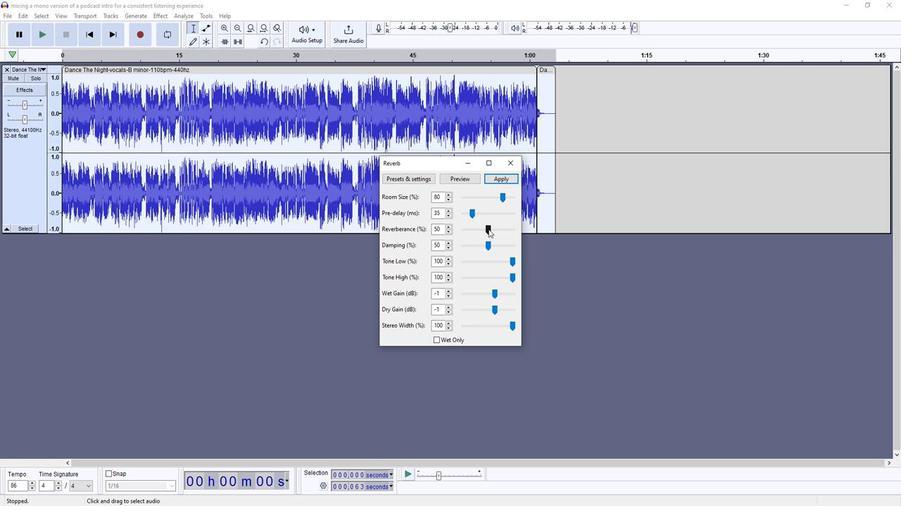 
Action: Mouse pressed left at (487, 233)
Screenshot: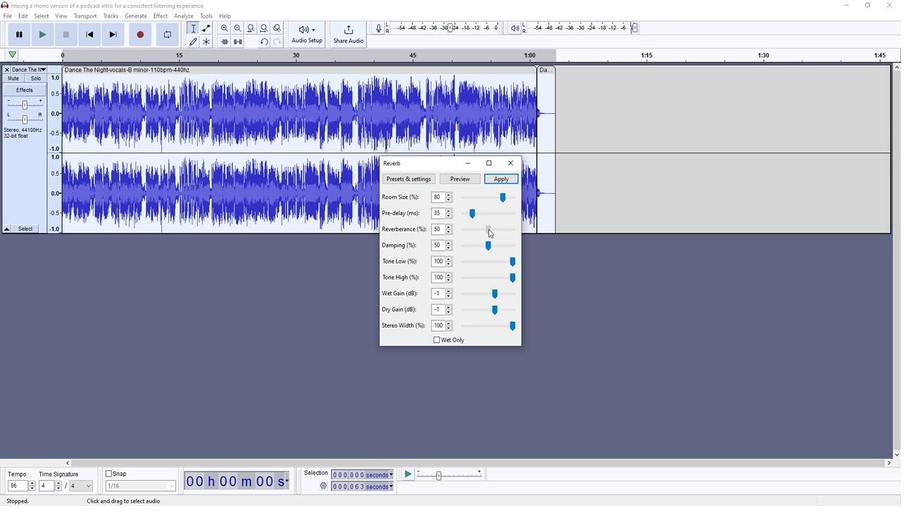 
Action: Mouse moved to (513, 280)
Screenshot: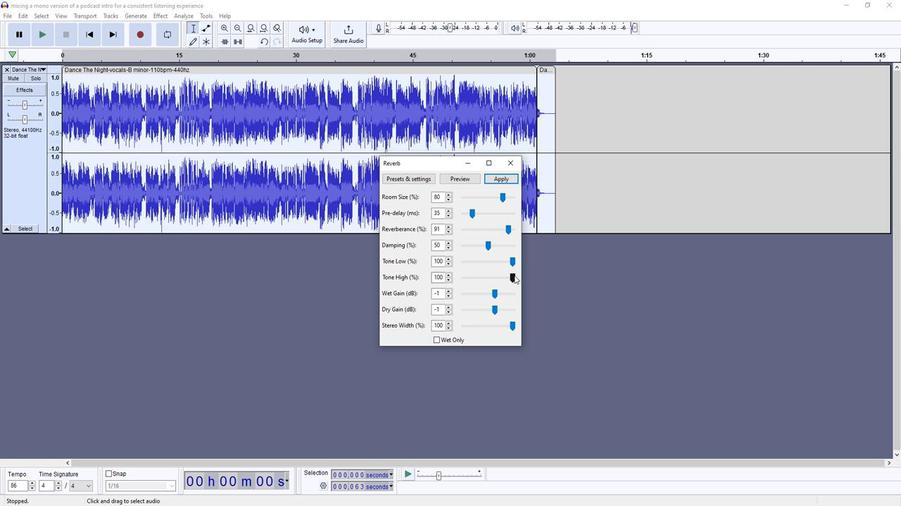 
Action: Mouse pressed left at (513, 280)
Screenshot: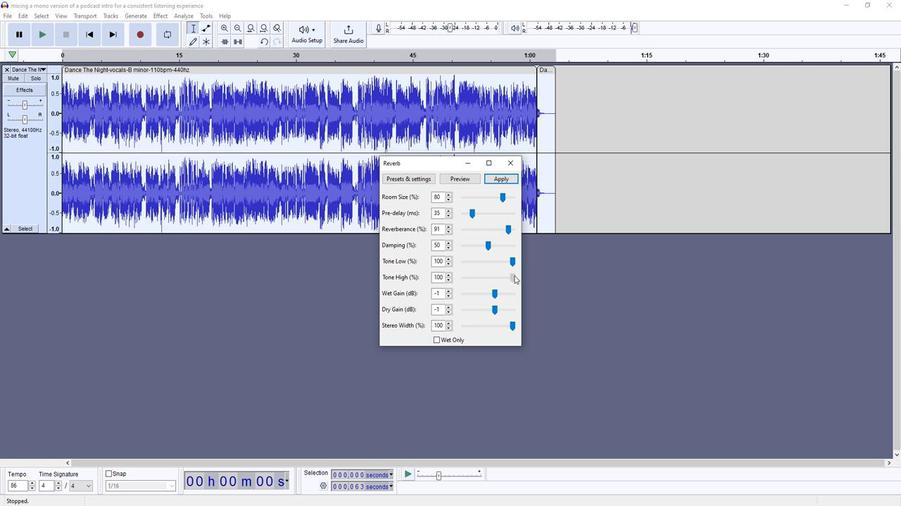 
Action: Mouse moved to (494, 298)
Screenshot: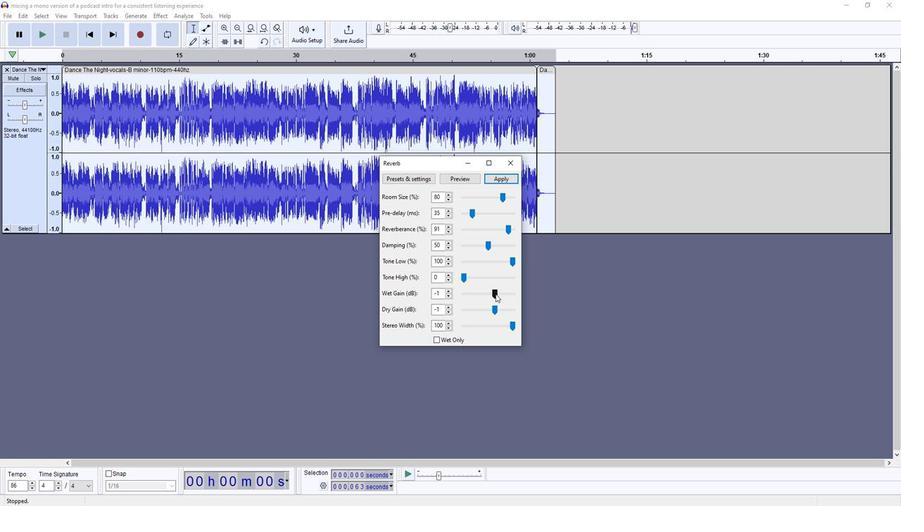 
Action: Mouse pressed left at (494, 298)
Screenshot: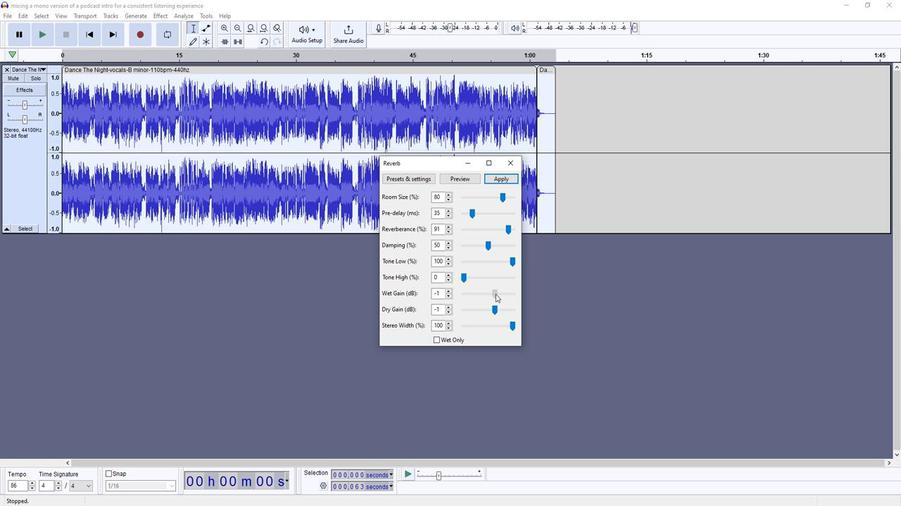 
Action: Mouse moved to (466, 180)
Screenshot: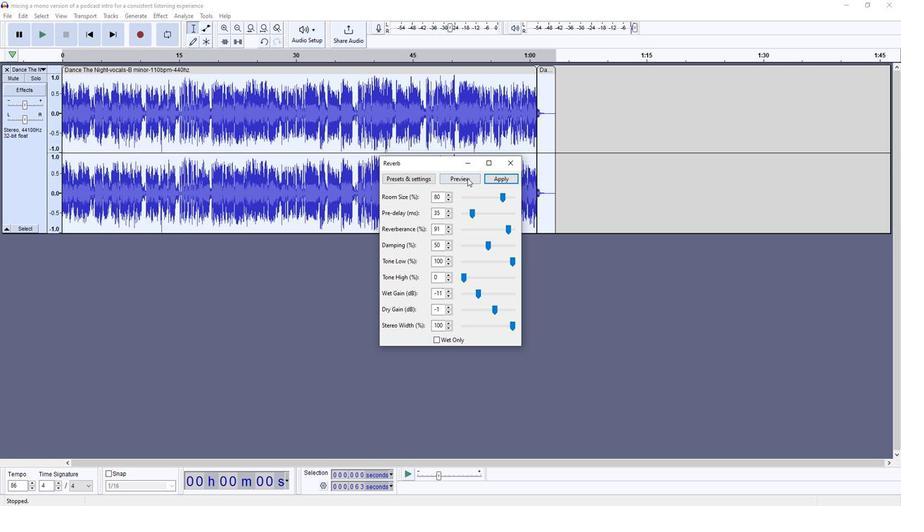 
Action: Mouse pressed left at (466, 180)
Screenshot: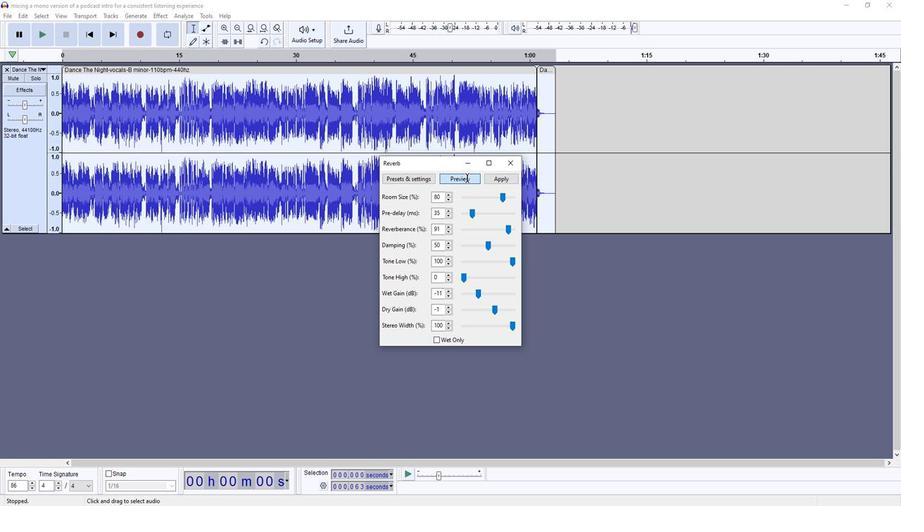 
Action: Mouse moved to (501, 181)
Screenshot: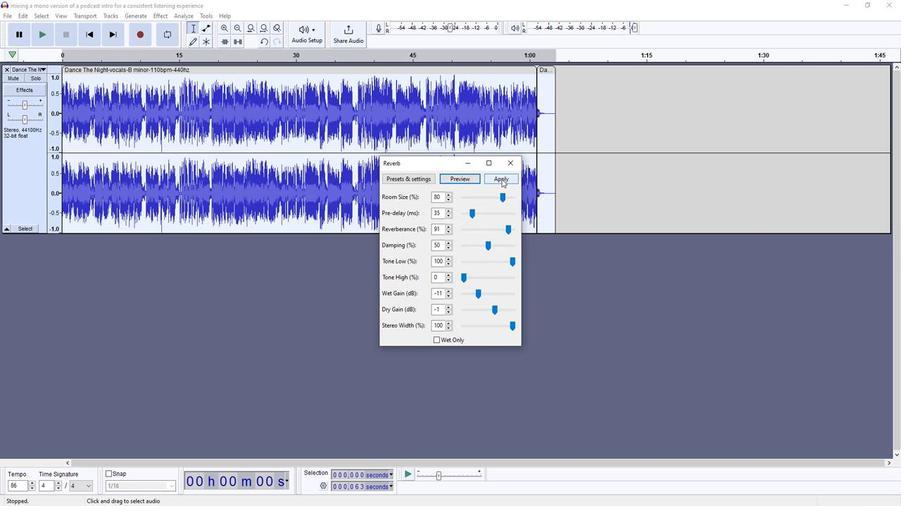 
Action: Mouse pressed left at (501, 181)
Screenshot: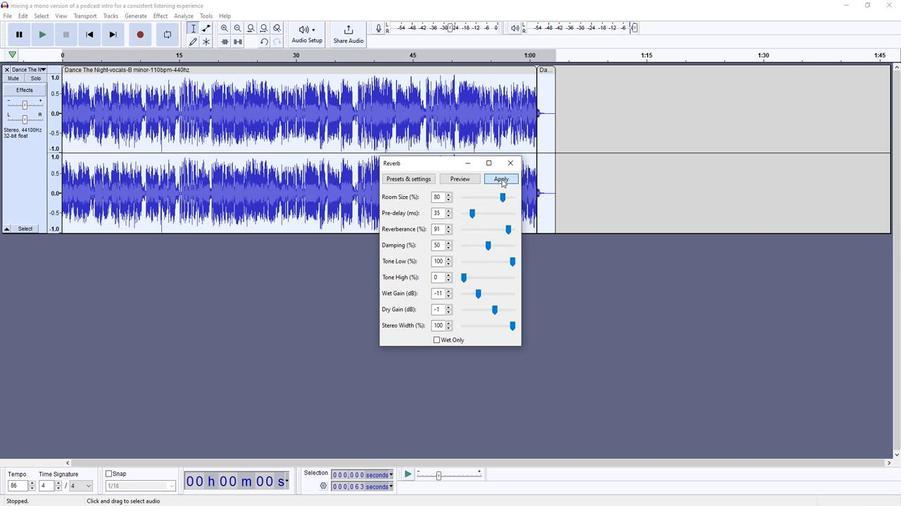 
Action: Mouse moved to (565, 185)
Screenshot: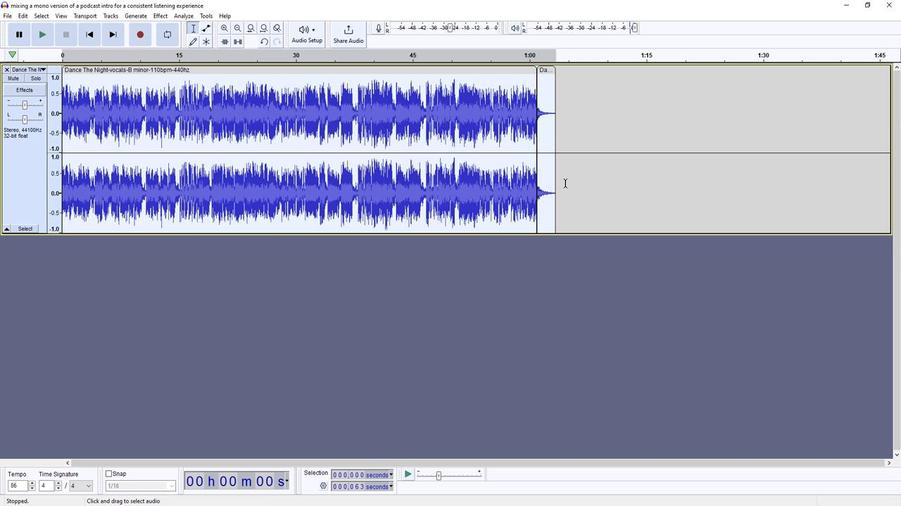 
Action: Mouse pressed left at (565, 185)
Screenshot: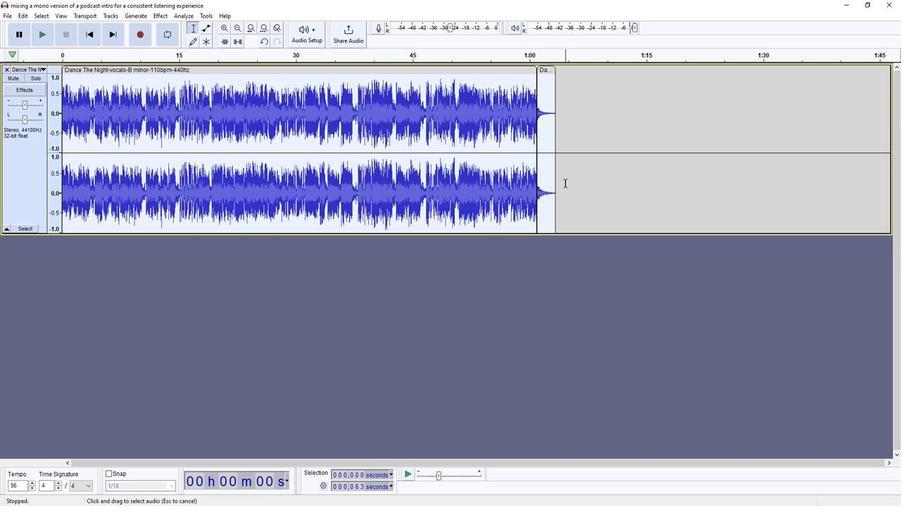 
Action: Mouse moved to (43, 30)
Screenshot: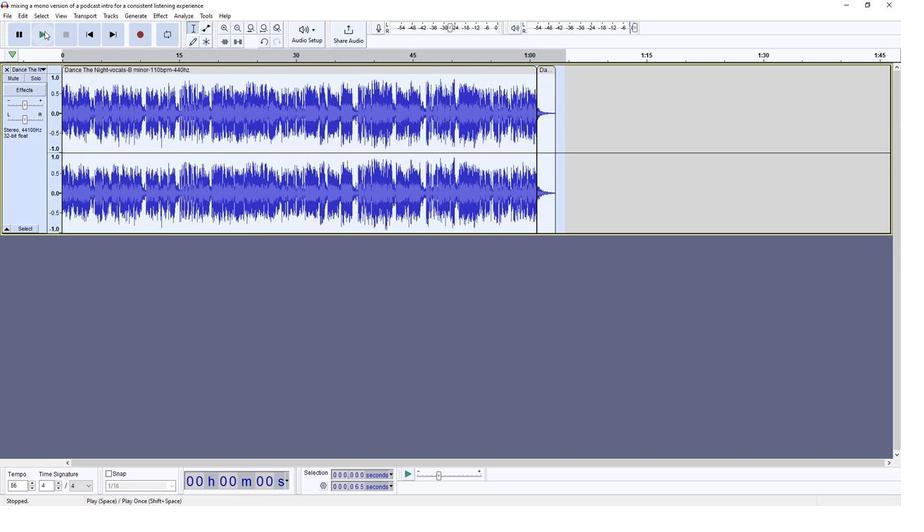 
Action: Mouse pressed left at (43, 30)
Screenshot: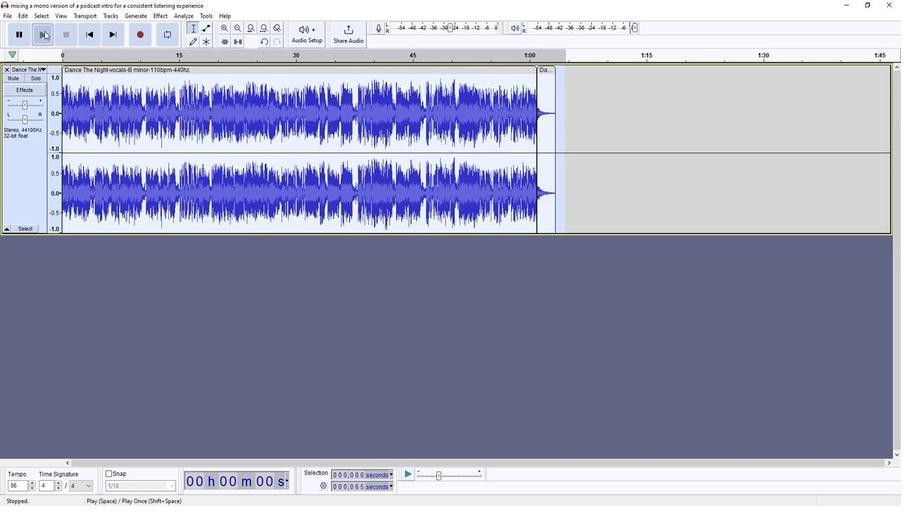 
Action: Mouse moved to (63, 37)
Screenshot: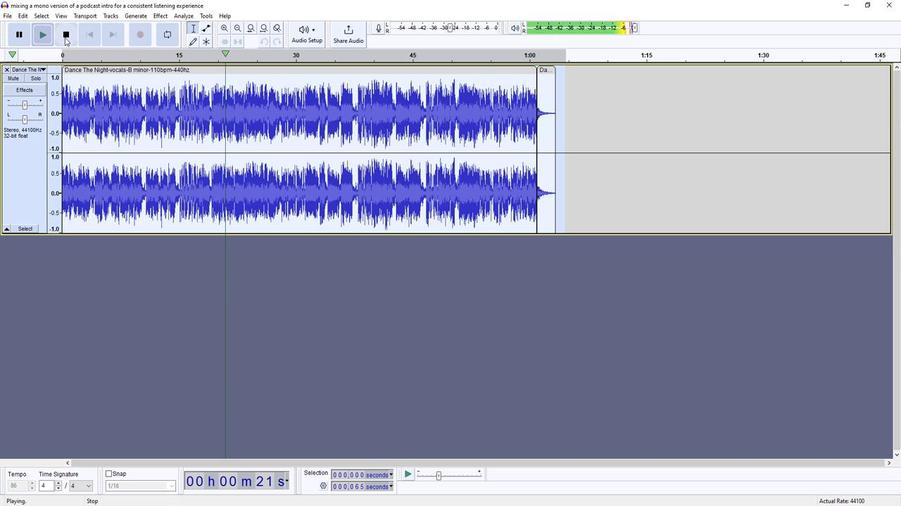 
Action: Mouse pressed left at (63, 37)
Screenshot: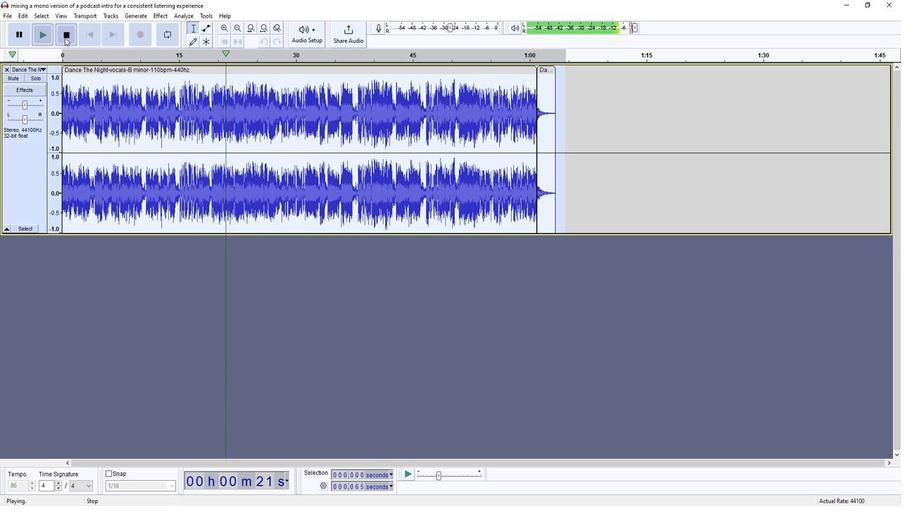 
Action: Mouse moved to (3, 14)
Screenshot: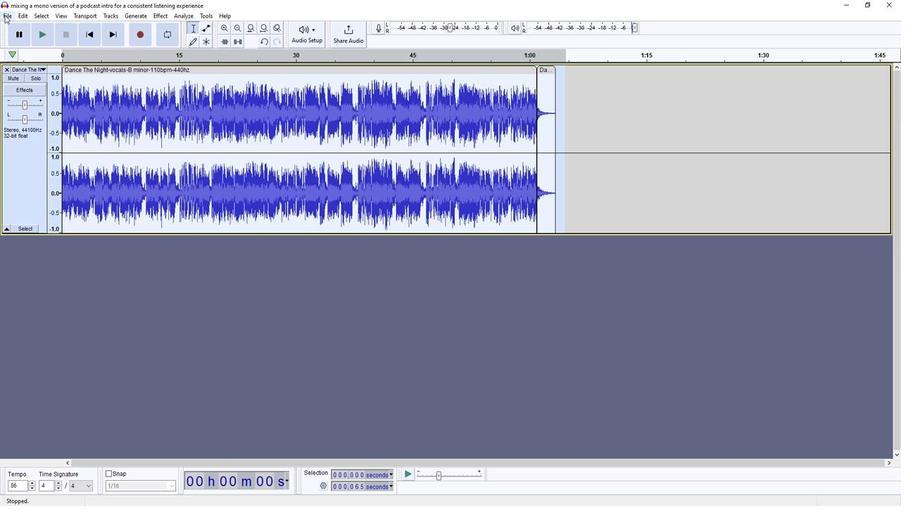 
Action: Mouse pressed left at (3, 14)
Screenshot: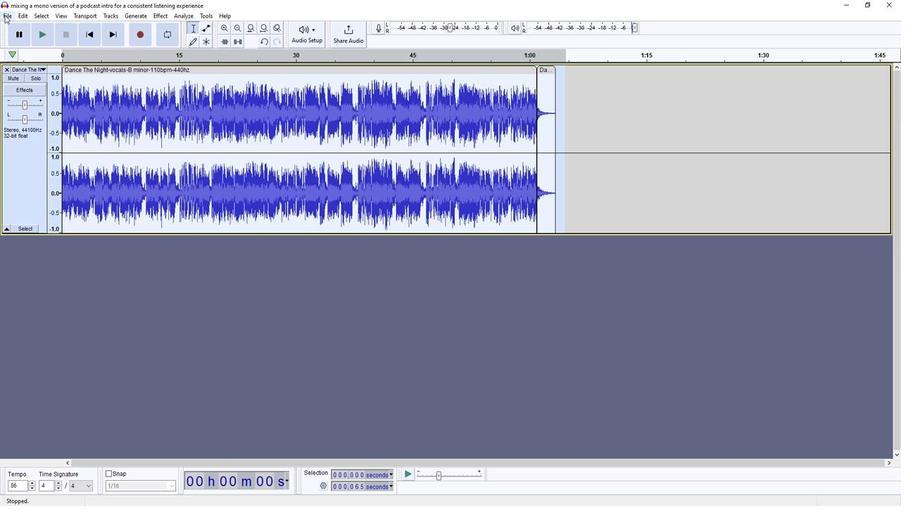 
Action: Mouse moved to (128, 84)
Screenshot: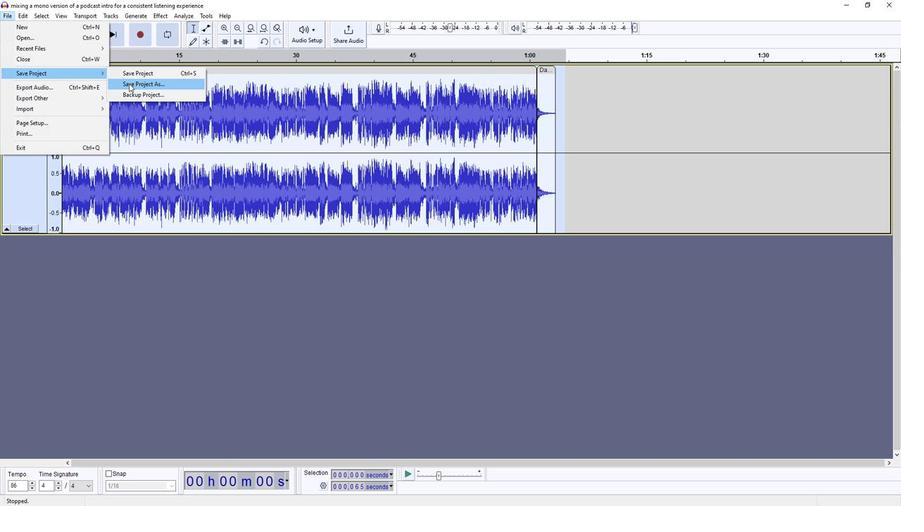 
Action: Mouse pressed left at (128, 84)
Screenshot: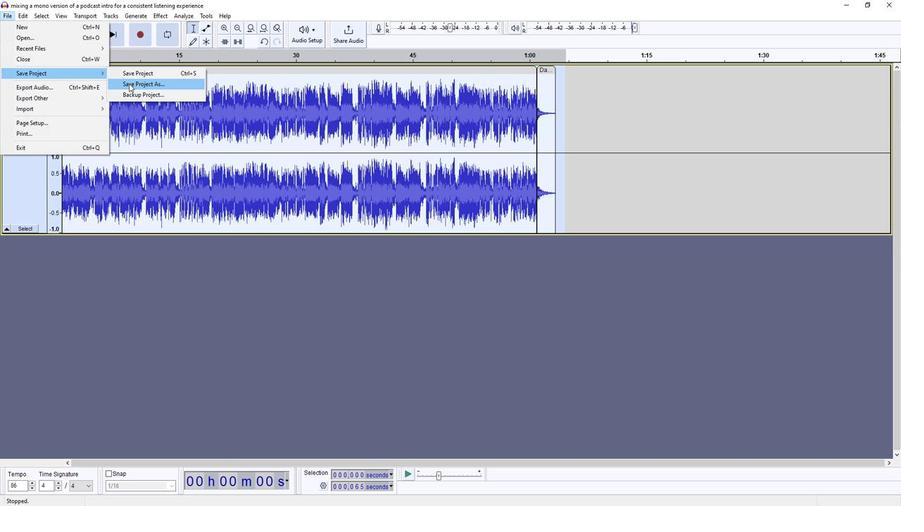 
Action: Key pressed <Key.backspace>mixing<Key.space>vocal<Key.space>in<Key.space>mono<Key.space>adding<Key.space>stereo<Key.space>delay<Key.space>for<Key.space>a<Key.space>spacious<Key.space>effect
Screenshot: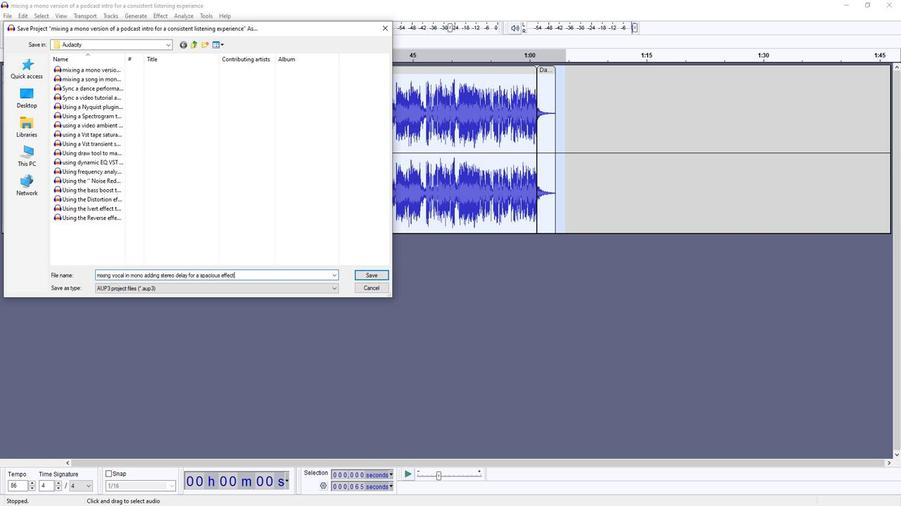 
Action: Mouse moved to (373, 281)
Screenshot: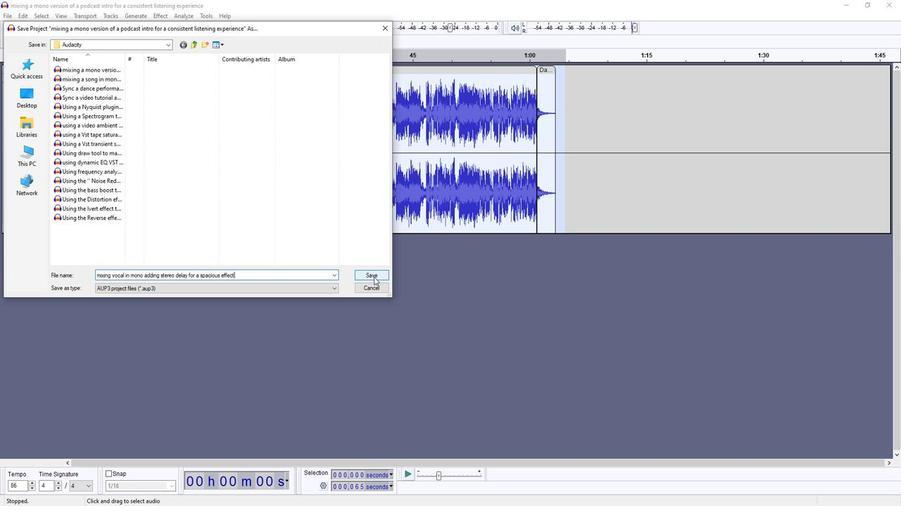 
Action: Mouse pressed left at (373, 281)
Screenshot: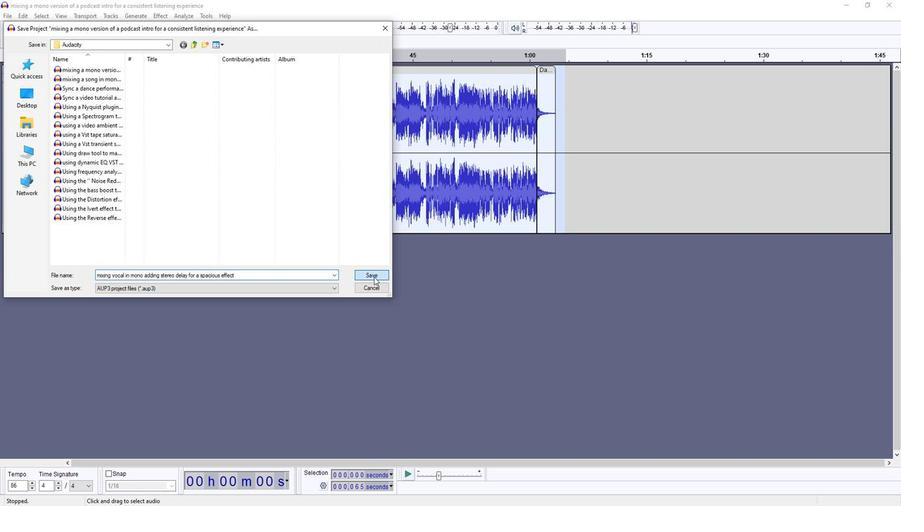 
Action: Mouse moved to (373, 280)
Screenshot: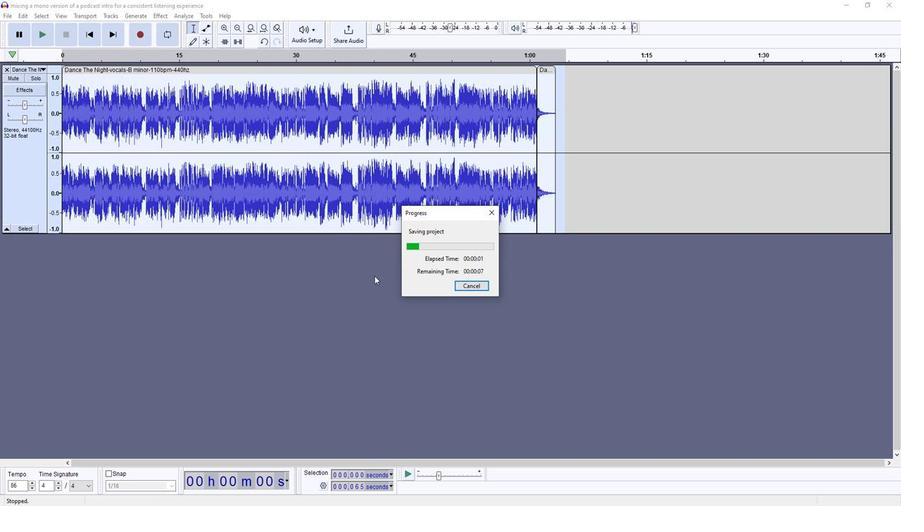 
